 Task: Find connections with filter location Segovia with filter topic #Consultingwith filter profile language German with filter current company Kongsberg Digital with filter school Thakur College Of Engineering and Technology with filter industry Solar Electric Power Generation with filter service category Translation with filter keywords title Mentor
Action: Mouse moved to (335, 242)
Screenshot: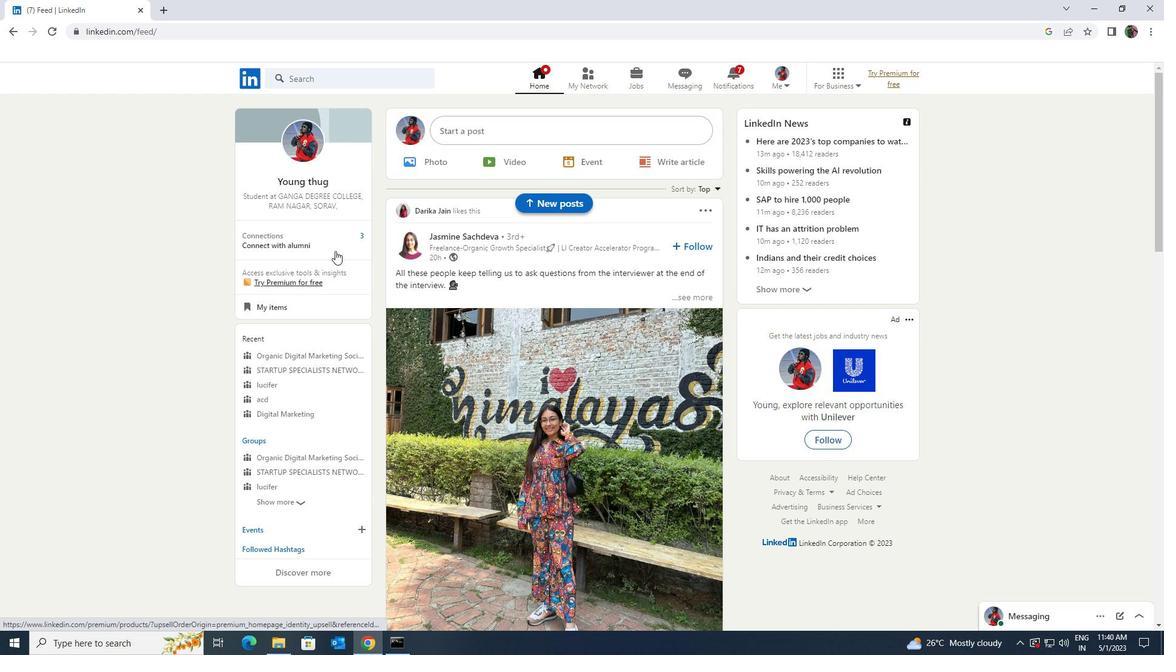 
Action: Mouse pressed left at (335, 242)
Screenshot: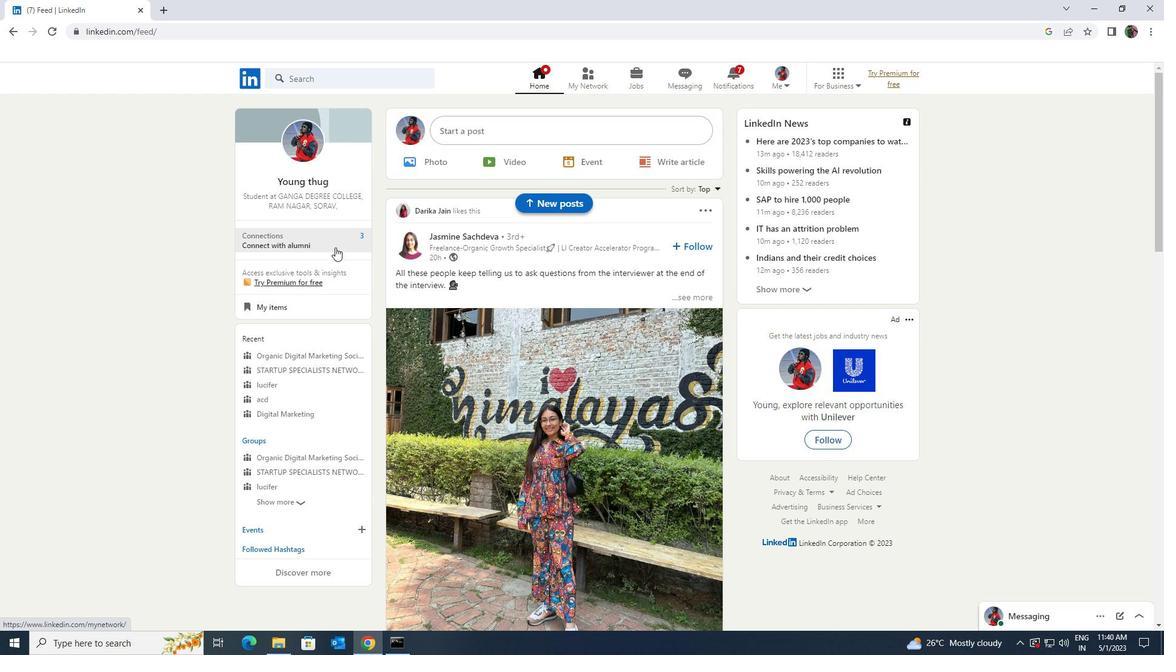
Action: Mouse moved to (355, 136)
Screenshot: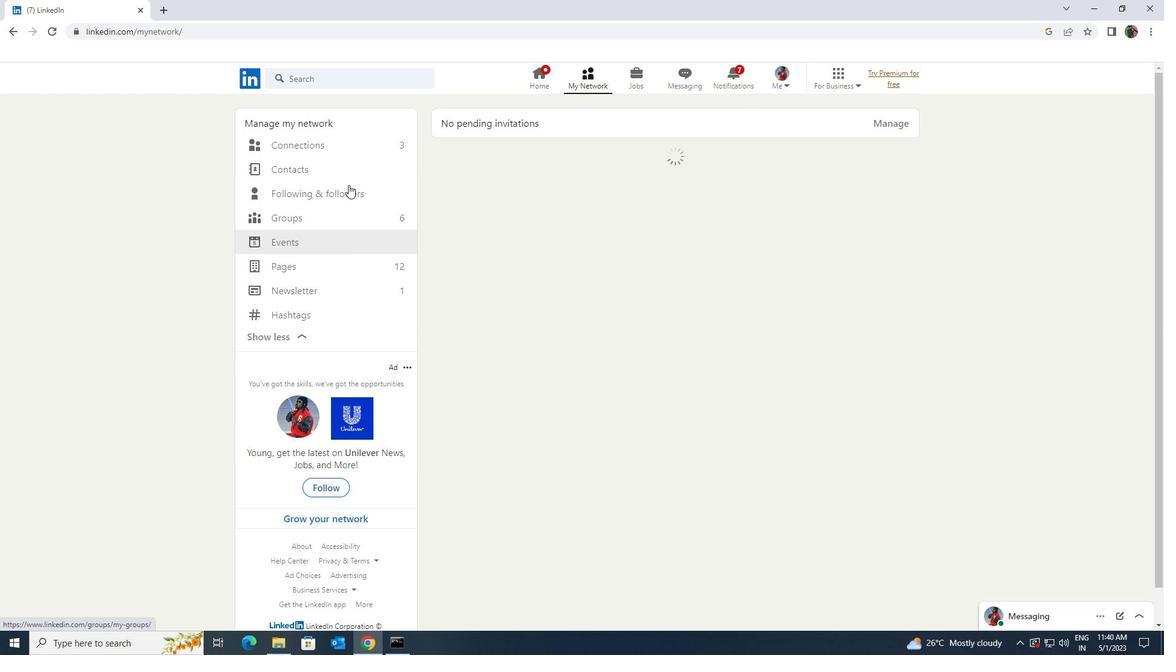 
Action: Mouse pressed left at (355, 136)
Screenshot: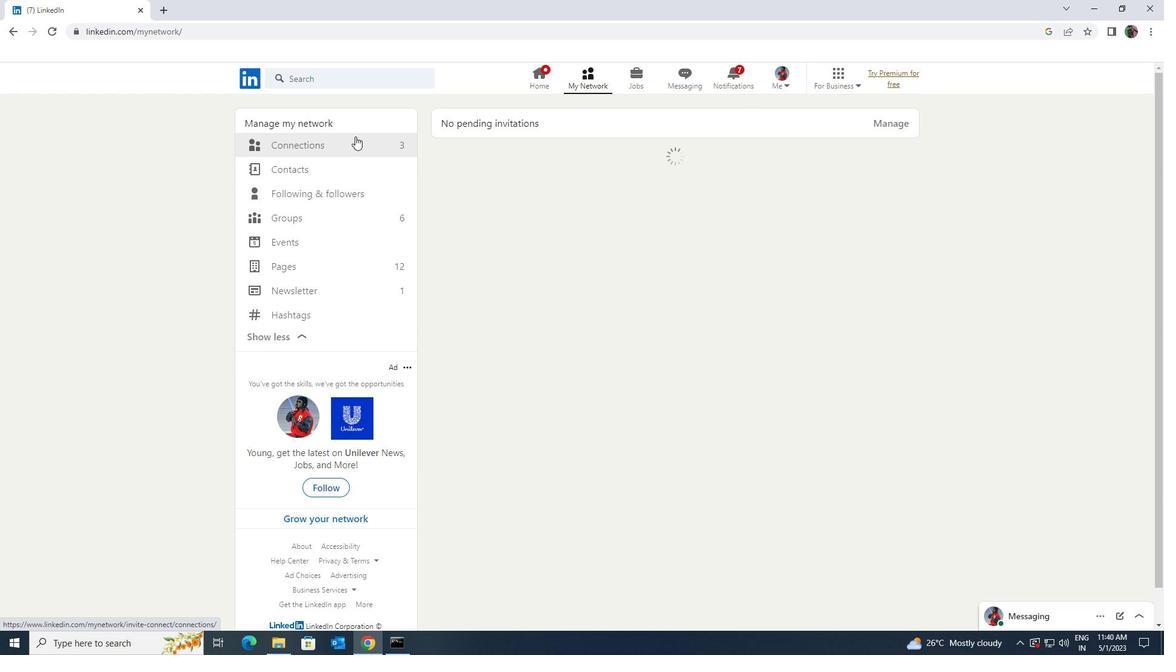 
Action: Mouse moved to (356, 143)
Screenshot: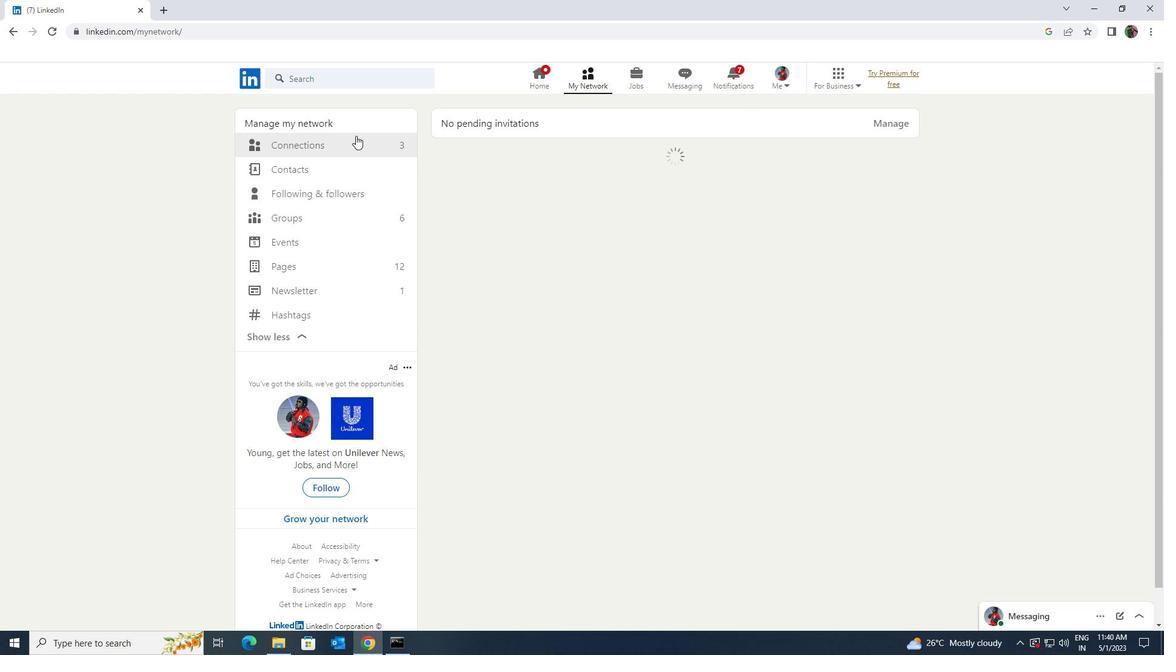 
Action: Mouse pressed left at (356, 143)
Screenshot: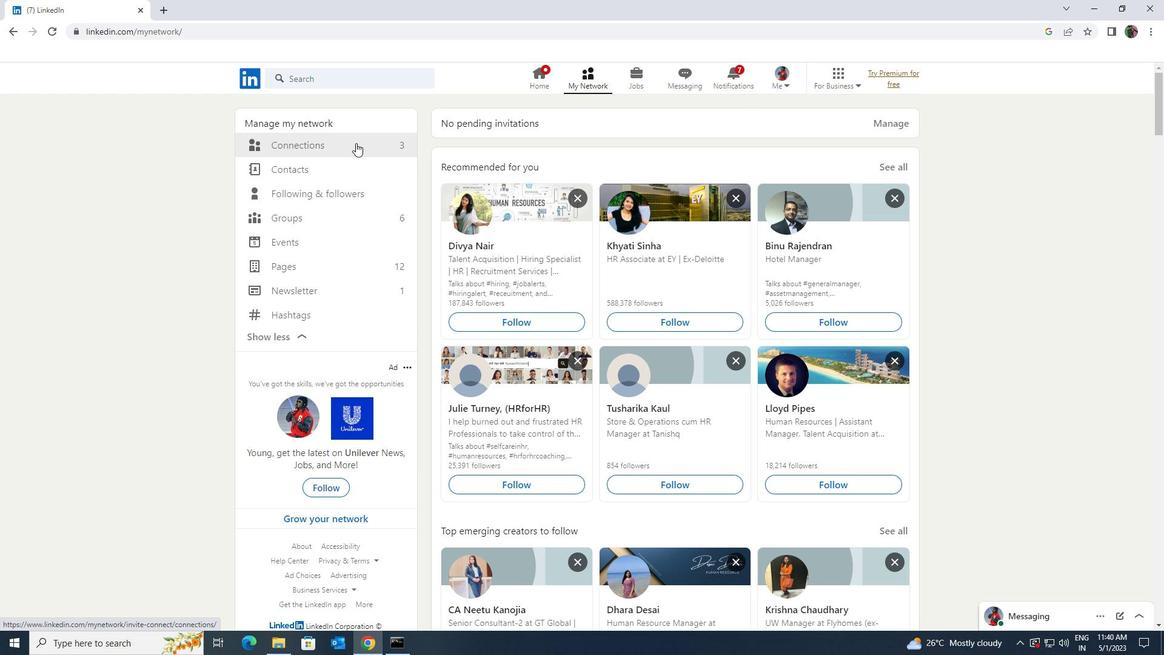 
Action: Mouse moved to (658, 148)
Screenshot: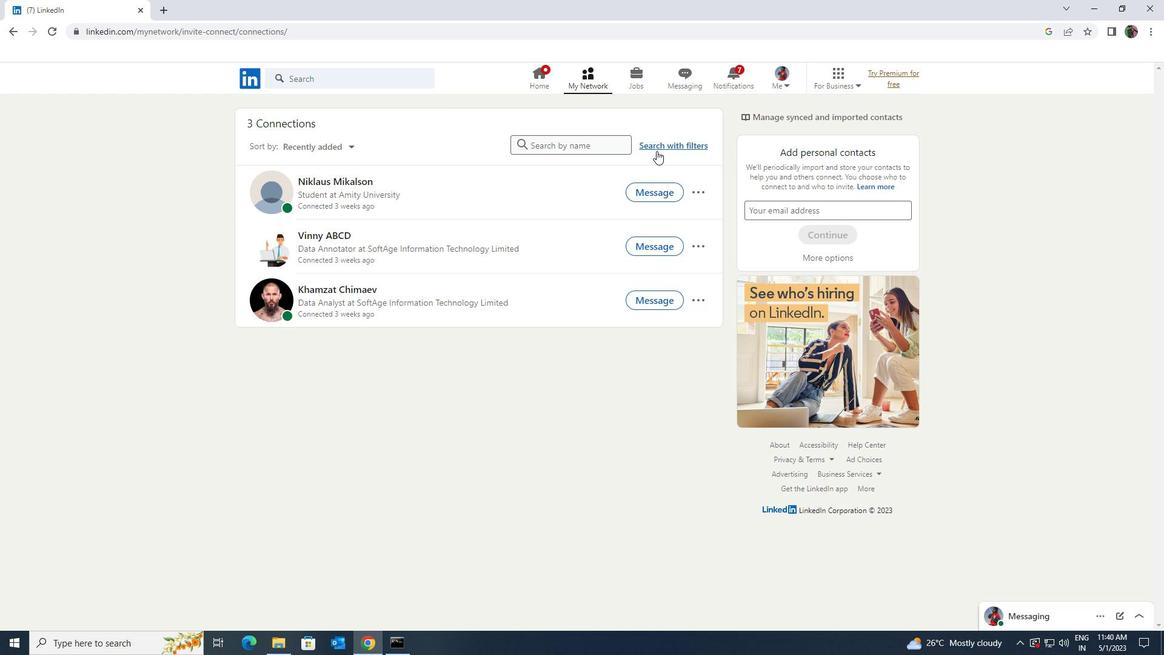 
Action: Mouse pressed left at (658, 148)
Screenshot: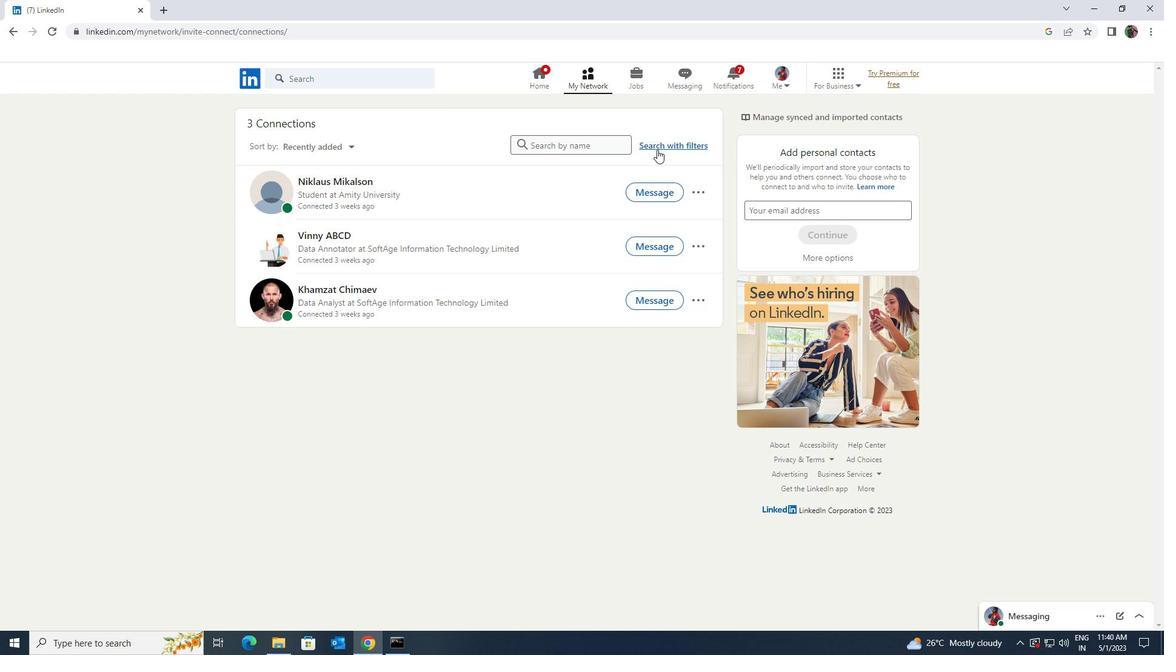 
Action: Mouse moved to (616, 114)
Screenshot: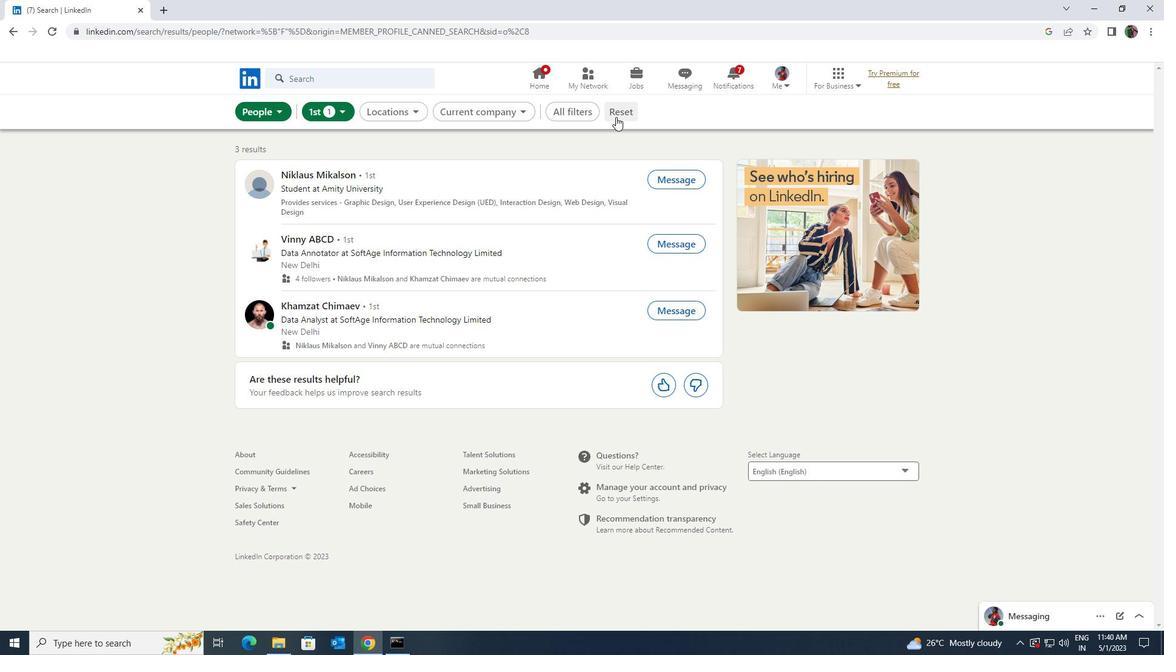 
Action: Mouse pressed left at (616, 114)
Screenshot: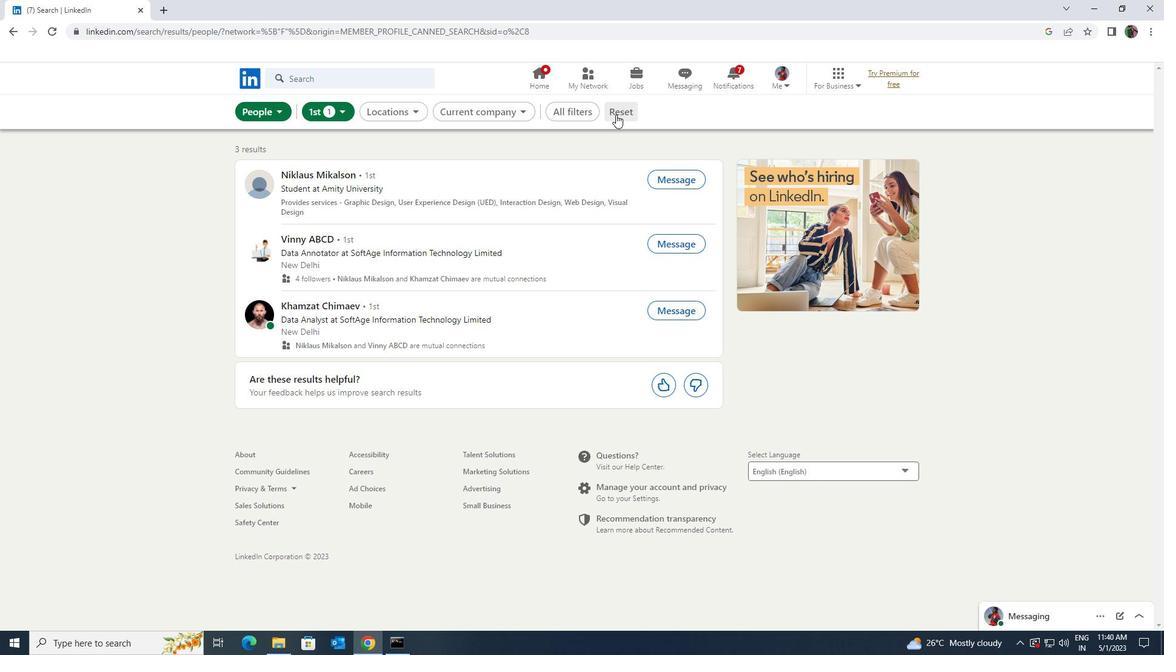 
Action: Mouse moved to (604, 110)
Screenshot: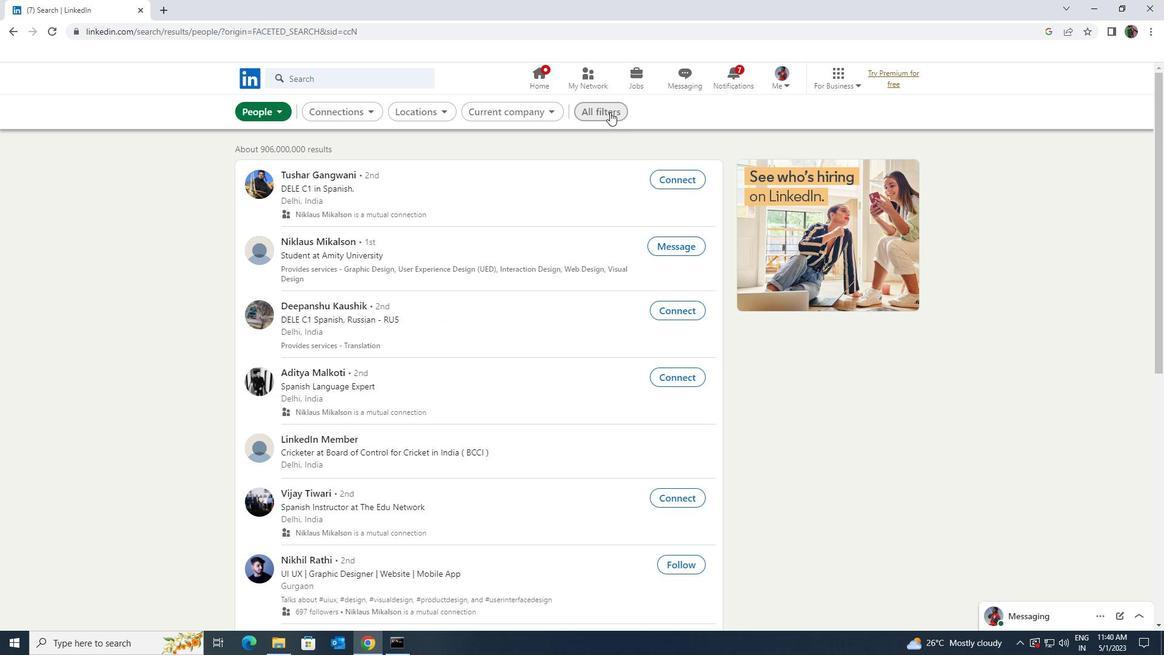 
Action: Mouse pressed left at (604, 110)
Screenshot: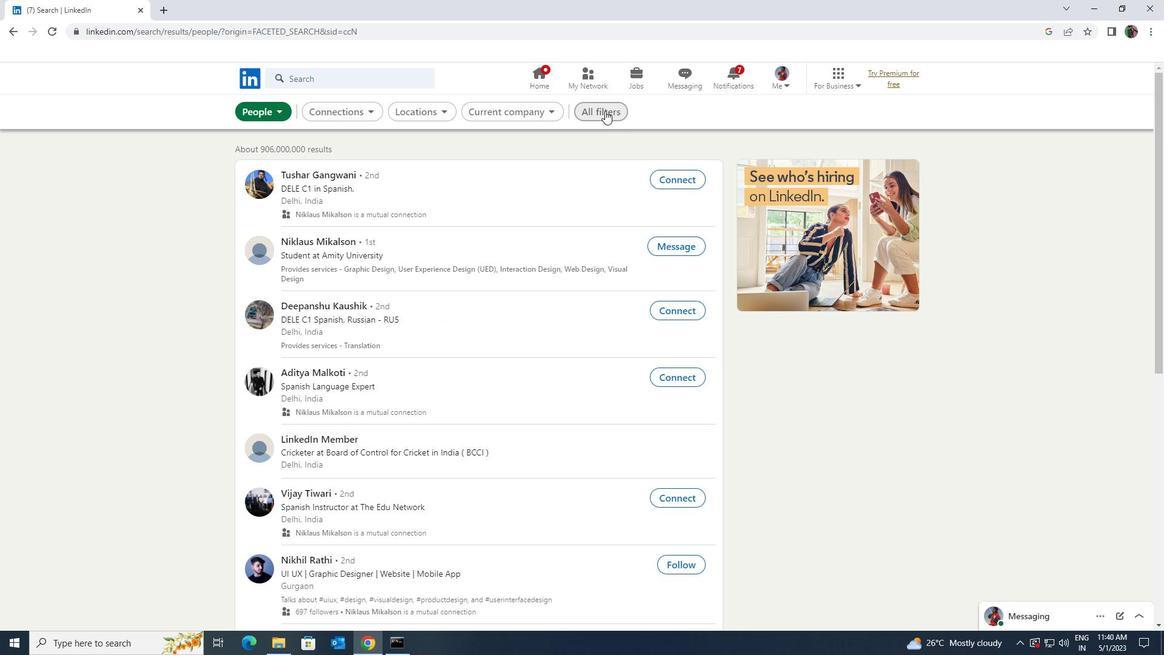 
Action: Mouse moved to (897, 310)
Screenshot: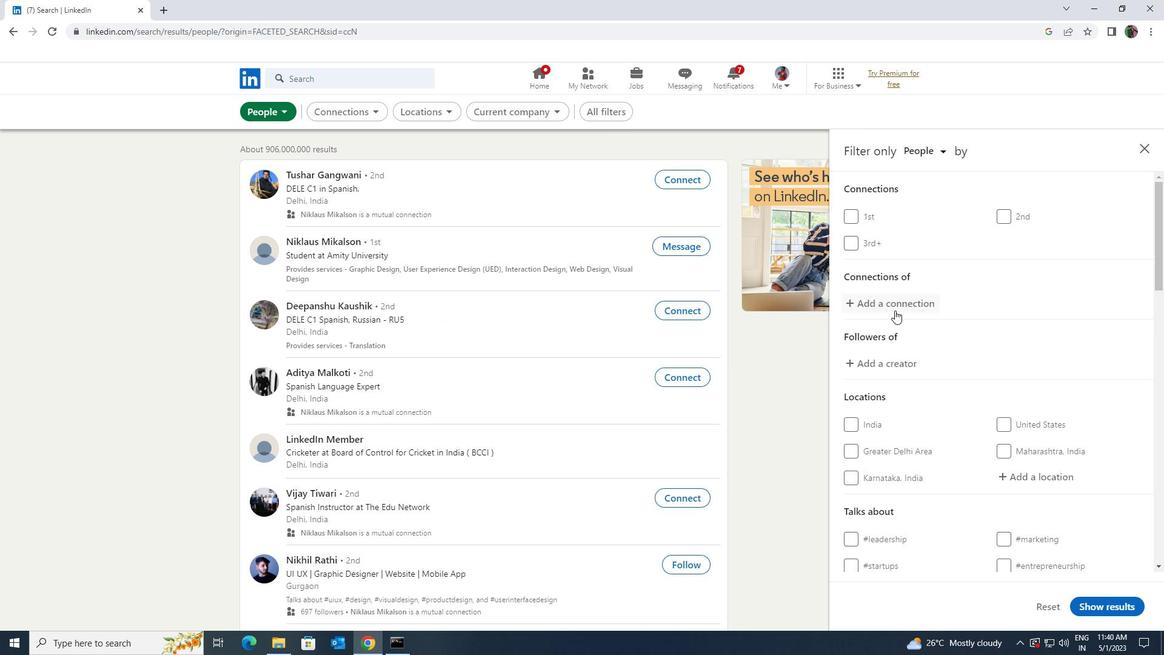 
Action: Mouse scrolled (897, 310) with delta (0, 0)
Screenshot: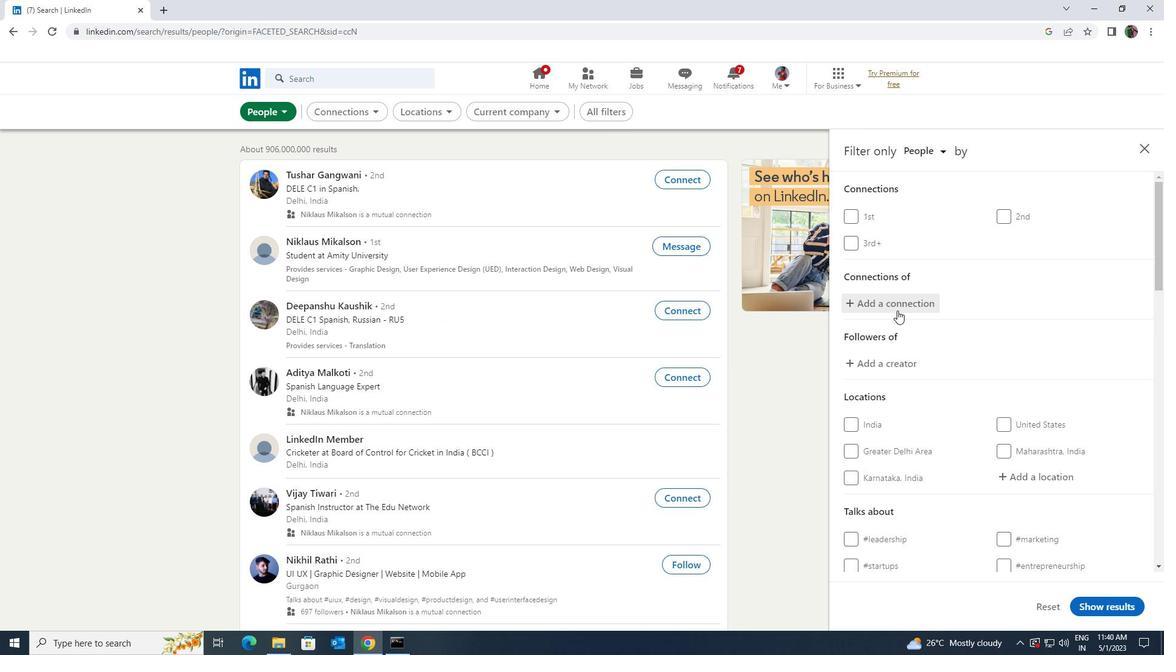 
Action: Mouse scrolled (897, 310) with delta (0, 0)
Screenshot: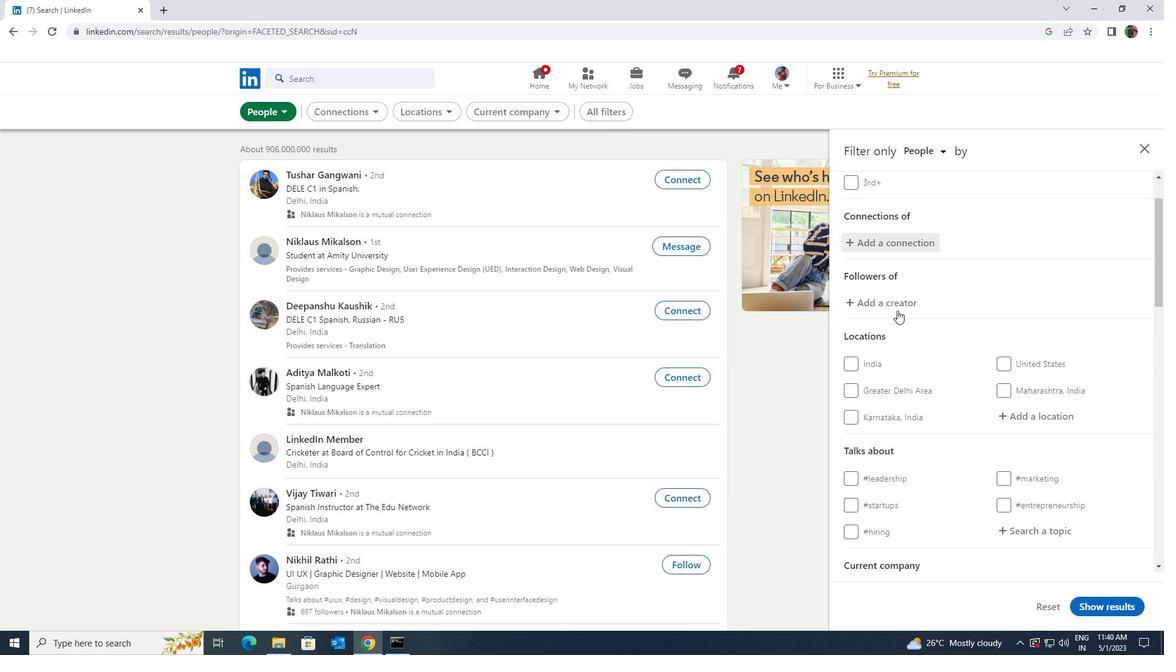 
Action: Mouse scrolled (897, 310) with delta (0, 0)
Screenshot: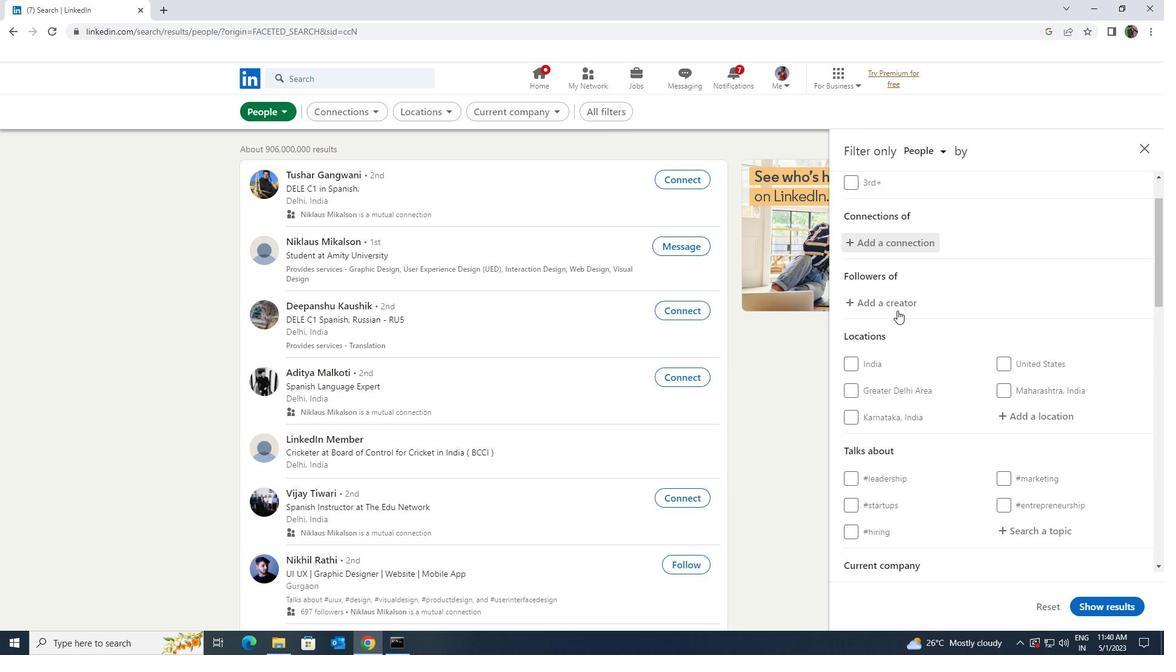 
Action: Mouse moved to (1041, 295)
Screenshot: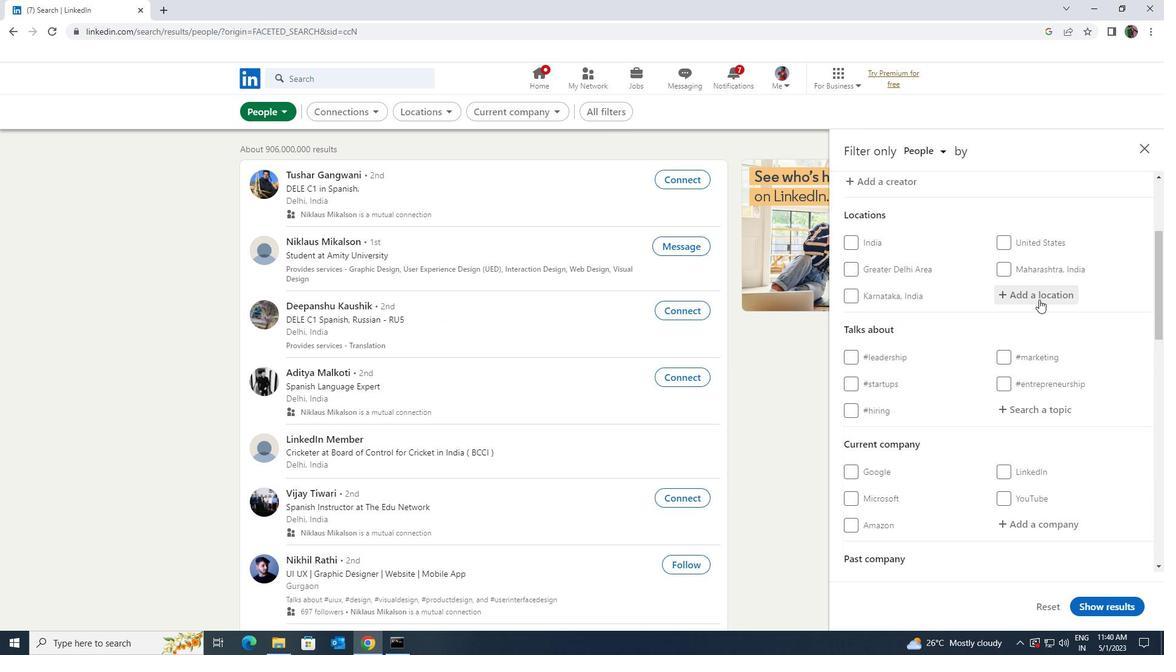 
Action: Mouse pressed left at (1041, 295)
Screenshot: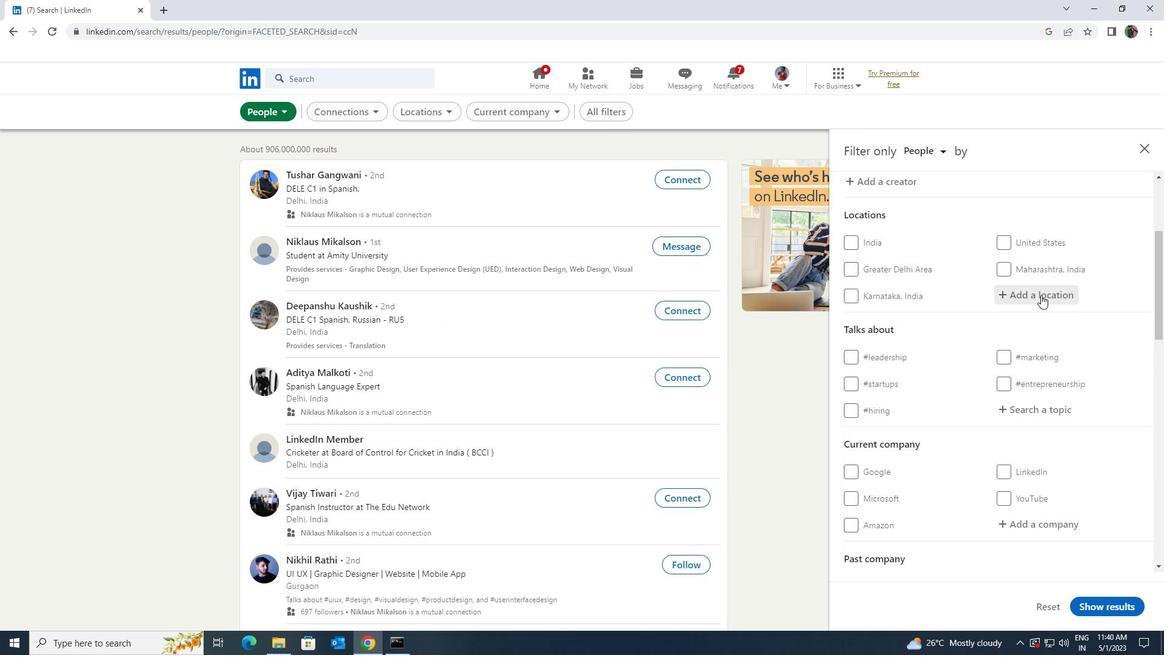 
Action: Key pressed <Key.shift><Key.shift>SEGO
Screenshot: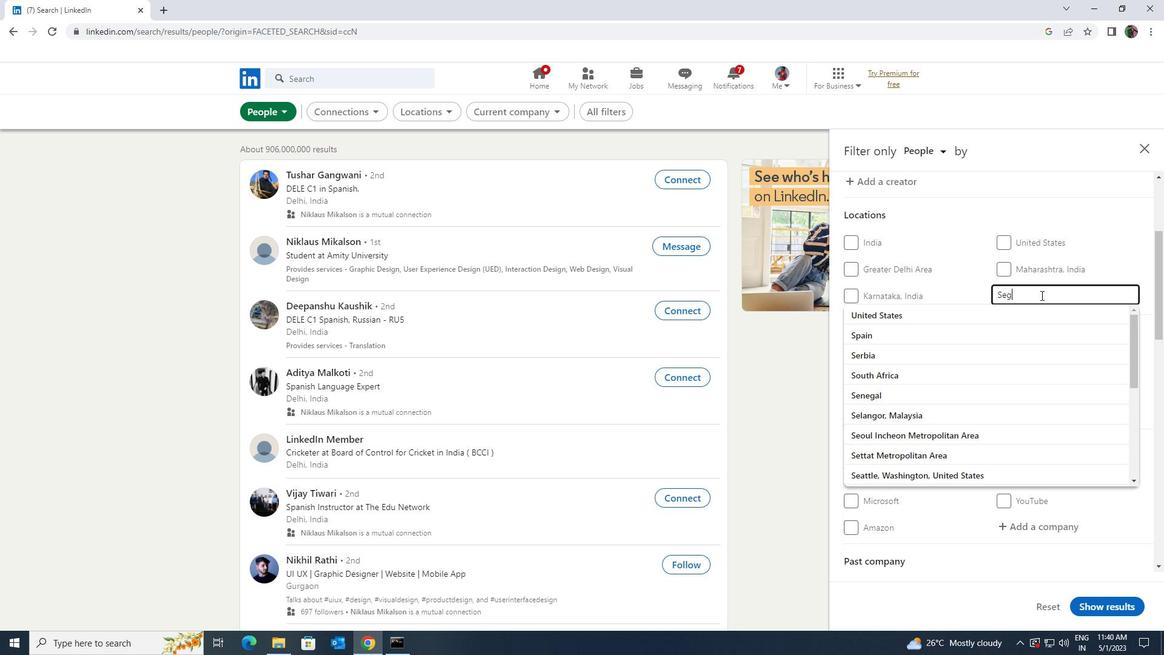 
Action: Mouse moved to (1030, 311)
Screenshot: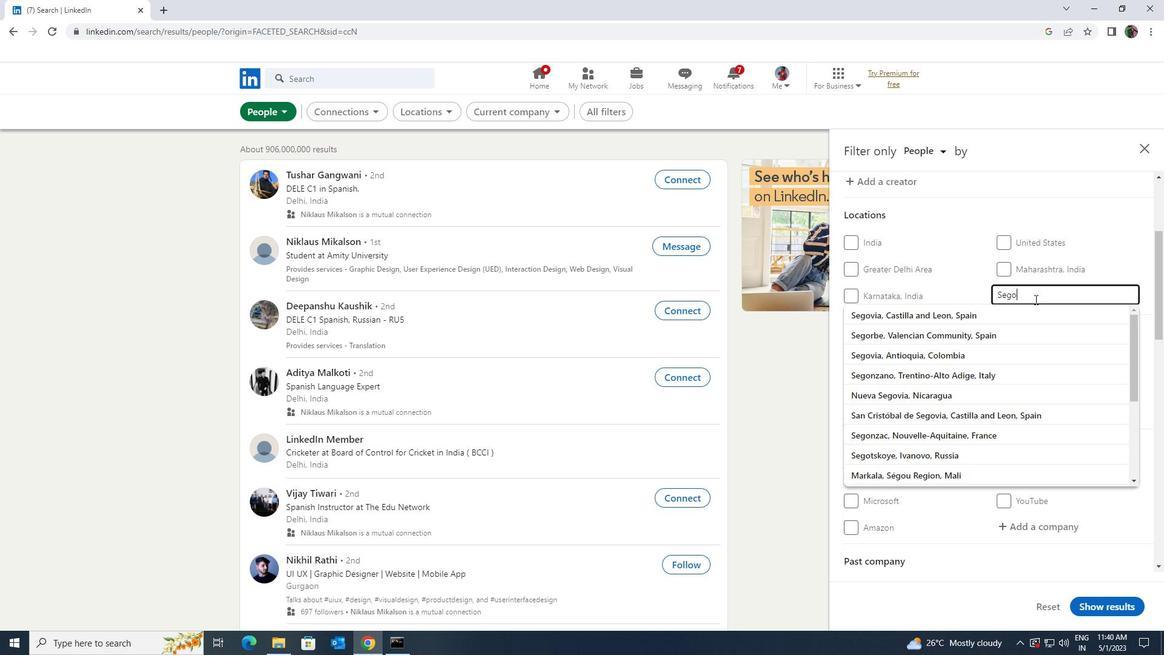 
Action: Mouse pressed left at (1030, 311)
Screenshot: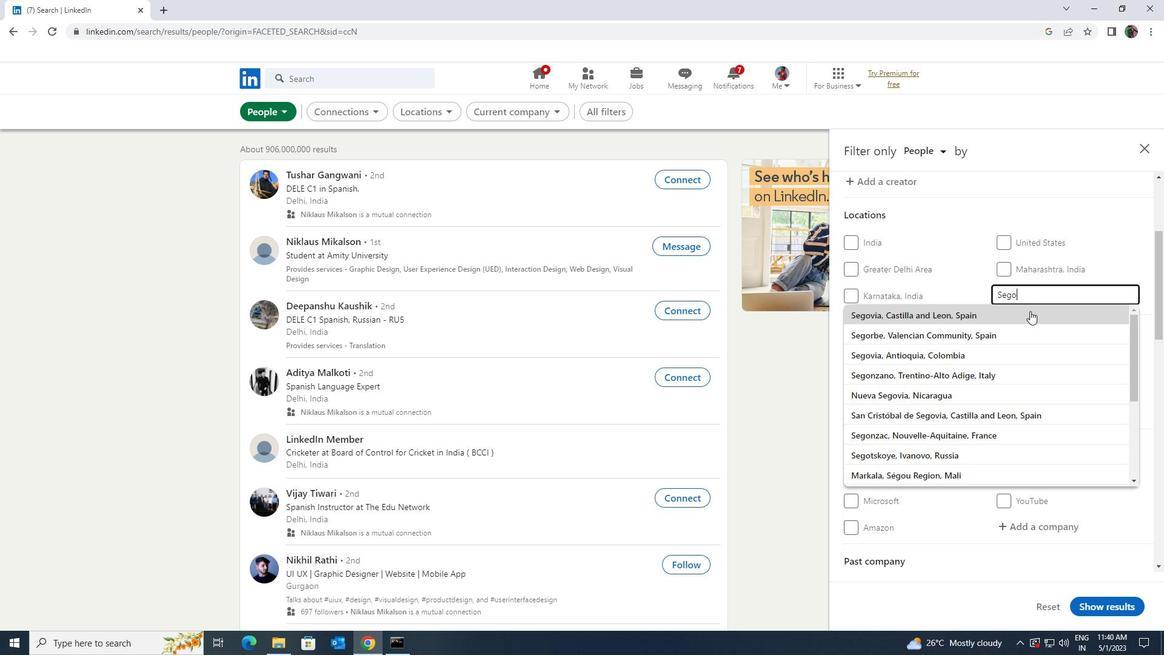 
Action: Mouse moved to (1026, 316)
Screenshot: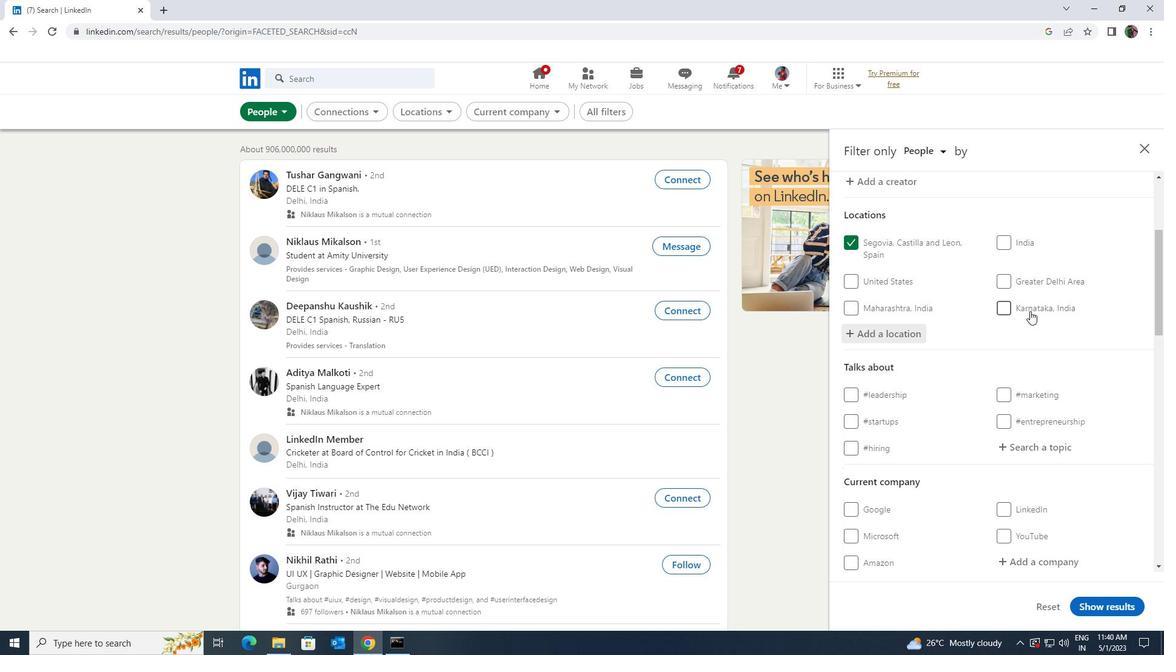 
Action: Mouse scrolled (1026, 315) with delta (0, 0)
Screenshot: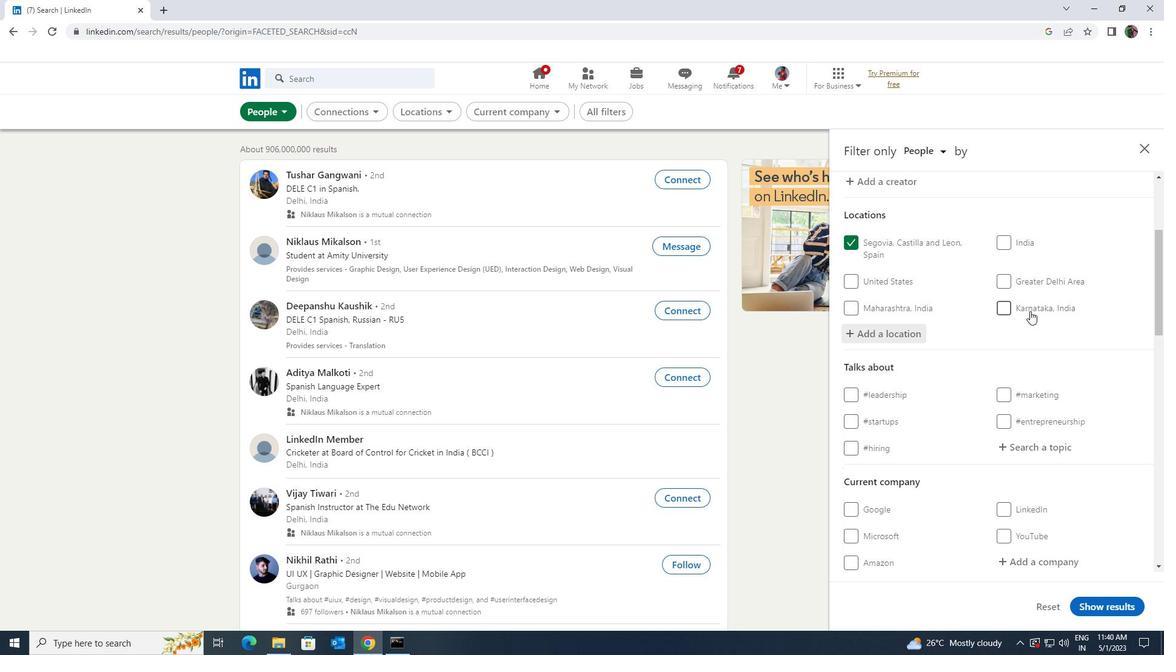 
Action: Mouse moved to (1025, 317)
Screenshot: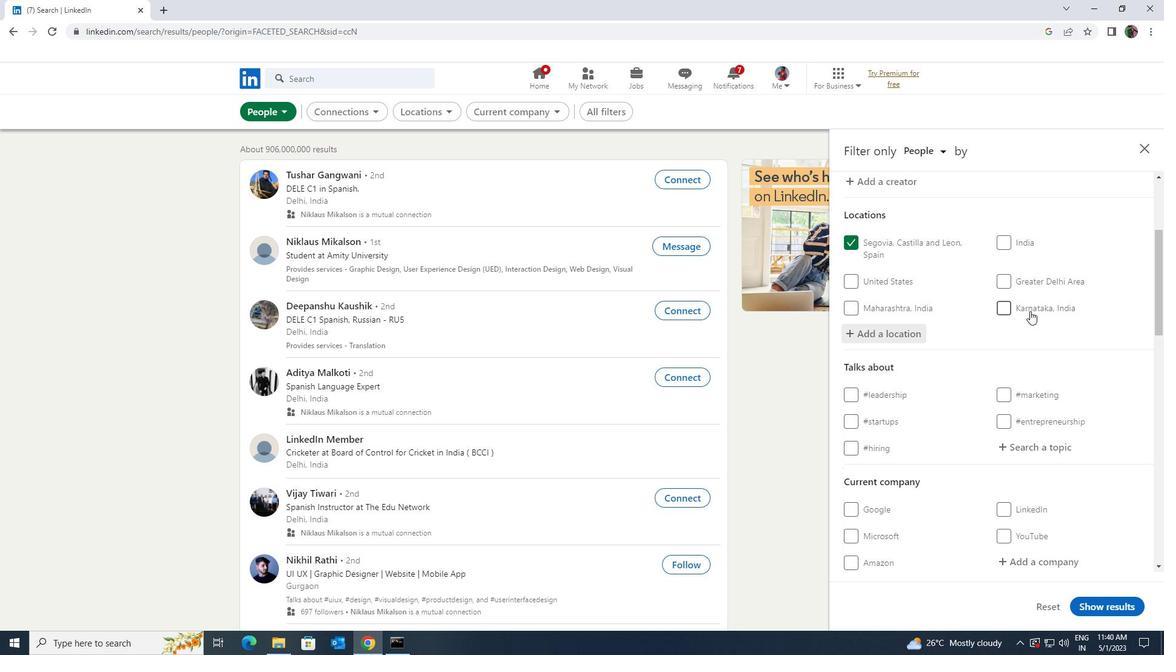 
Action: Mouse scrolled (1025, 316) with delta (0, 0)
Screenshot: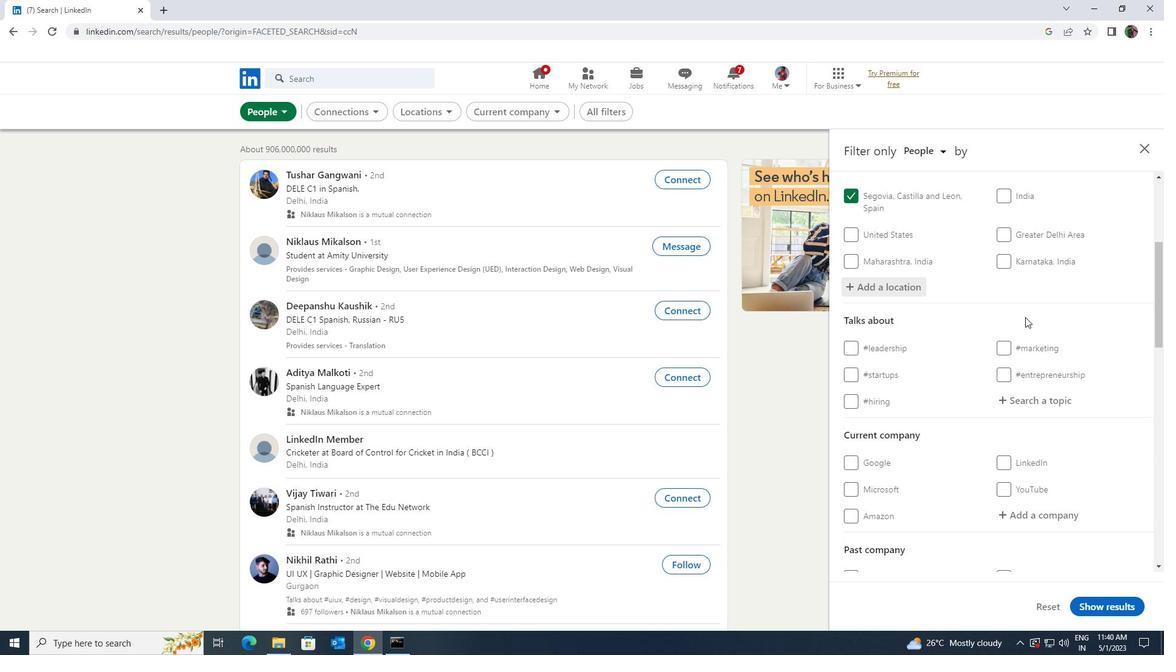 
Action: Mouse moved to (1025, 322)
Screenshot: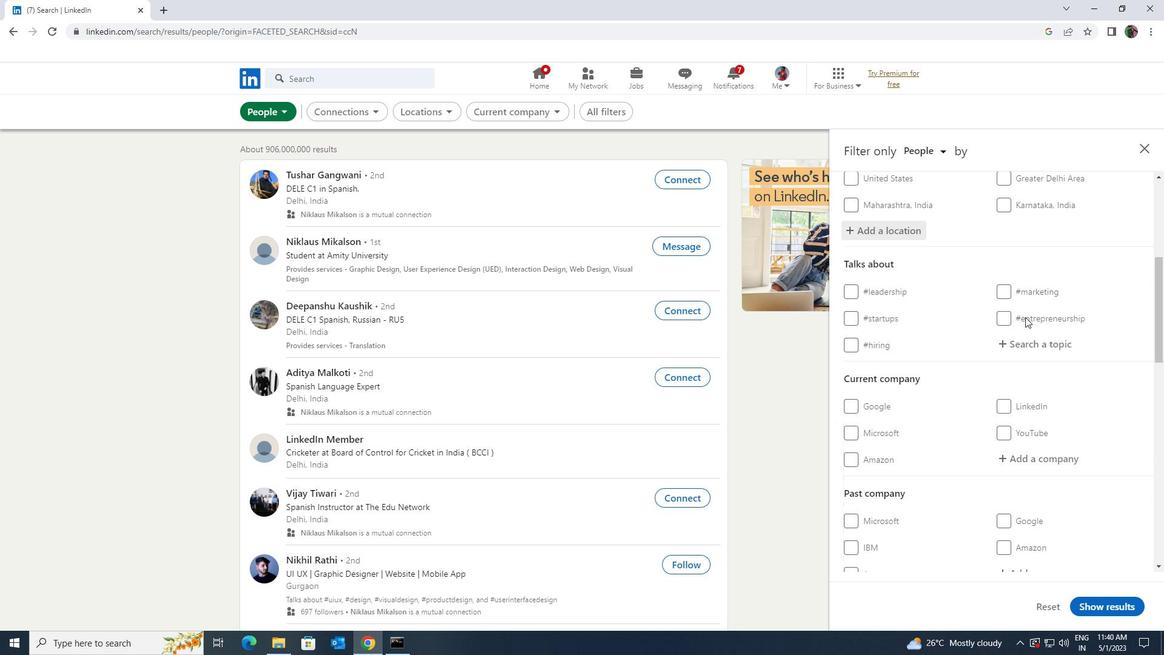 
Action: Mouse pressed left at (1025, 322)
Screenshot: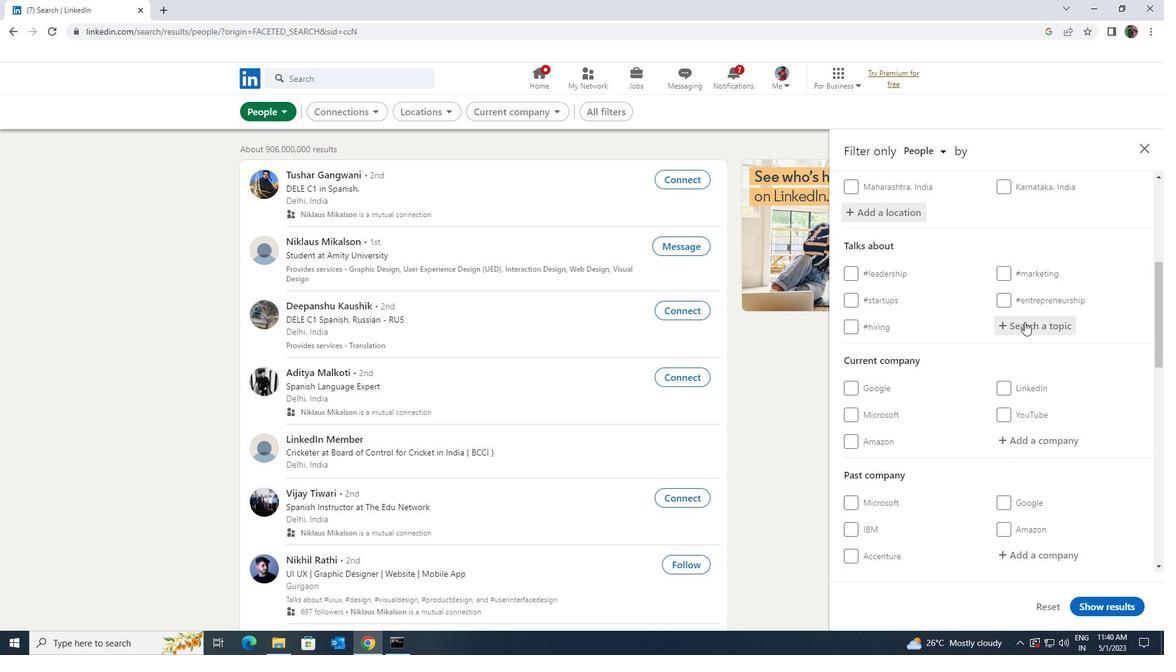 
Action: Mouse moved to (1025, 323)
Screenshot: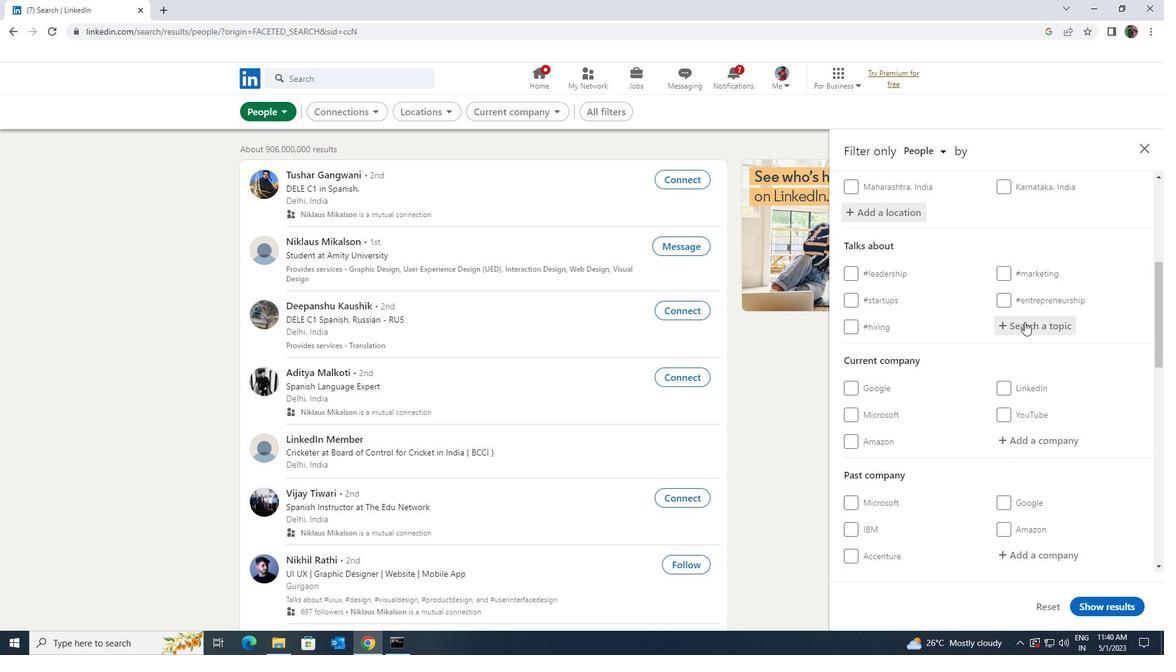 
Action: Key pressed <Key.shift>CONSU
Screenshot: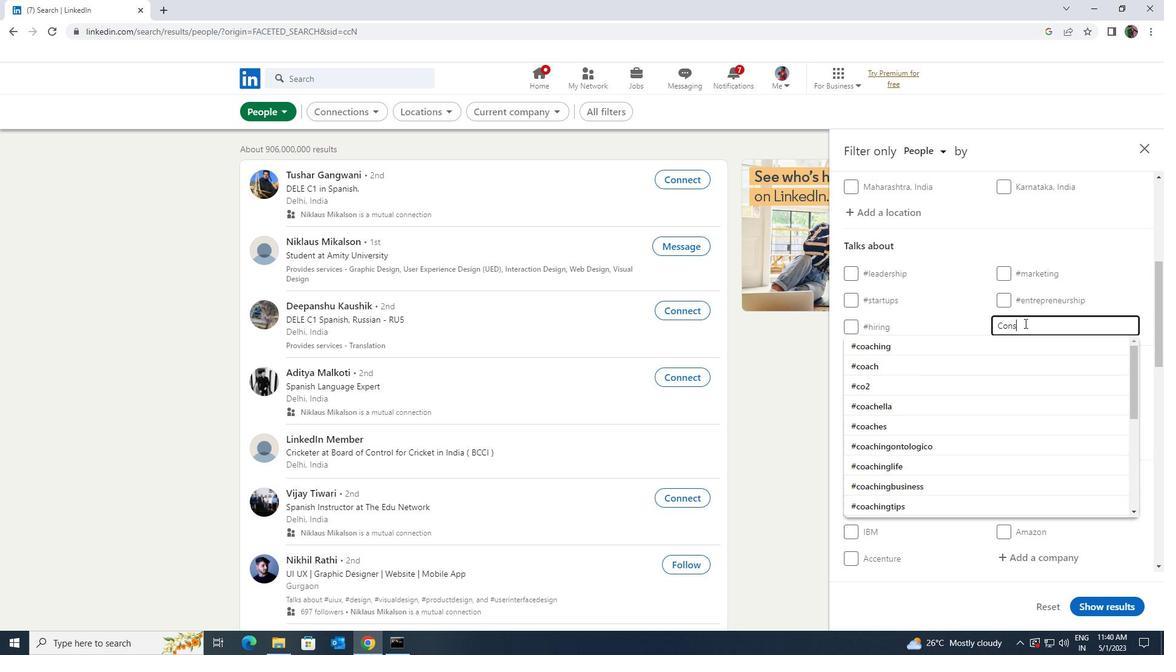 
Action: Mouse moved to (1018, 338)
Screenshot: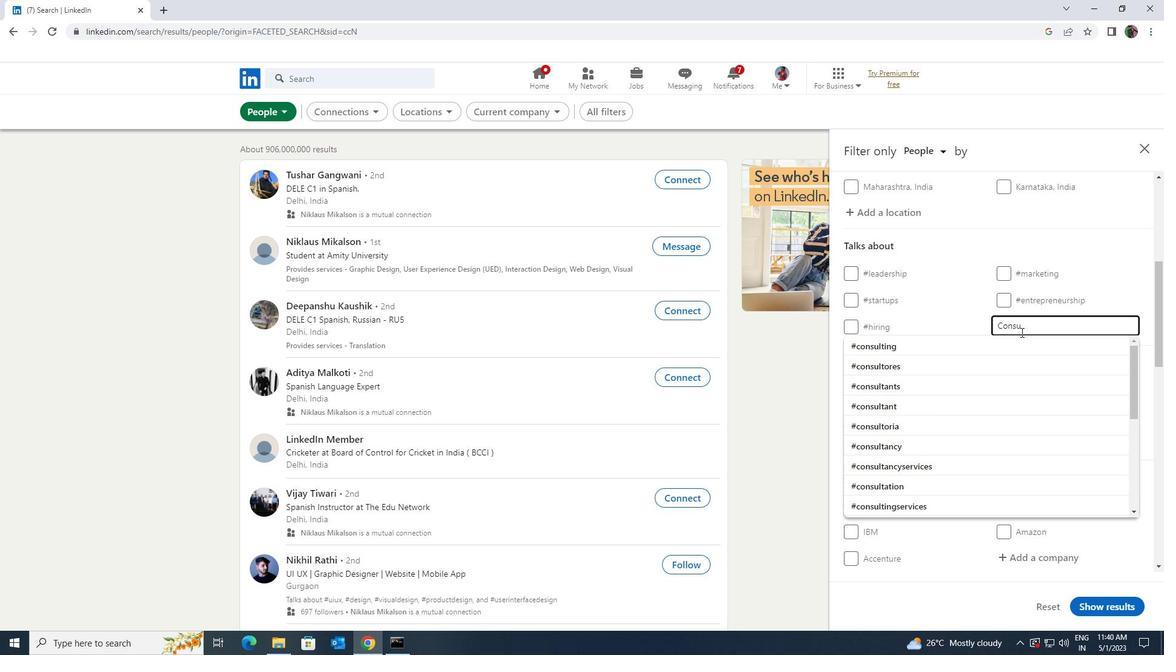 
Action: Mouse pressed left at (1018, 338)
Screenshot: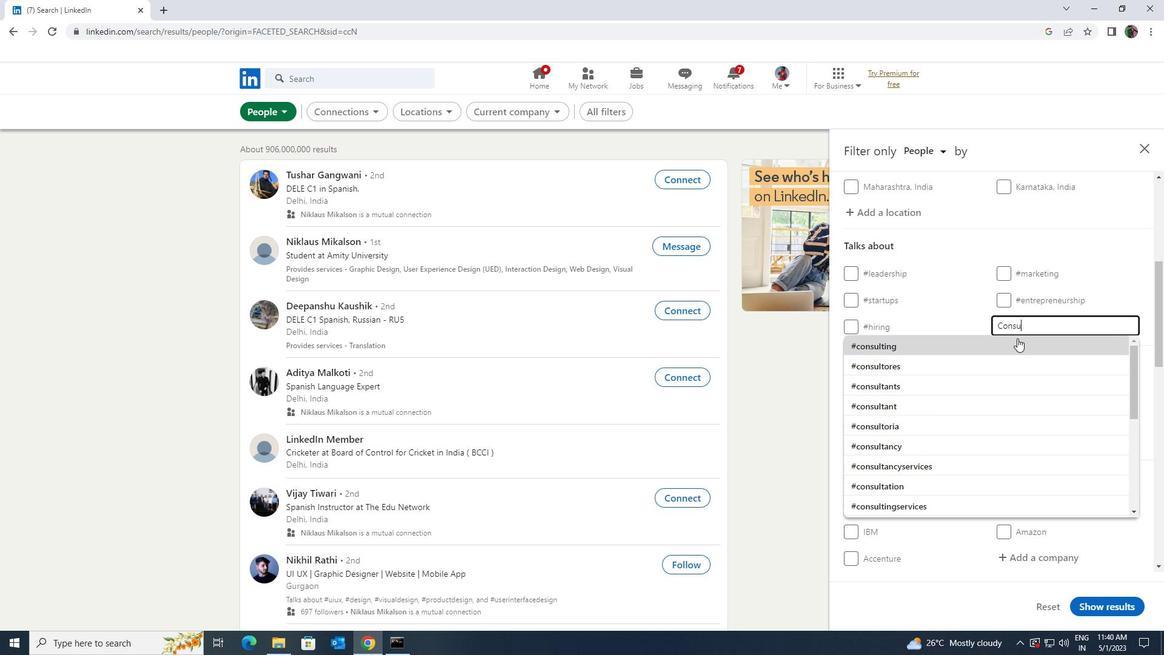 
Action: Mouse moved to (1024, 337)
Screenshot: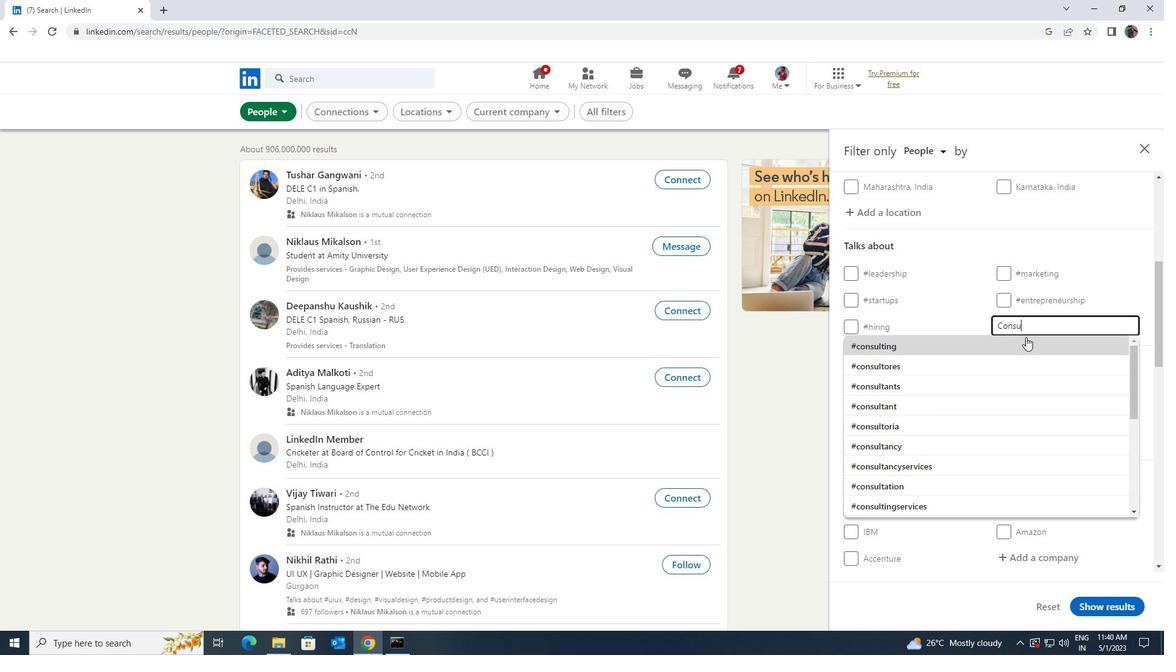 
Action: Mouse scrolled (1024, 337) with delta (0, 0)
Screenshot: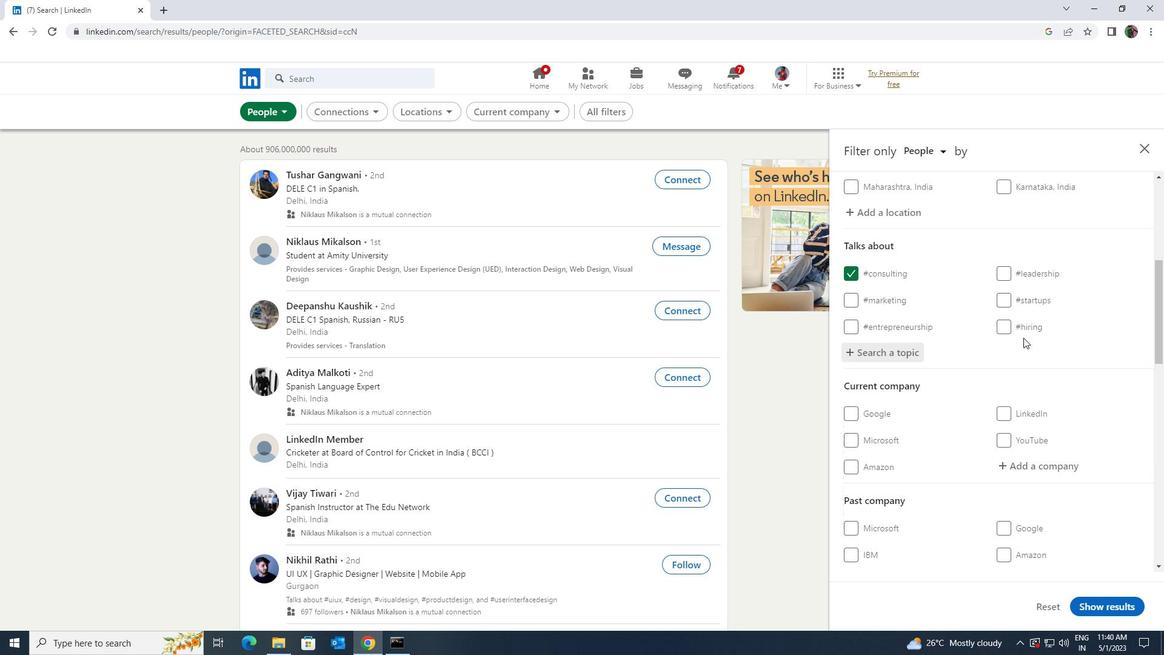 
Action: Mouse scrolled (1024, 337) with delta (0, 0)
Screenshot: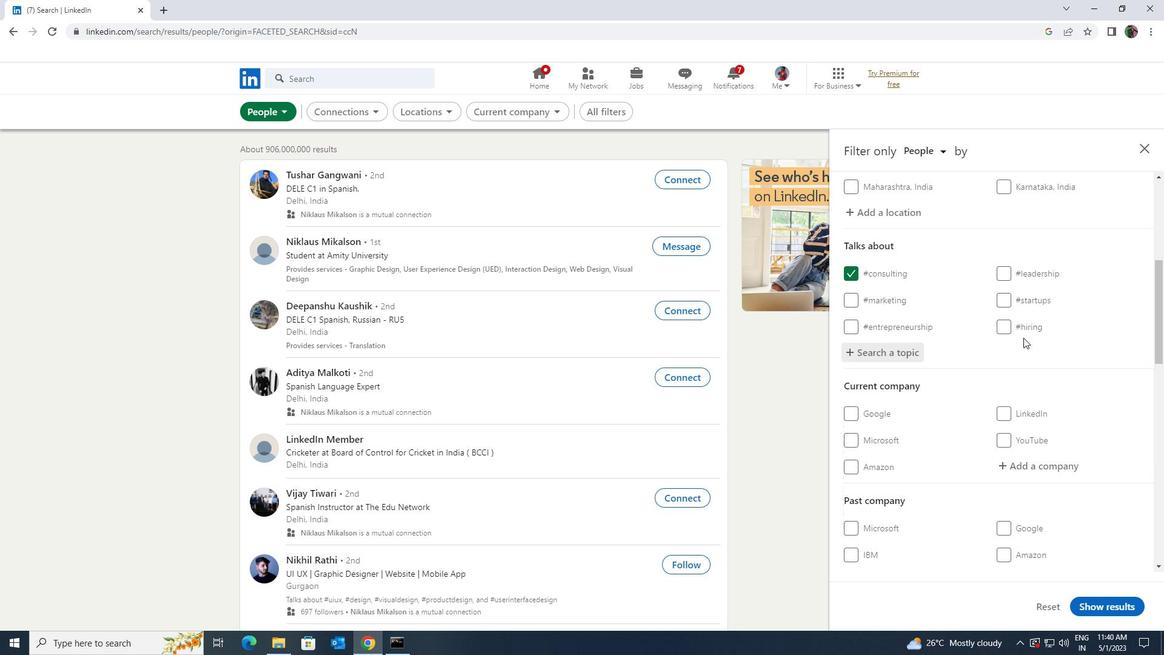 
Action: Mouse moved to (1024, 340)
Screenshot: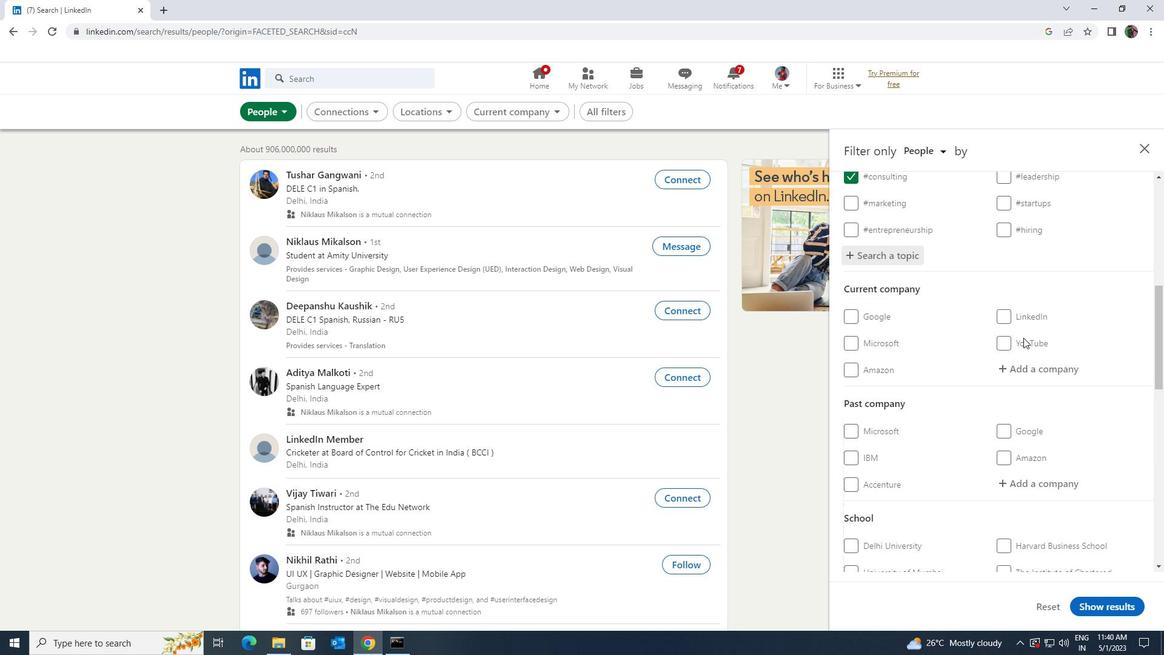 
Action: Mouse scrolled (1024, 340) with delta (0, 0)
Screenshot: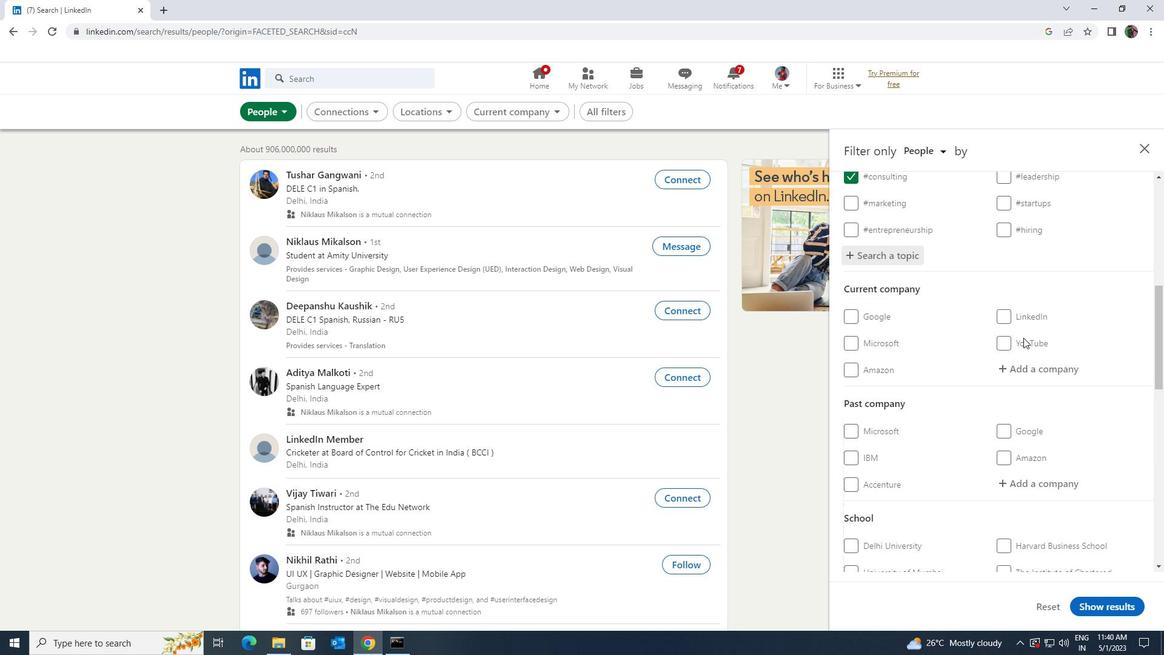 
Action: Mouse scrolled (1024, 340) with delta (0, 0)
Screenshot: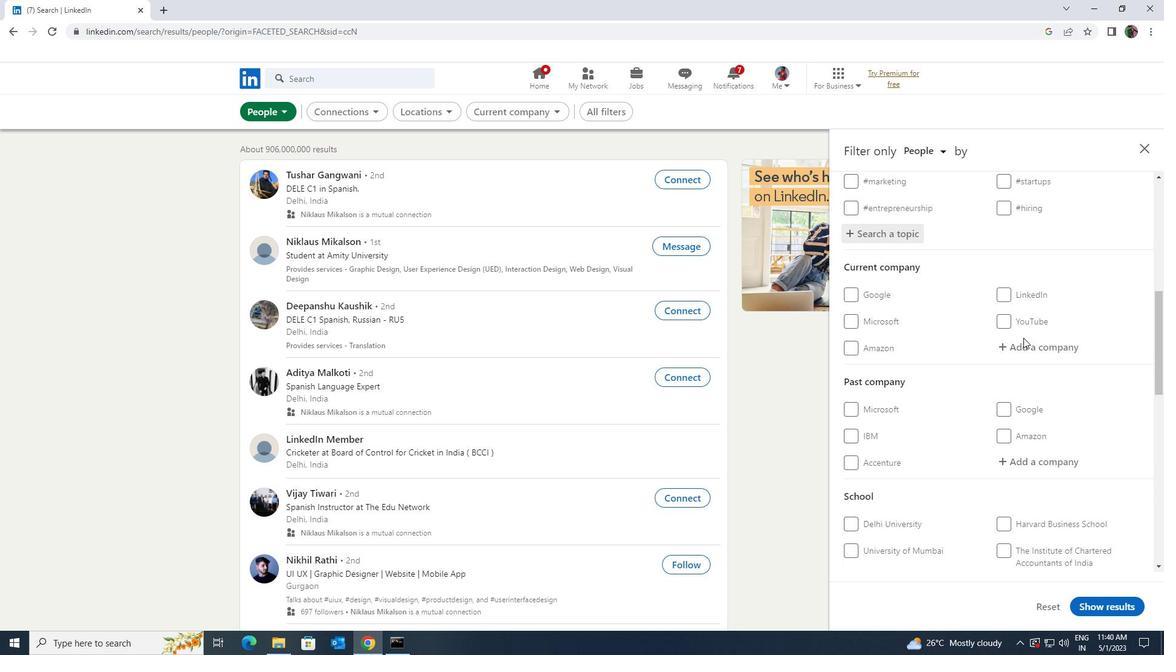 
Action: Mouse moved to (1024, 341)
Screenshot: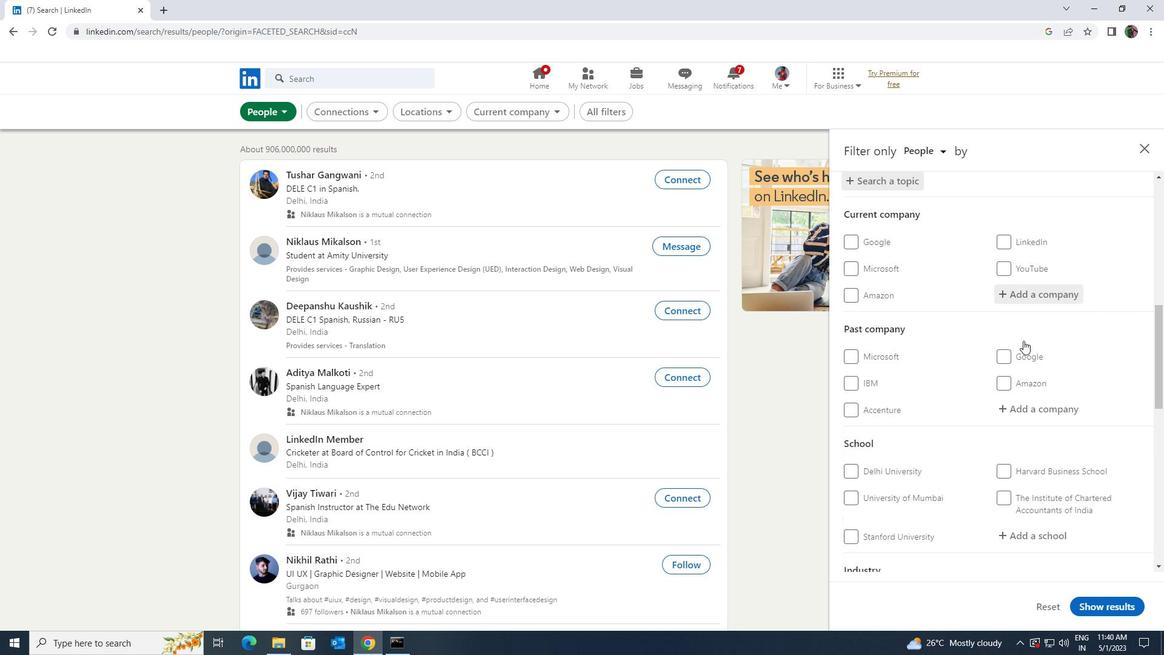 
Action: Mouse scrolled (1024, 340) with delta (0, 0)
Screenshot: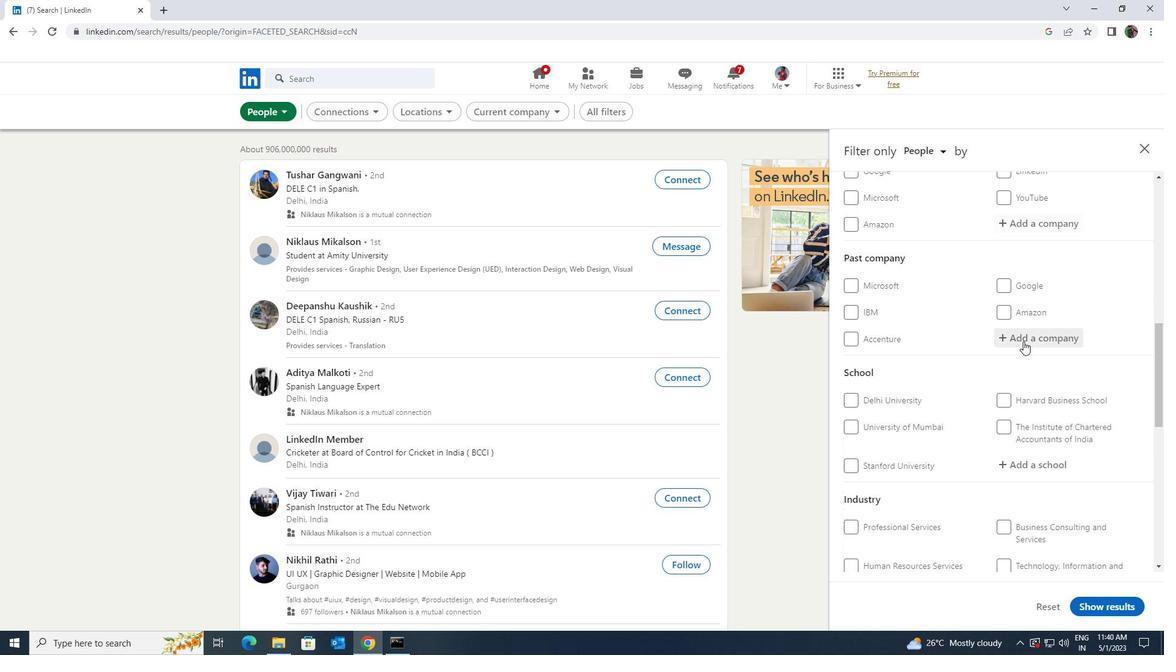 
Action: Mouse scrolled (1024, 340) with delta (0, 0)
Screenshot: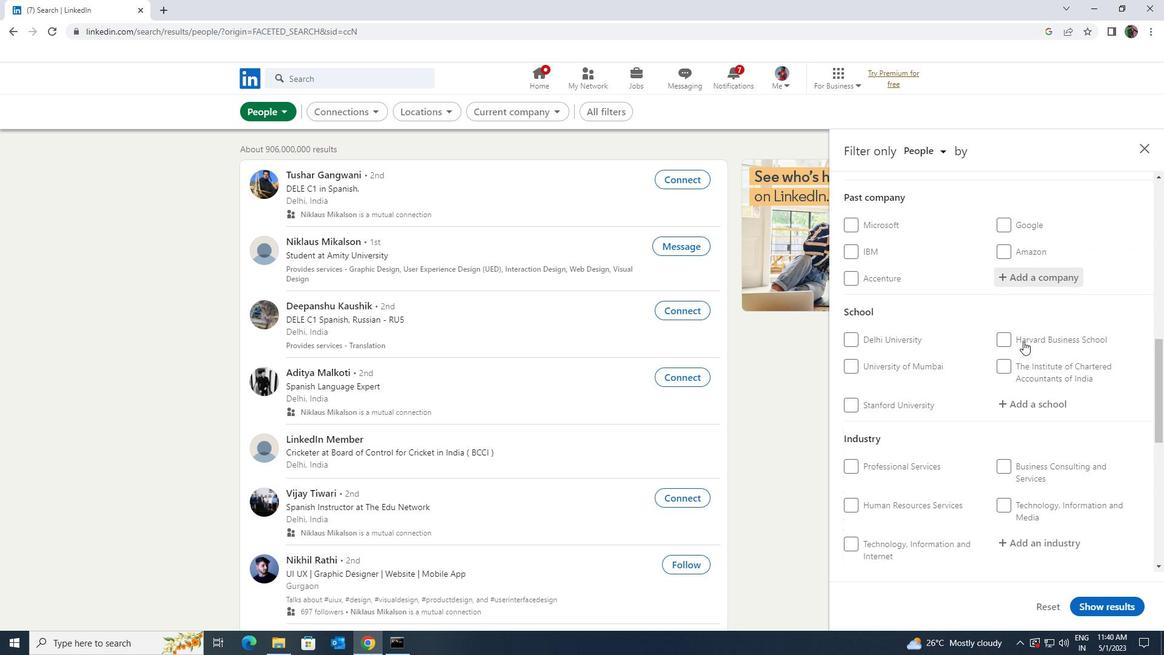 
Action: Mouse scrolled (1024, 340) with delta (0, 0)
Screenshot: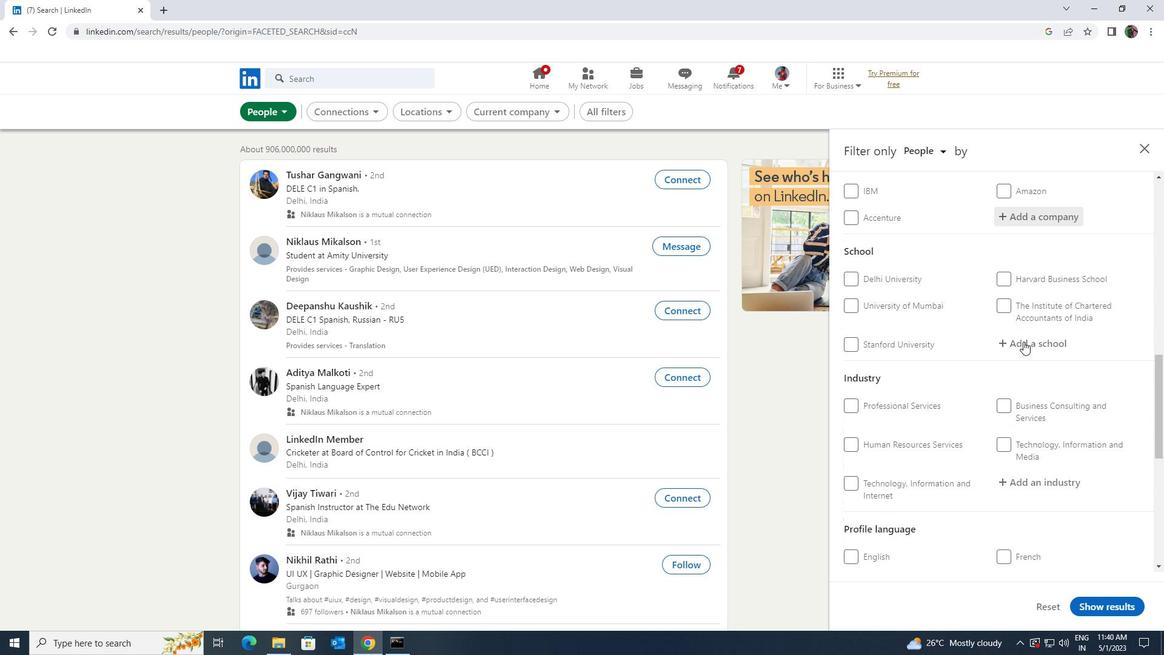 
Action: Mouse scrolled (1024, 340) with delta (0, 0)
Screenshot: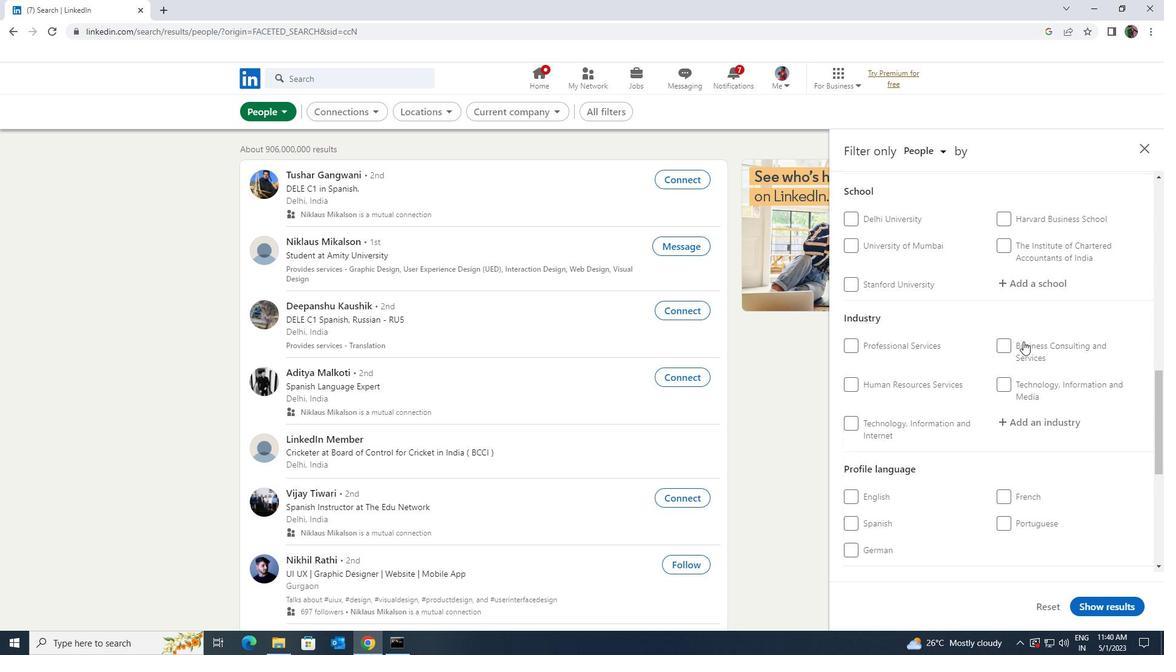 
Action: Mouse scrolled (1024, 340) with delta (0, 0)
Screenshot: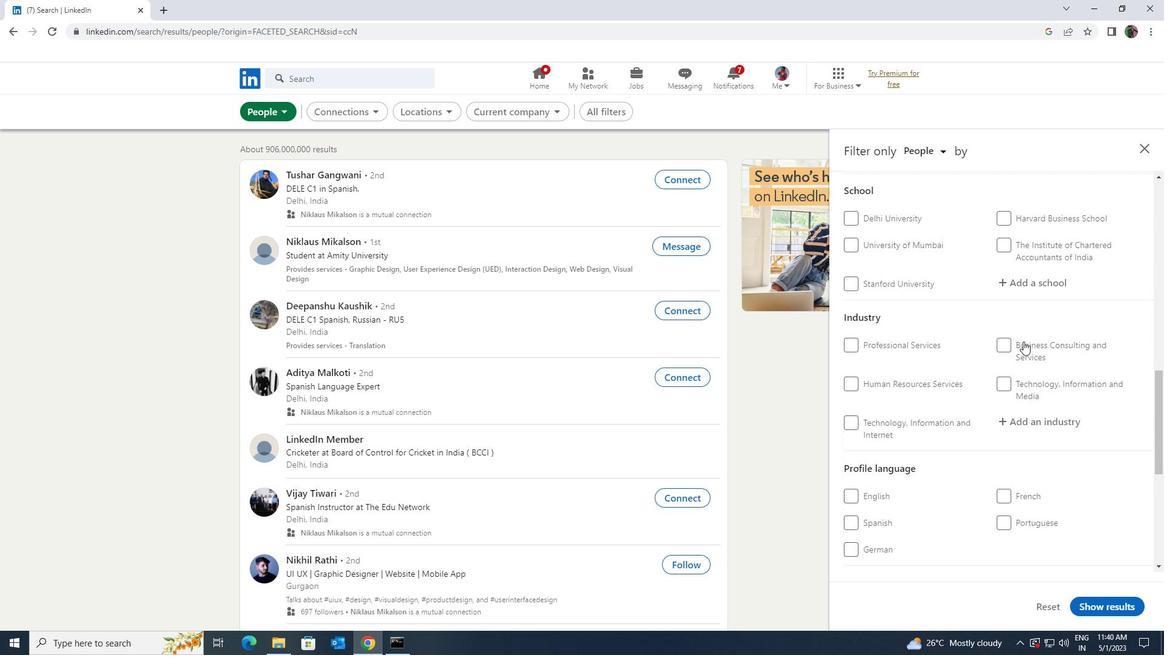 
Action: Mouse moved to (856, 425)
Screenshot: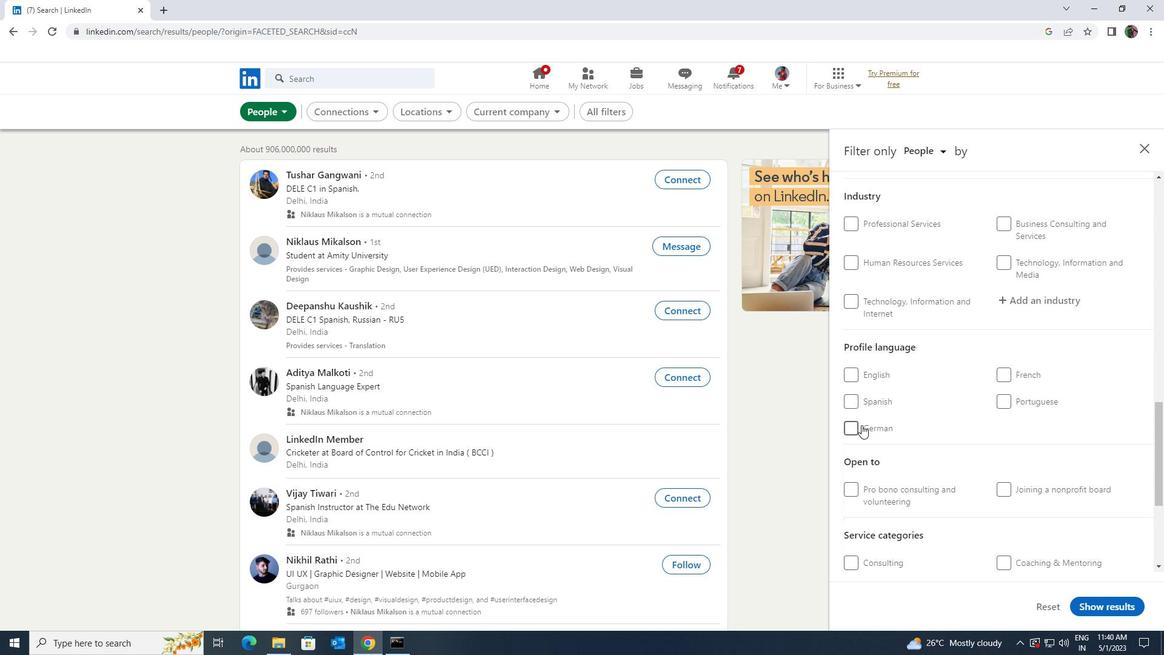 
Action: Mouse pressed left at (856, 425)
Screenshot: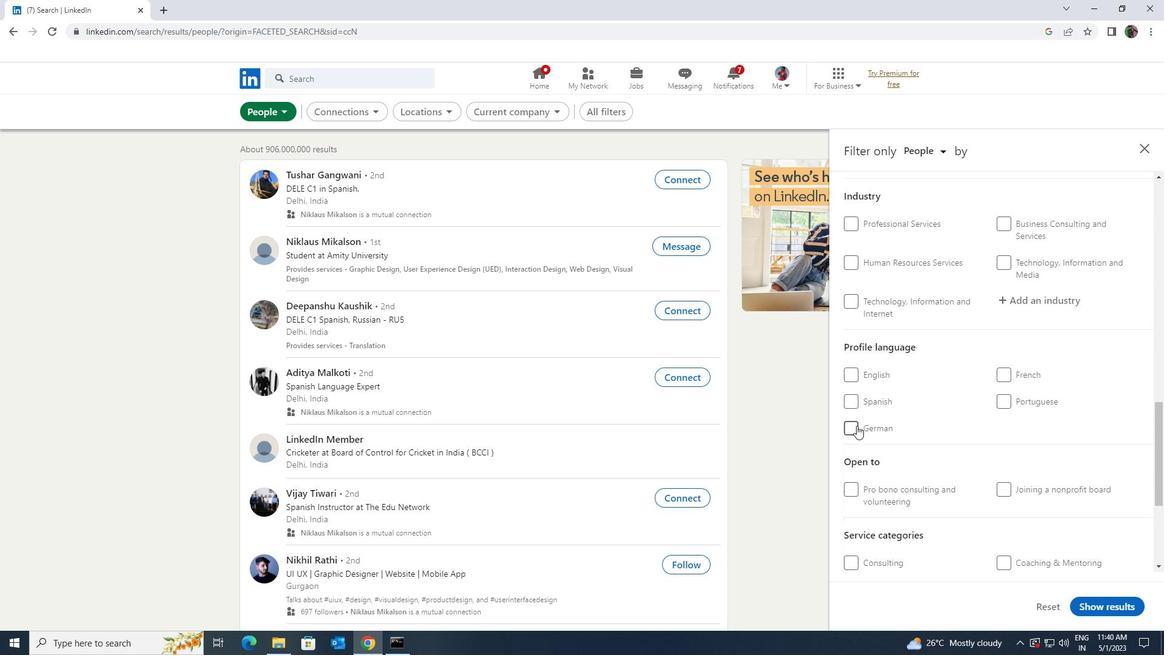 
Action: Mouse moved to (990, 414)
Screenshot: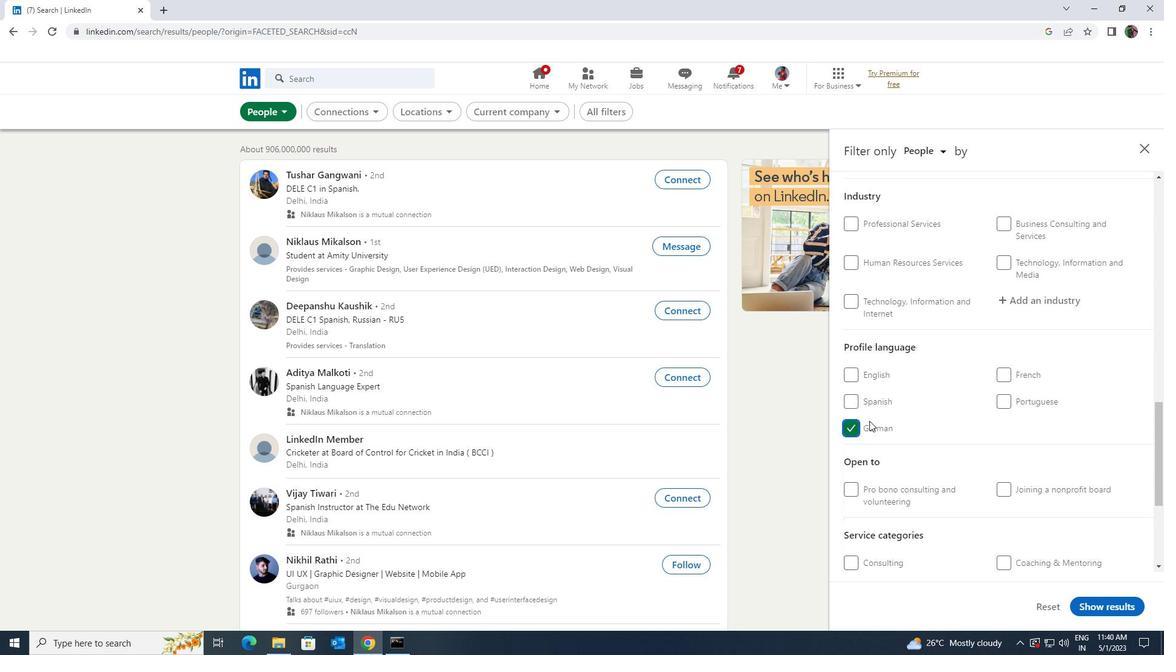 
Action: Mouse scrolled (990, 414) with delta (0, 0)
Screenshot: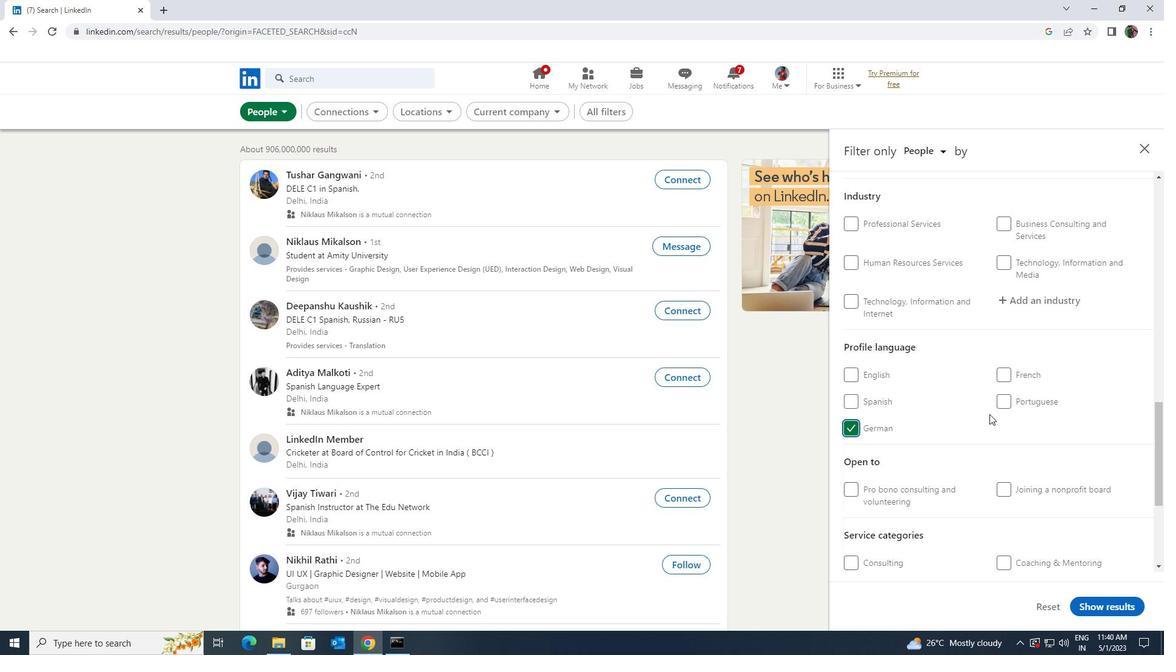 
Action: Mouse scrolled (990, 414) with delta (0, 0)
Screenshot: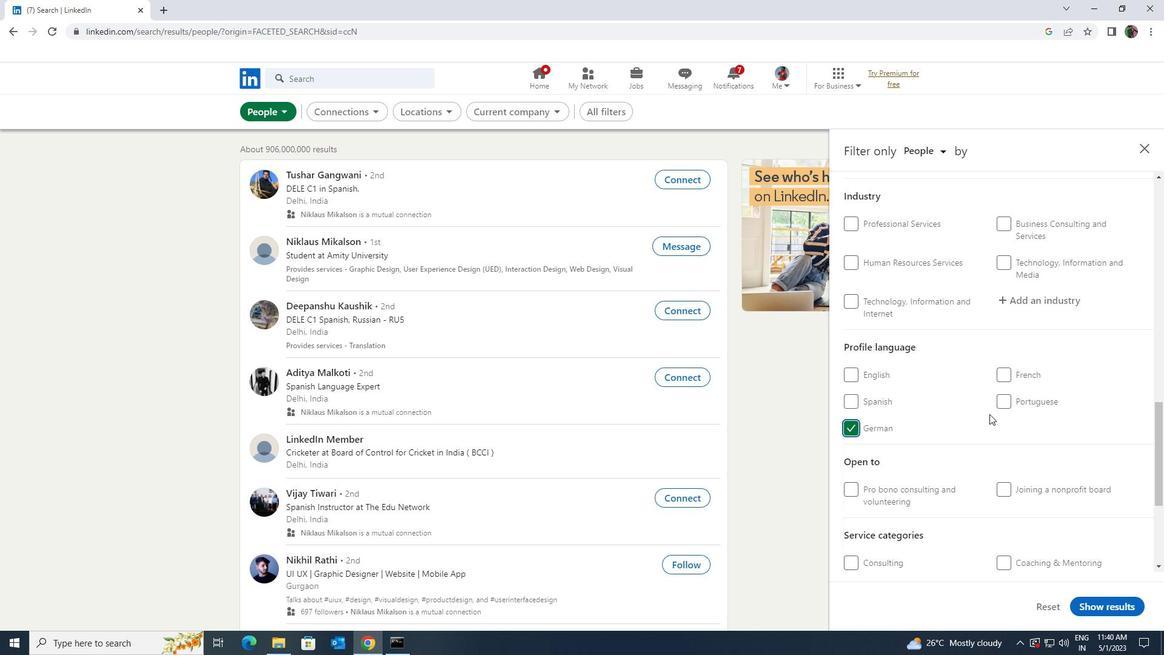 
Action: Mouse scrolled (990, 414) with delta (0, 0)
Screenshot: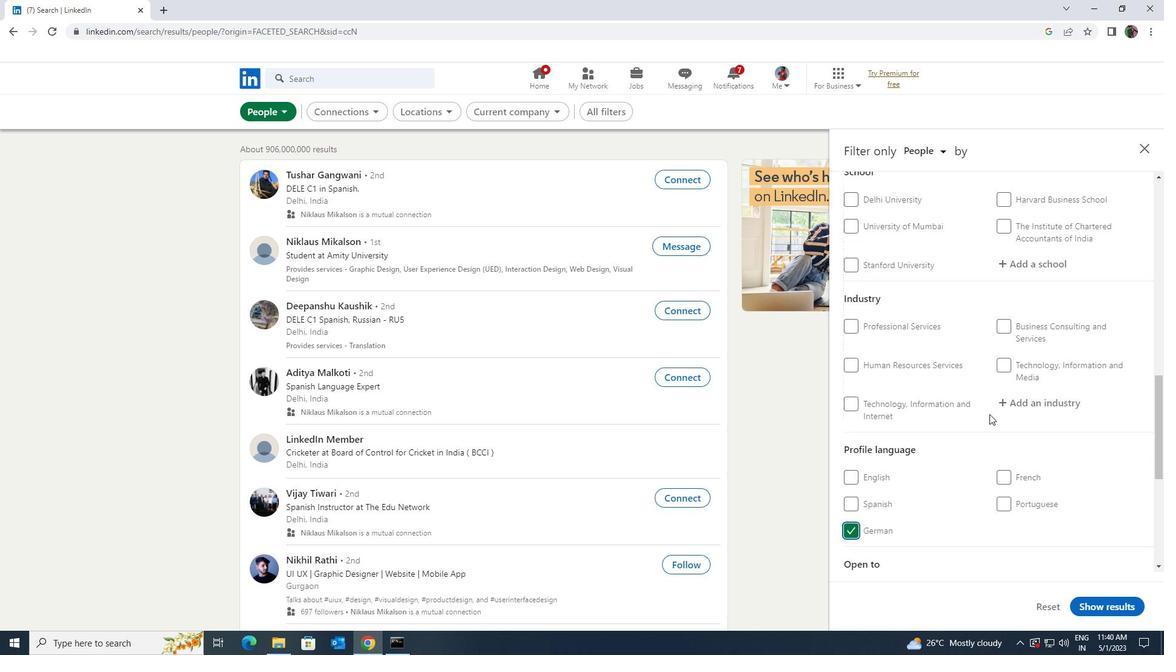 
Action: Mouse scrolled (990, 414) with delta (0, 0)
Screenshot: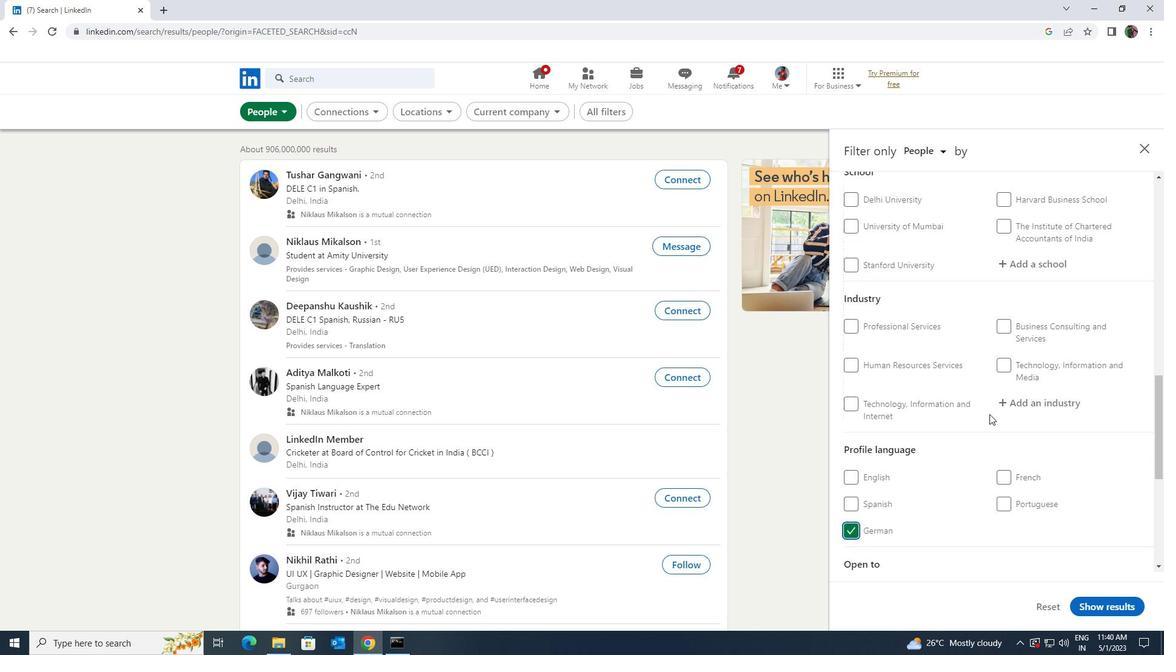 
Action: Mouse scrolled (990, 414) with delta (0, 0)
Screenshot: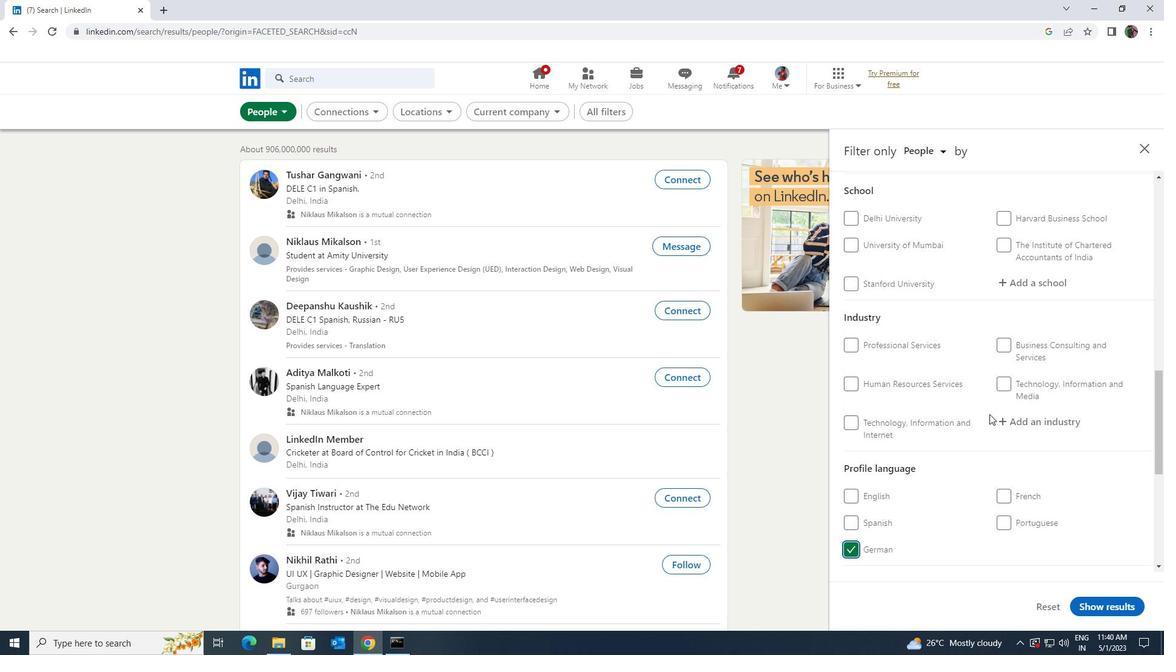 
Action: Mouse scrolled (990, 414) with delta (0, 0)
Screenshot: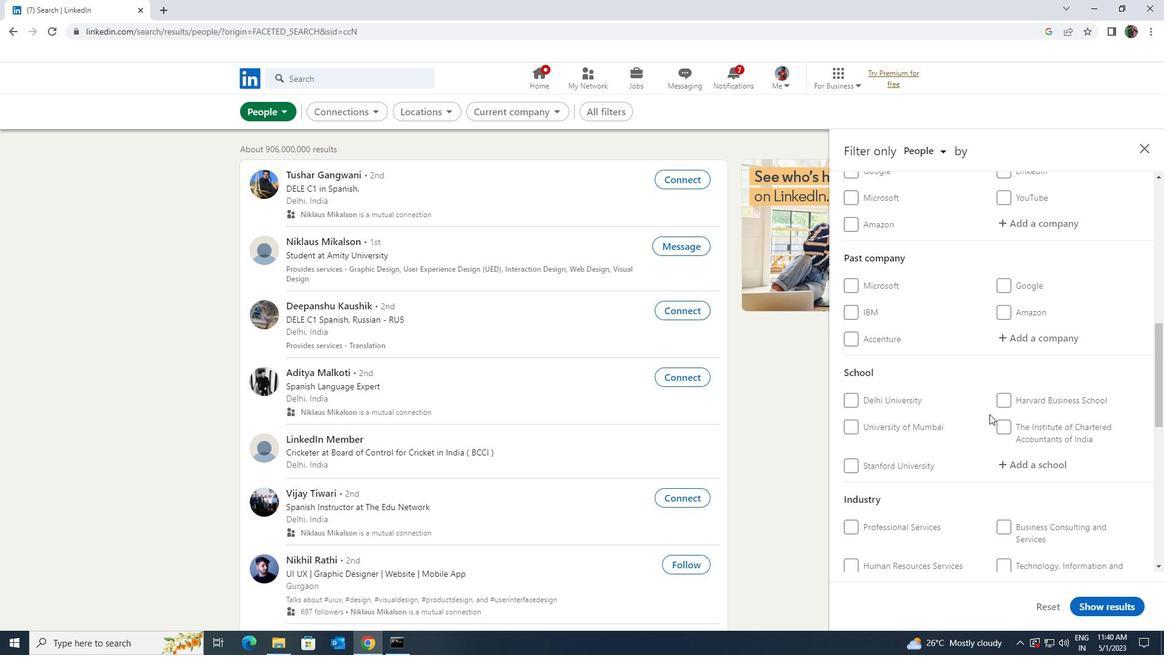 
Action: Mouse scrolled (990, 414) with delta (0, 0)
Screenshot: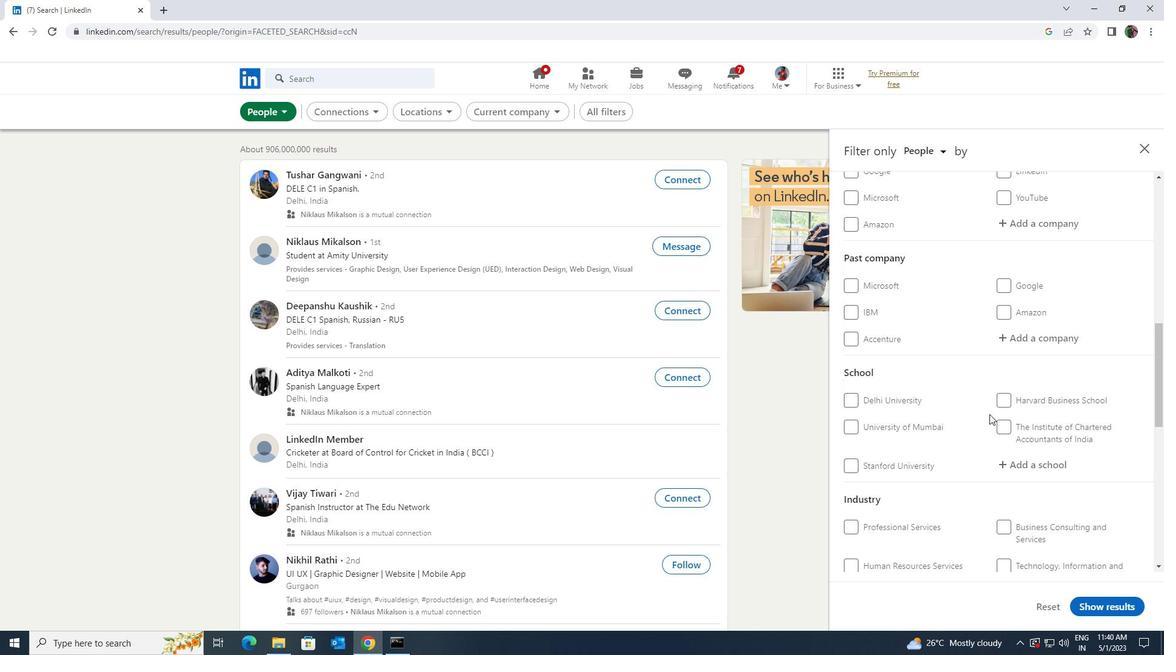 
Action: Mouse moved to (1013, 339)
Screenshot: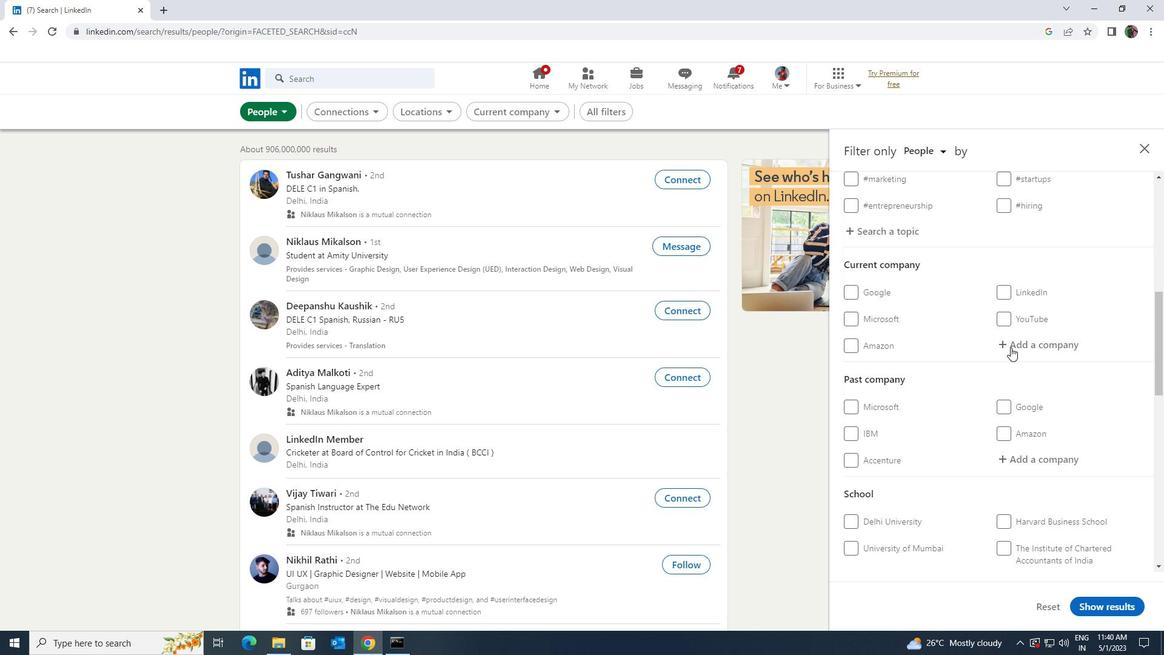 
Action: Mouse pressed left at (1013, 339)
Screenshot: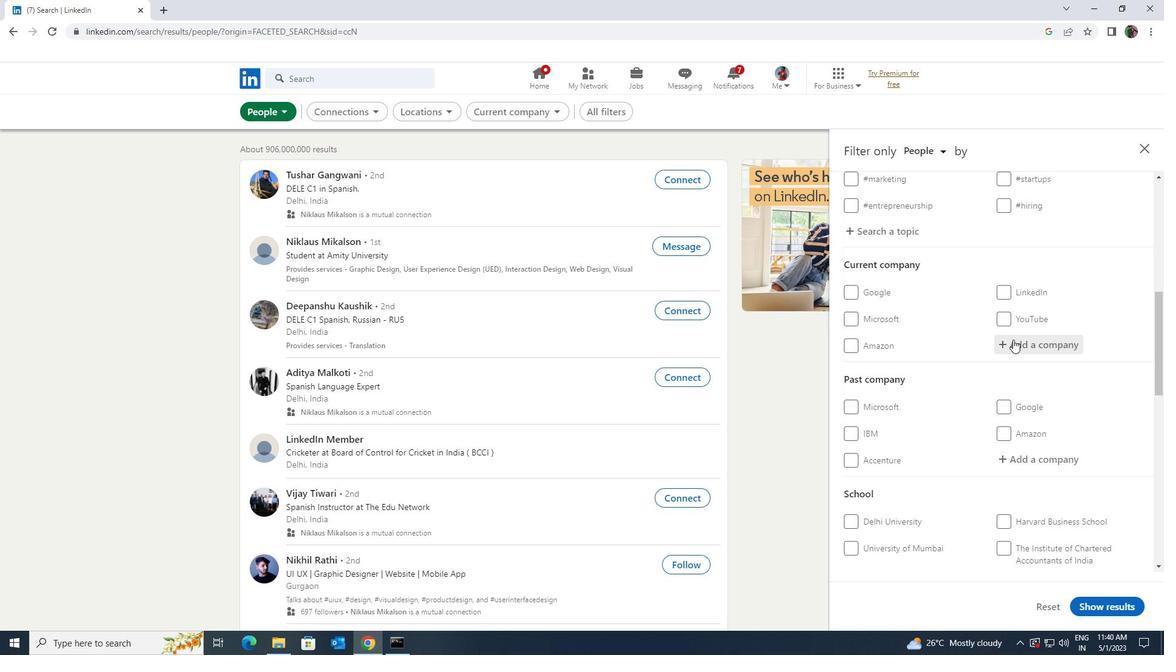 
Action: Key pressed <Key.shift>KONGSBERG<Key.space>DIGI
Screenshot: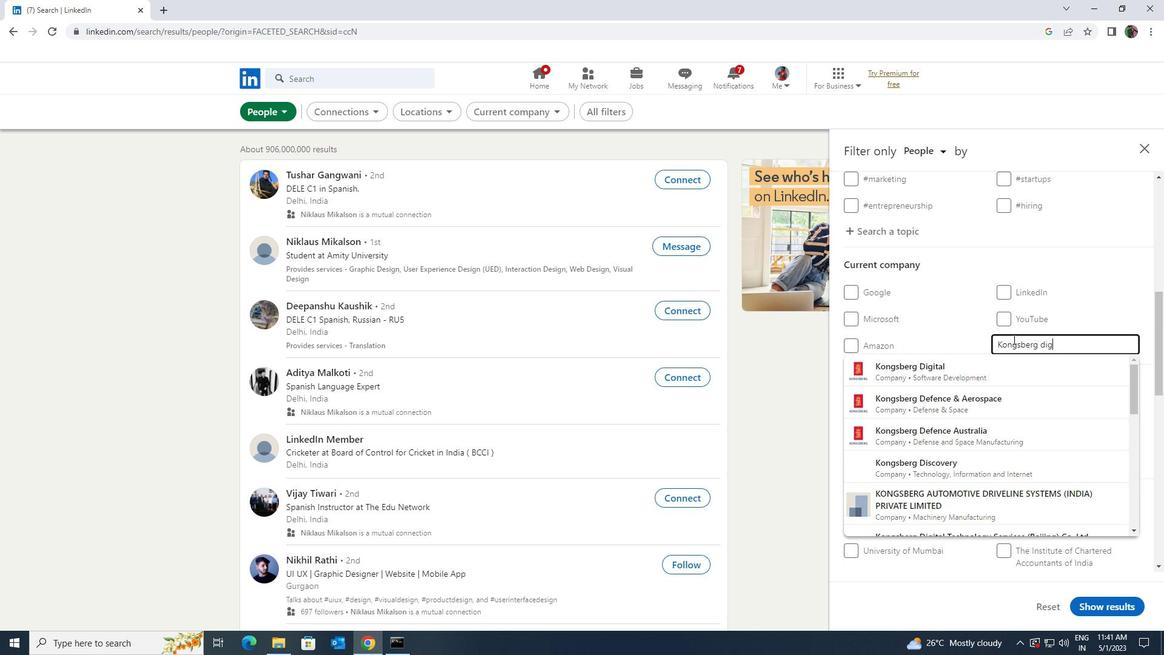 
Action: Mouse moved to (1008, 358)
Screenshot: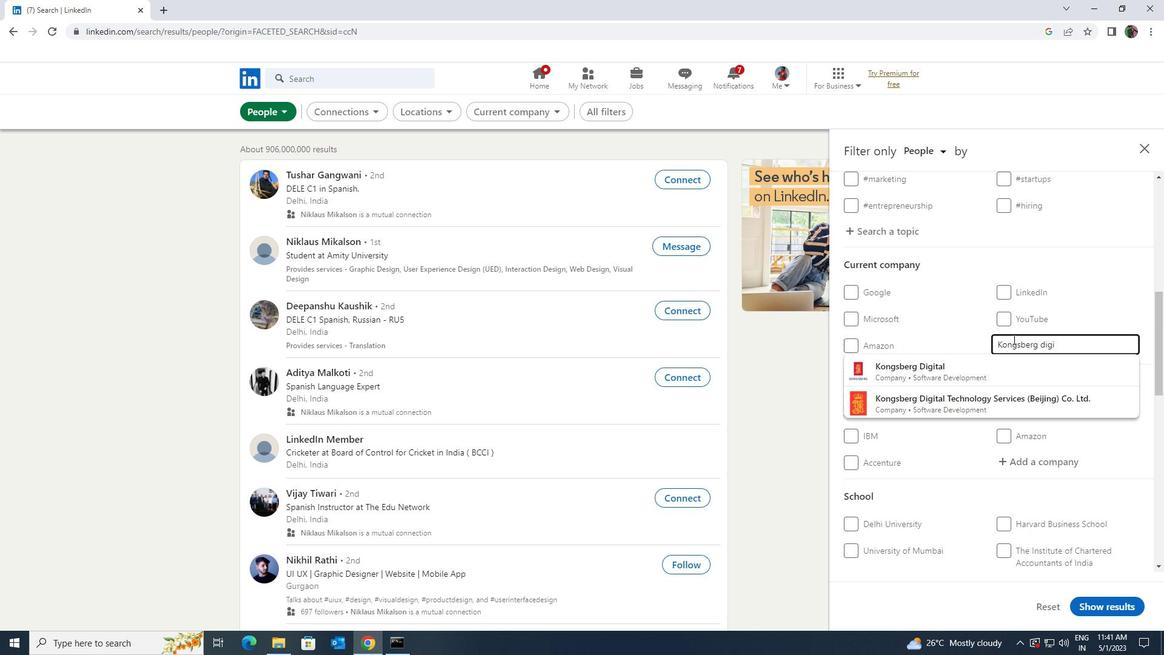 
Action: Mouse pressed left at (1008, 358)
Screenshot: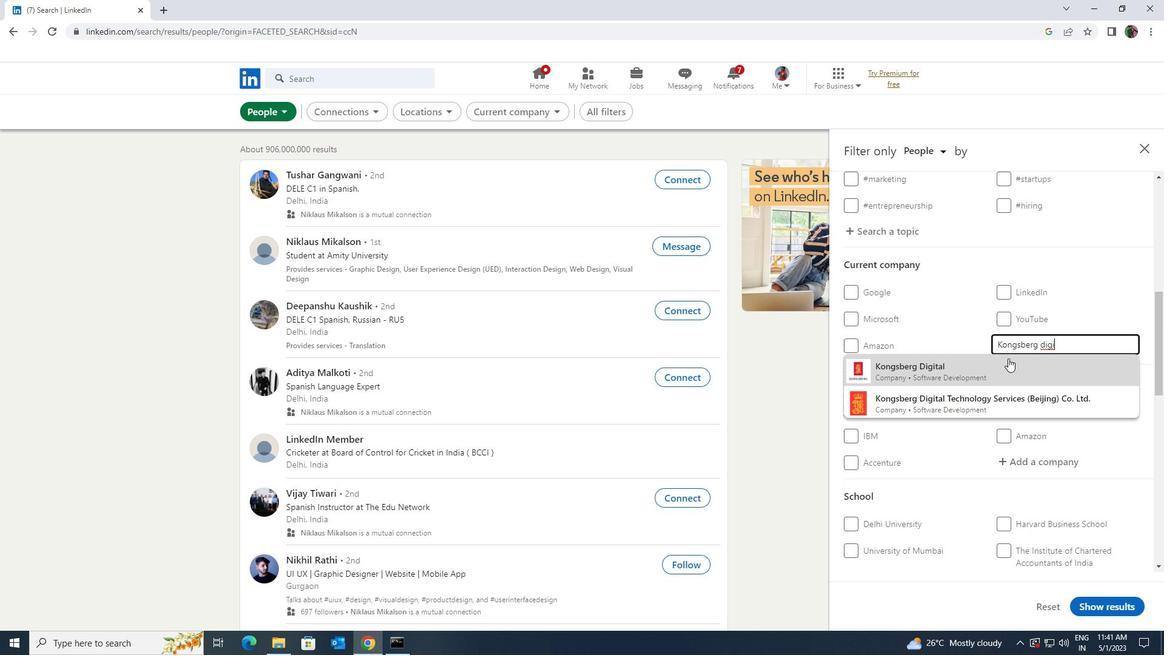 
Action: Mouse moved to (1007, 362)
Screenshot: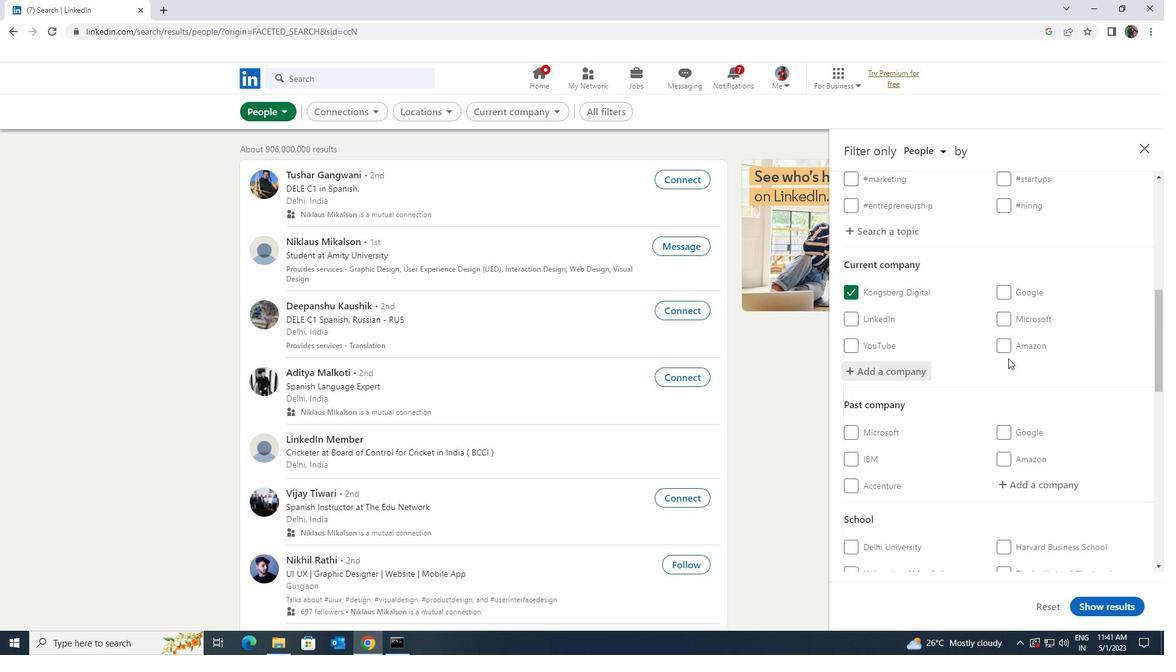 
Action: Mouse scrolled (1007, 361) with delta (0, 0)
Screenshot: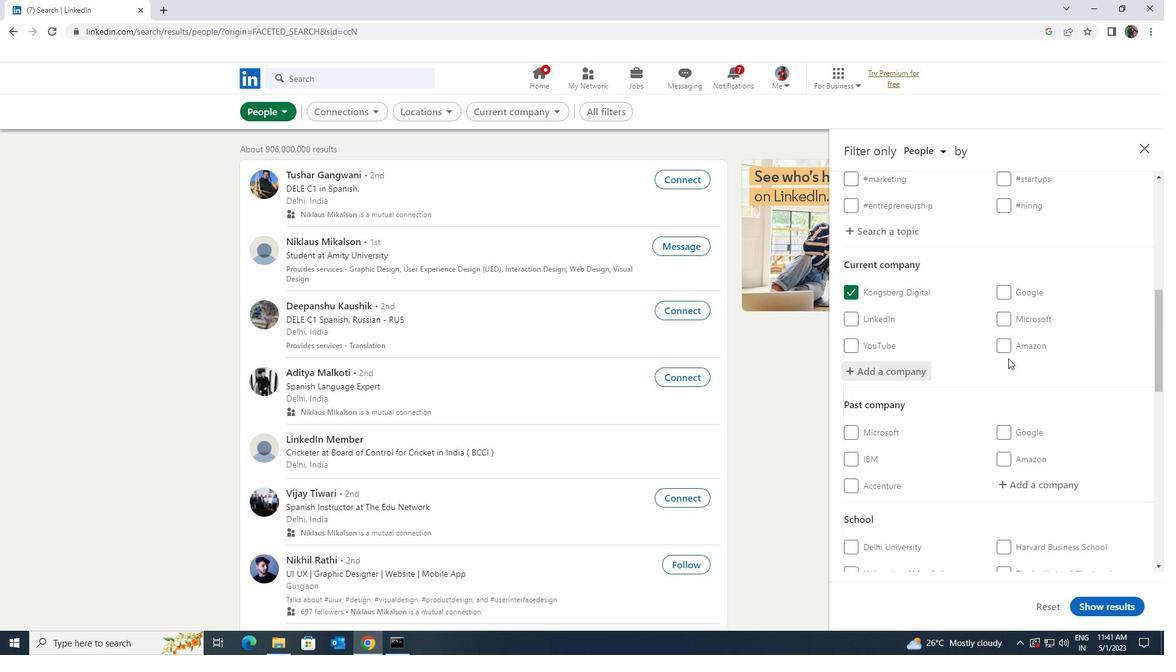 
Action: Mouse scrolled (1007, 361) with delta (0, 0)
Screenshot: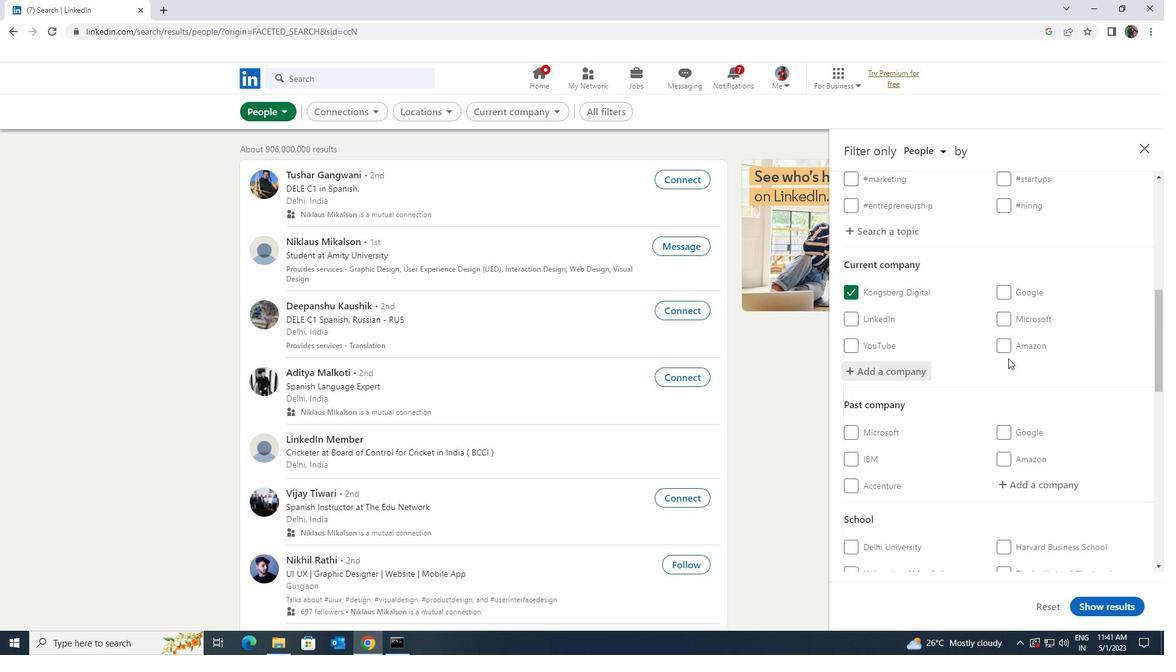 
Action: Mouse moved to (1005, 364)
Screenshot: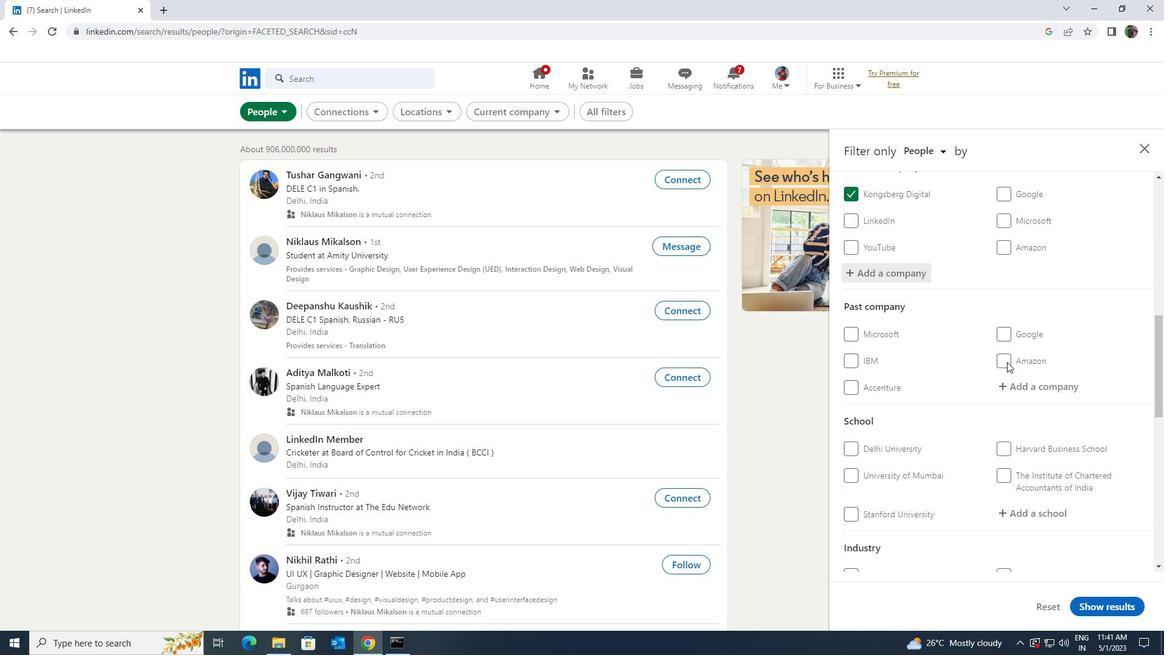 
Action: Mouse scrolled (1005, 363) with delta (0, 0)
Screenshot: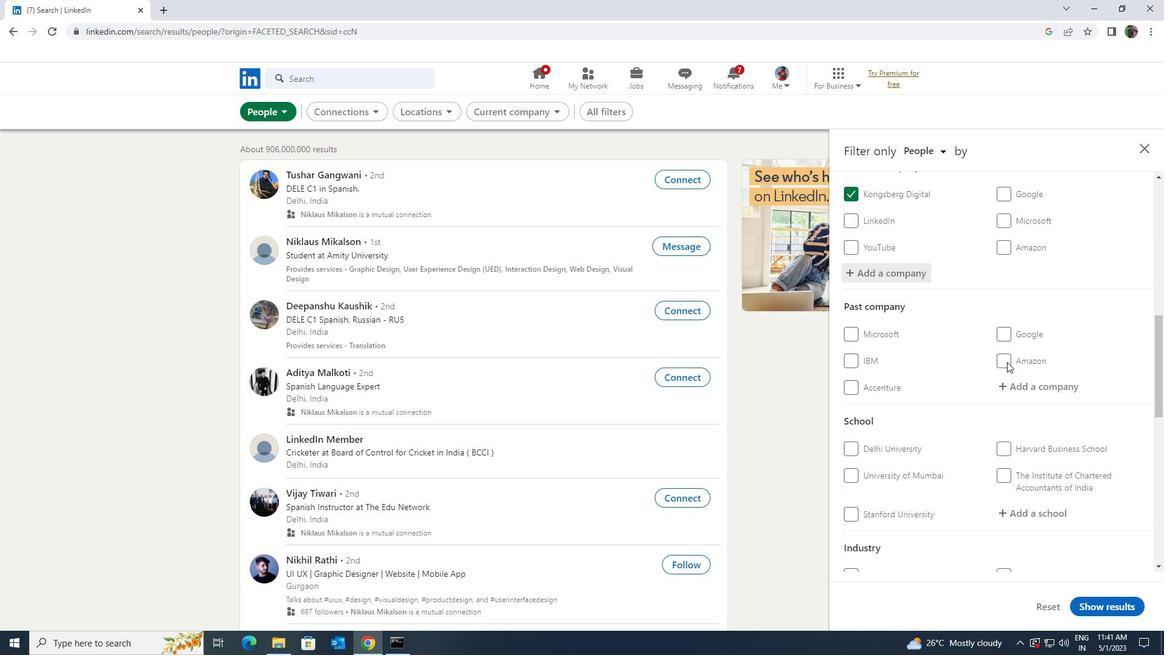 
Action: Mouse scrolled (1005, 363) with delta (0, 0)
Screenshot: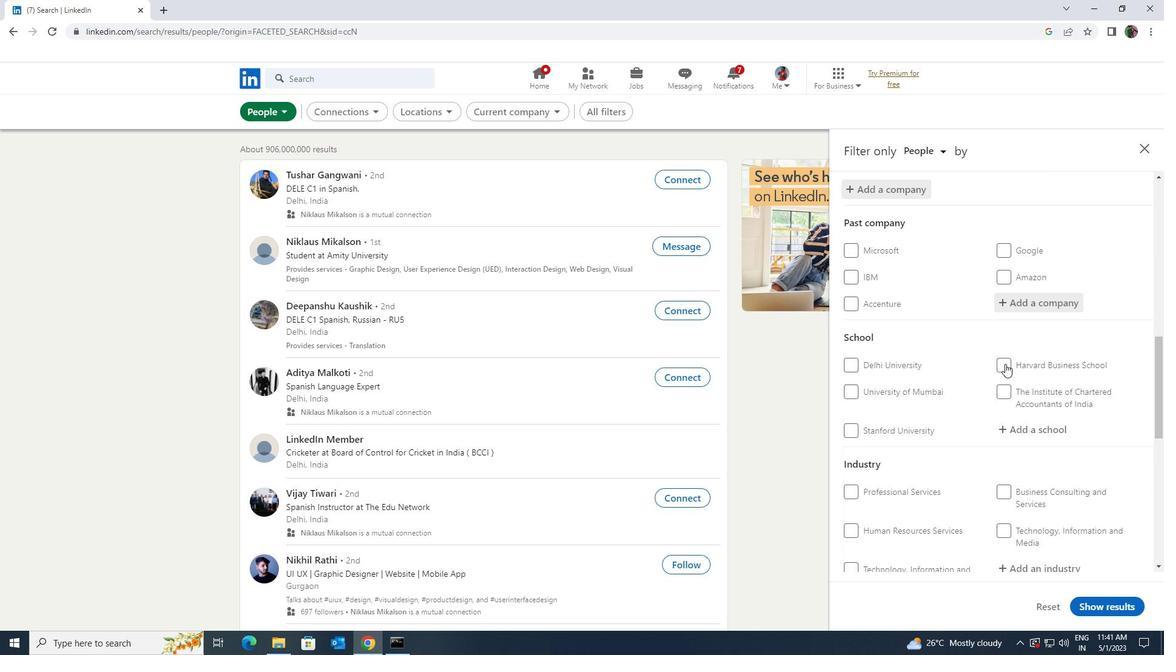 
Action: Mouse moved to (1010, 364)
Screenshot: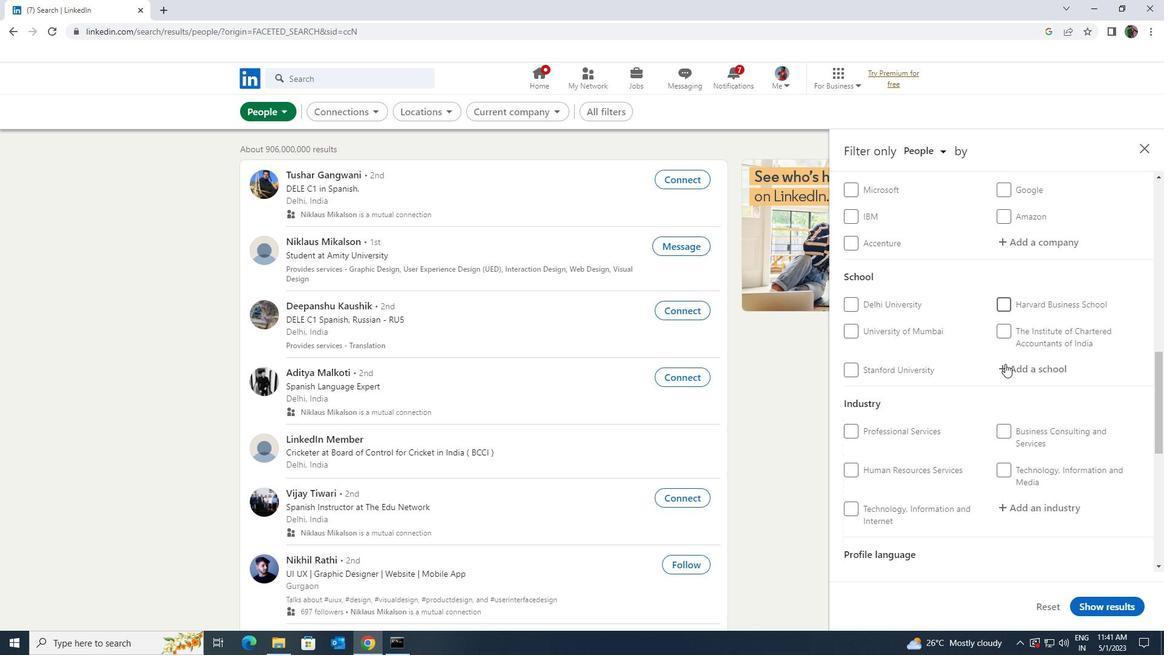 
Action: Mouse pressed left at (1010, 364)
Screenshot: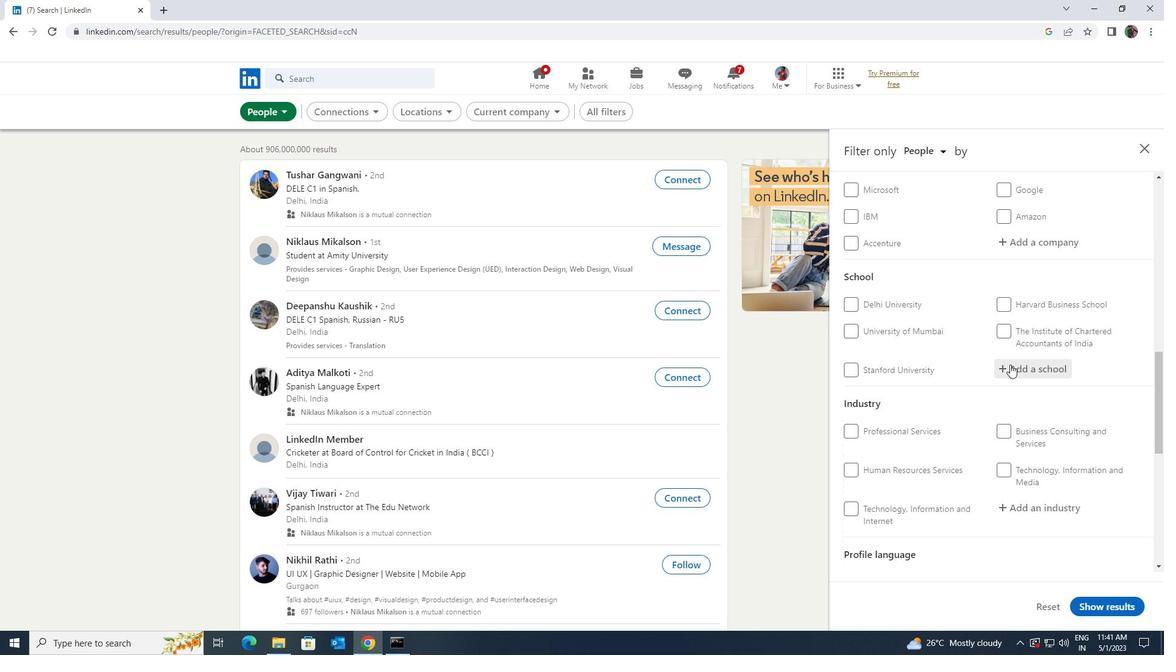 
Action: Key pressed <Key.shift><Key.shift>THAKUR<Key.space>COLLEGE<Key.space>OF<Key.space>ENGI
Screenshot: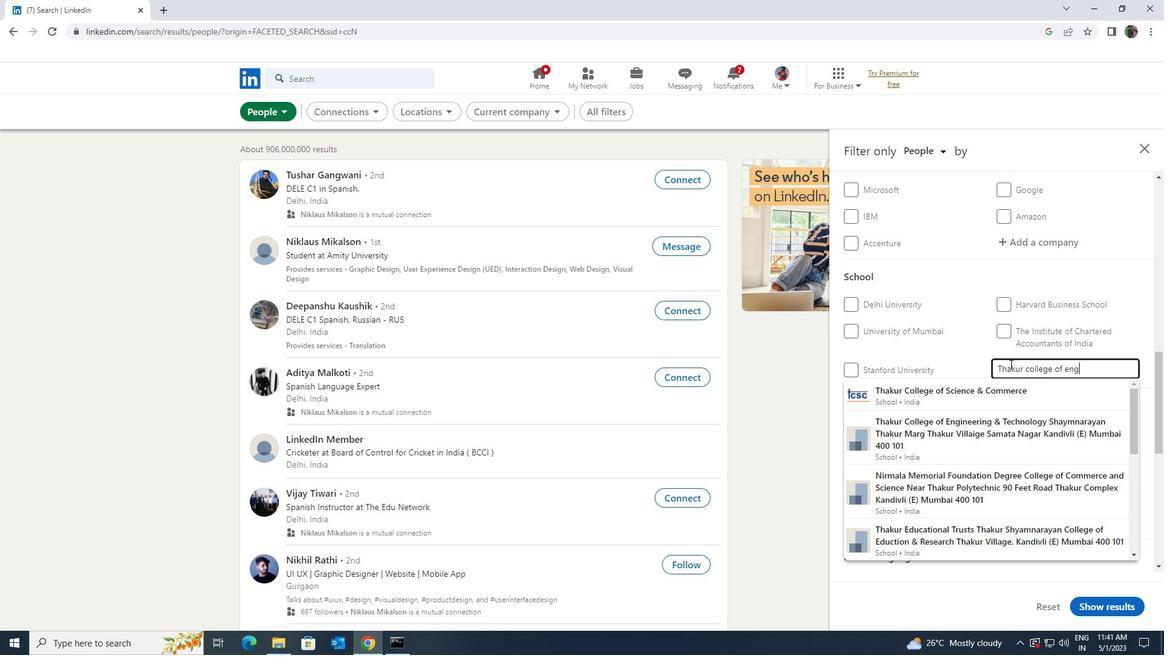 
Action: Mouse moved to (1013, 384)
Screenshot: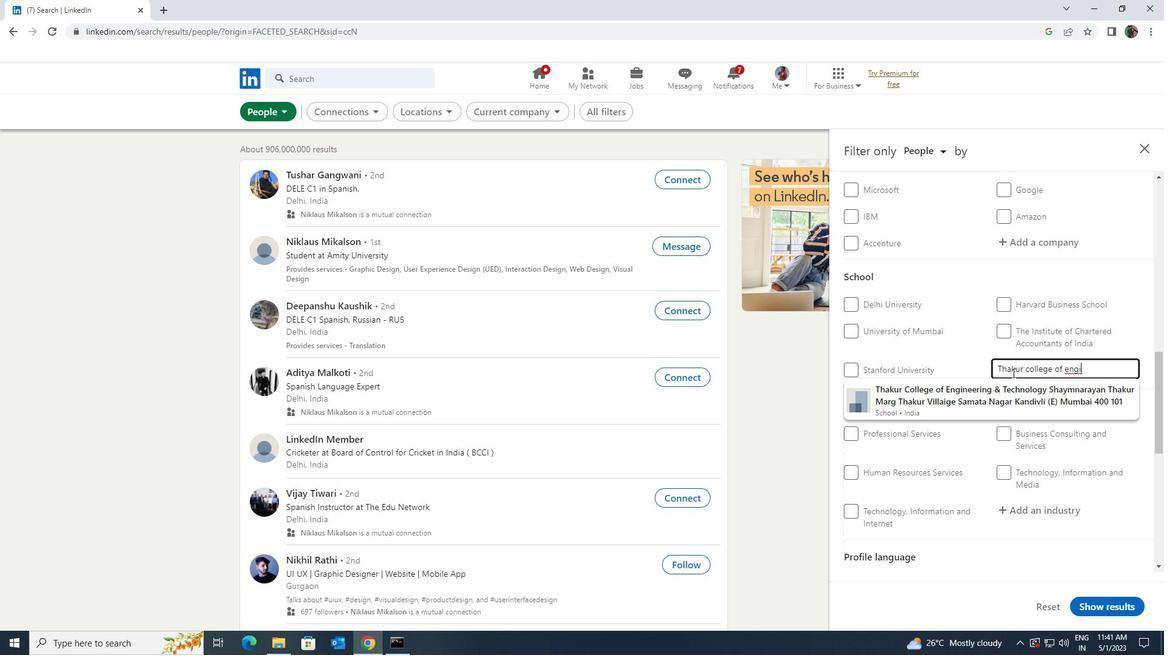 
Action: Mouse pressed left at (1013, 384)
Screenshot: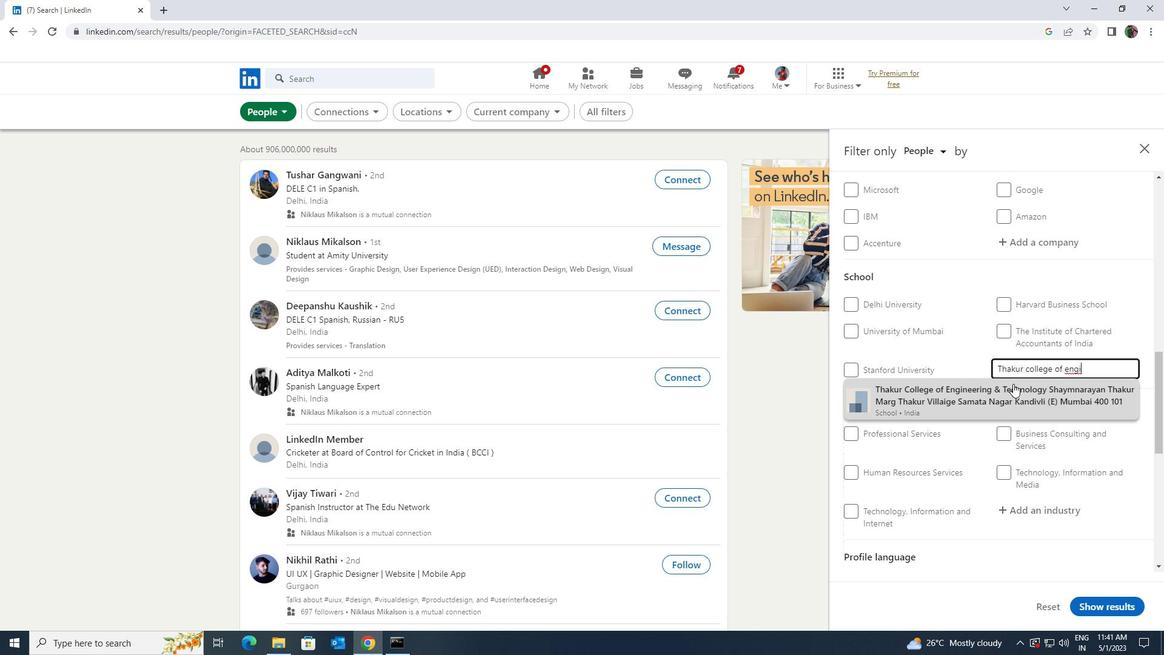 
Action: Mouse scrolled (1013, 383) with delta (0, 0)
Screenshot: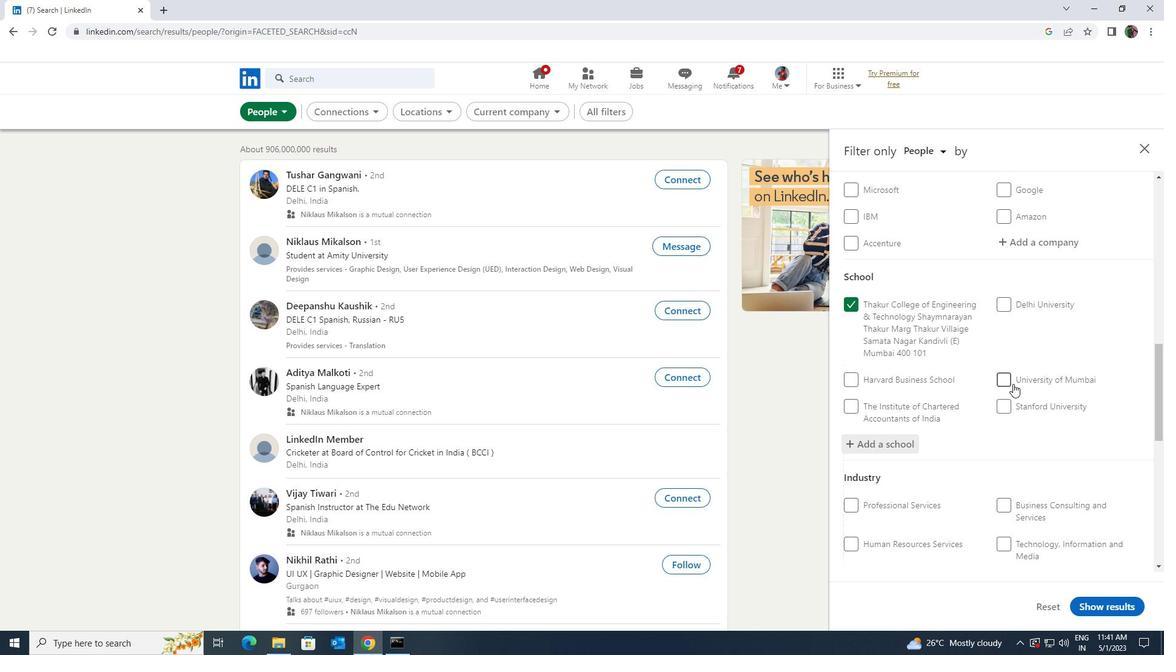 
Action: Mouse scrolled (1013, 383) with delta (0, 0)
Screenshot: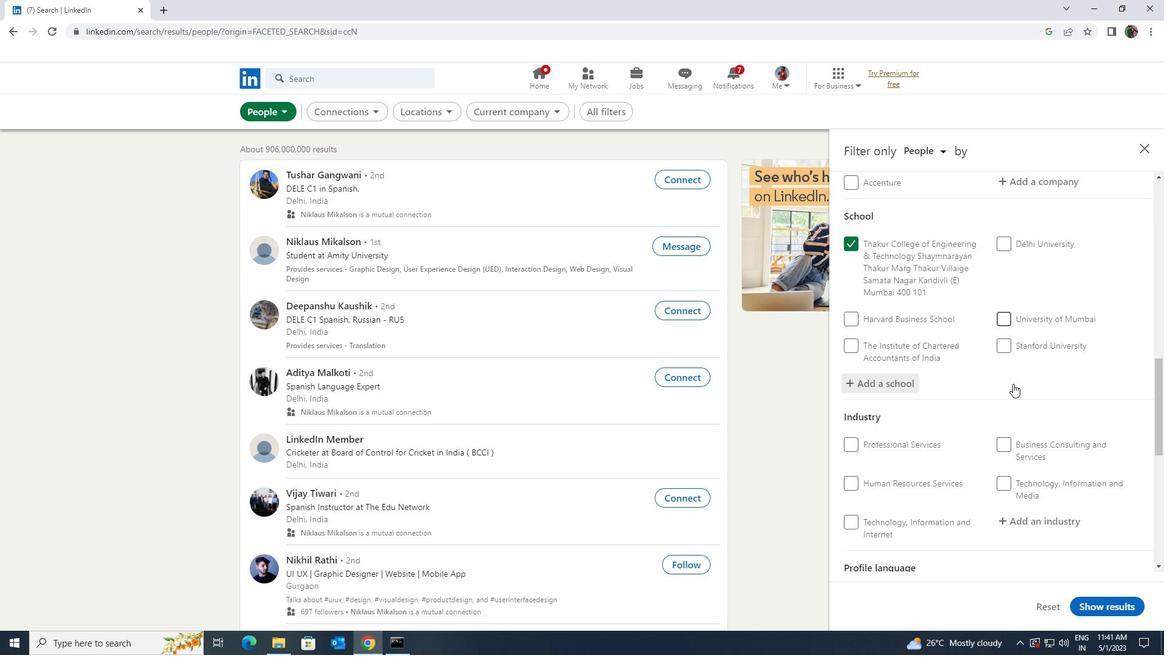 
Action: Mouse scrolled (1013, 383) with delta (0, 0)
Screenshot: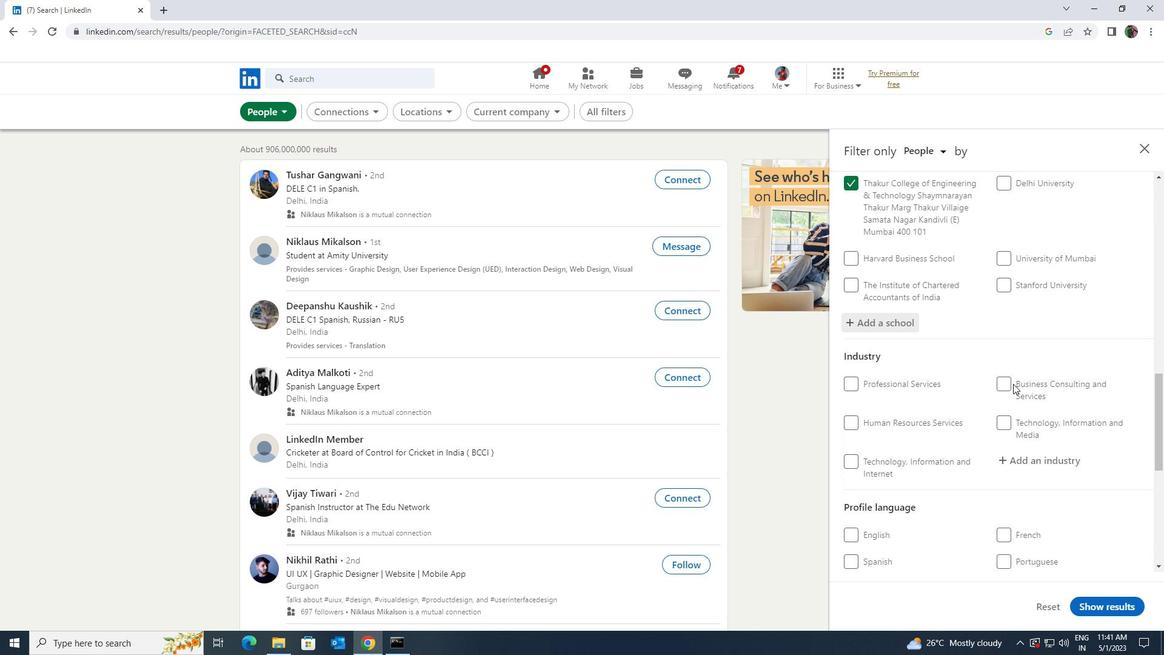 
Action: Mouse moved to (1014, 390)
Screenshot: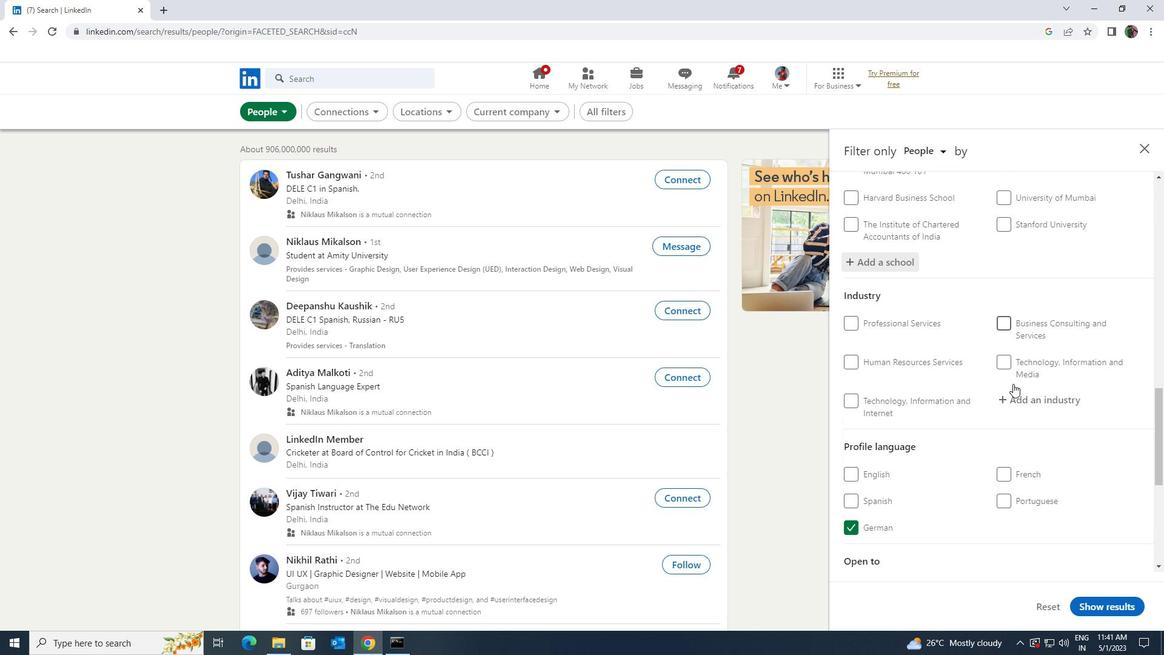 
Action: Mouse pressed left at (1014, 390)
Screenshot: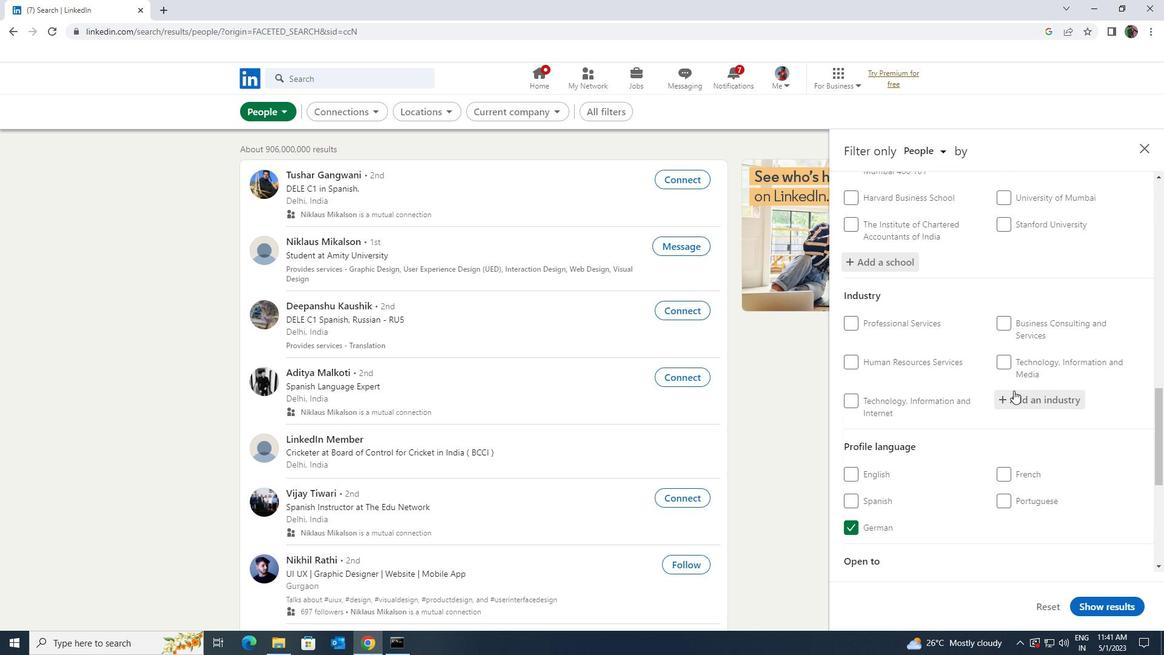
Action: Key pressed <Key.shift>SOLAR<Key.space>ELECT
Screenshot: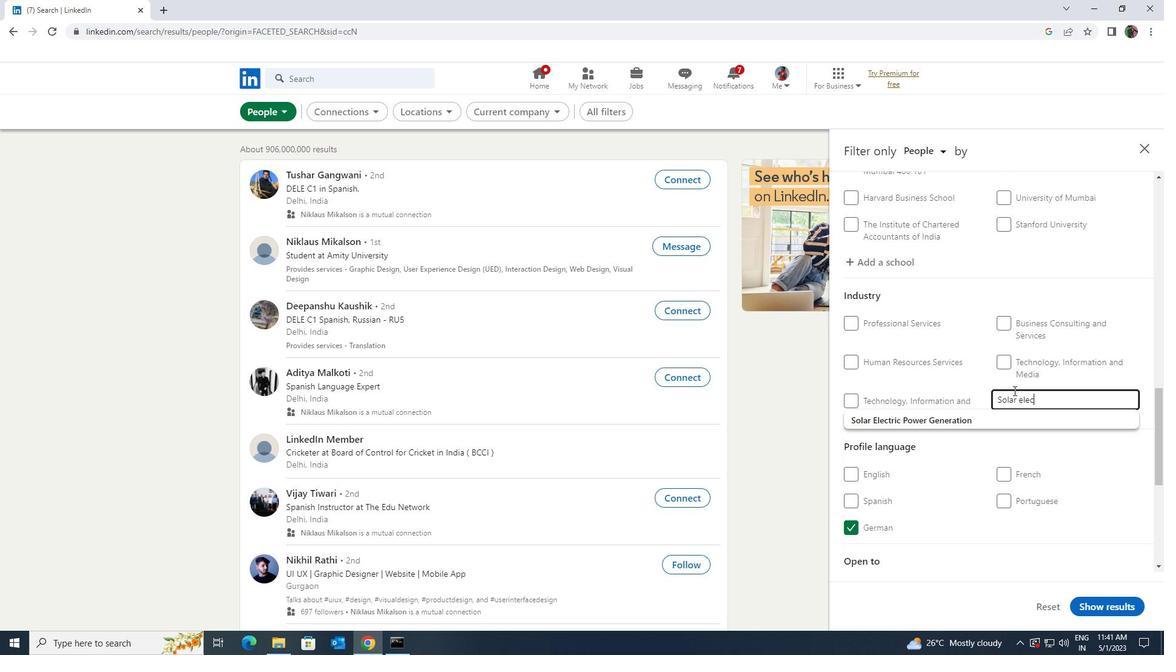 
Action: Mouse moved to (1011, 413)
Screenshot: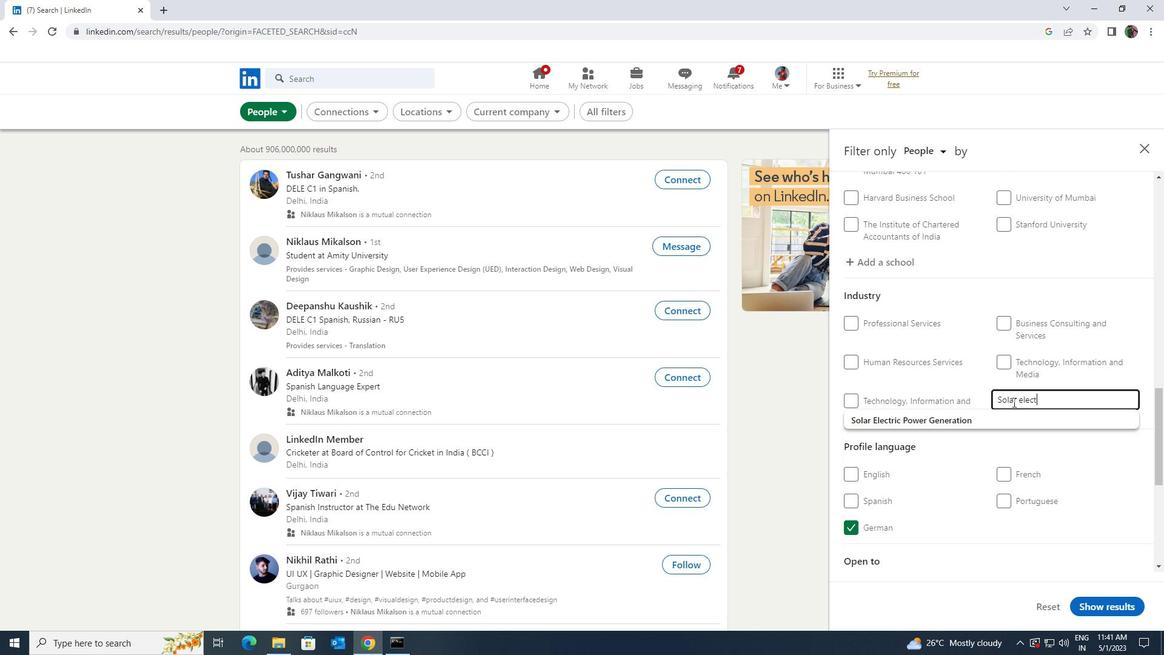 
Action: Mouse pressed left at (1011, 413)
Screenshot: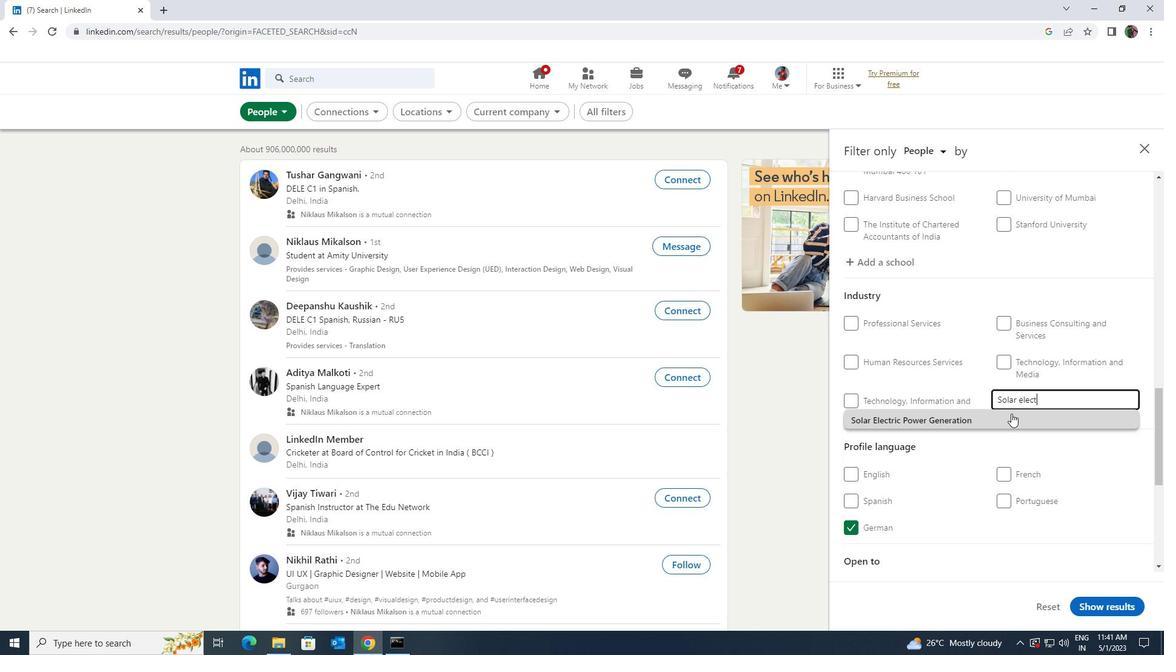 
Action: Mouse scrolled (1011, 413) with delta (0, 0)
Screenshot: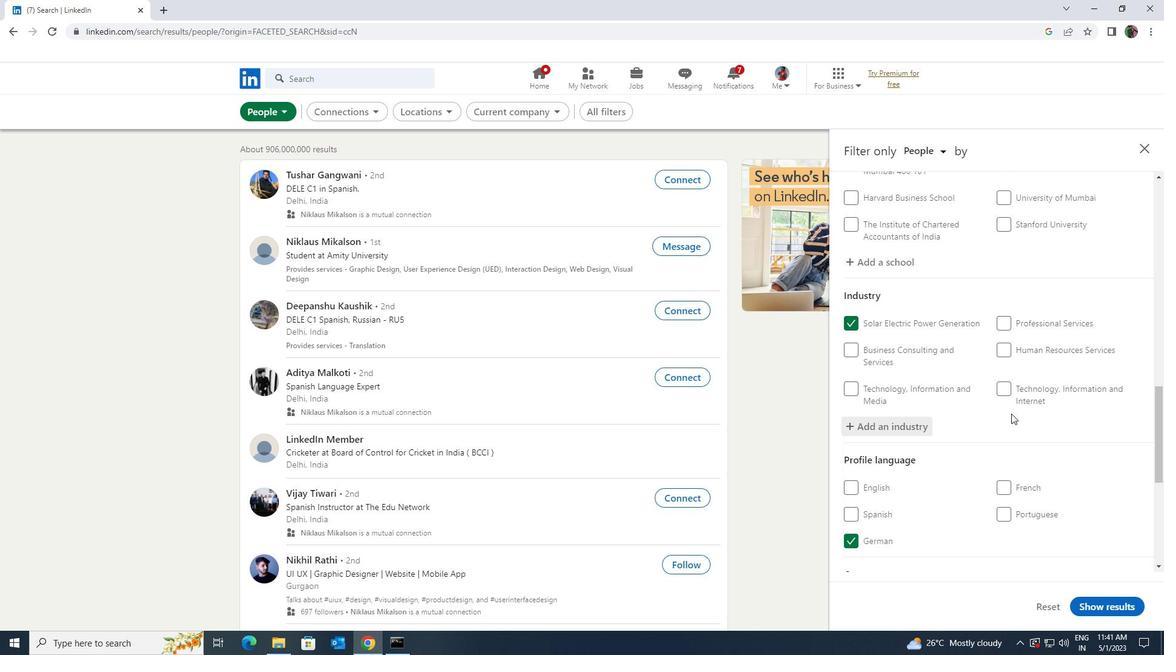 
Action: Mouse scrolled (1011, 413) with delta (0, 0)
Screenshot: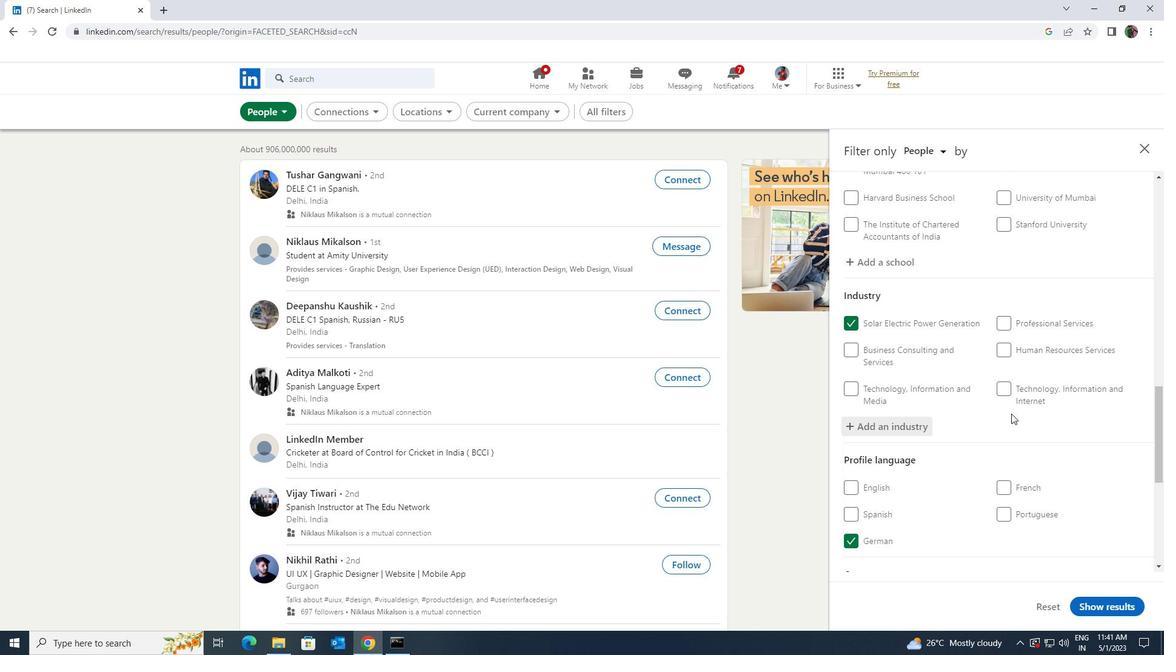 
Action: Mouse scrolled (1011, 413) with delta (0, 0)
Screenshot: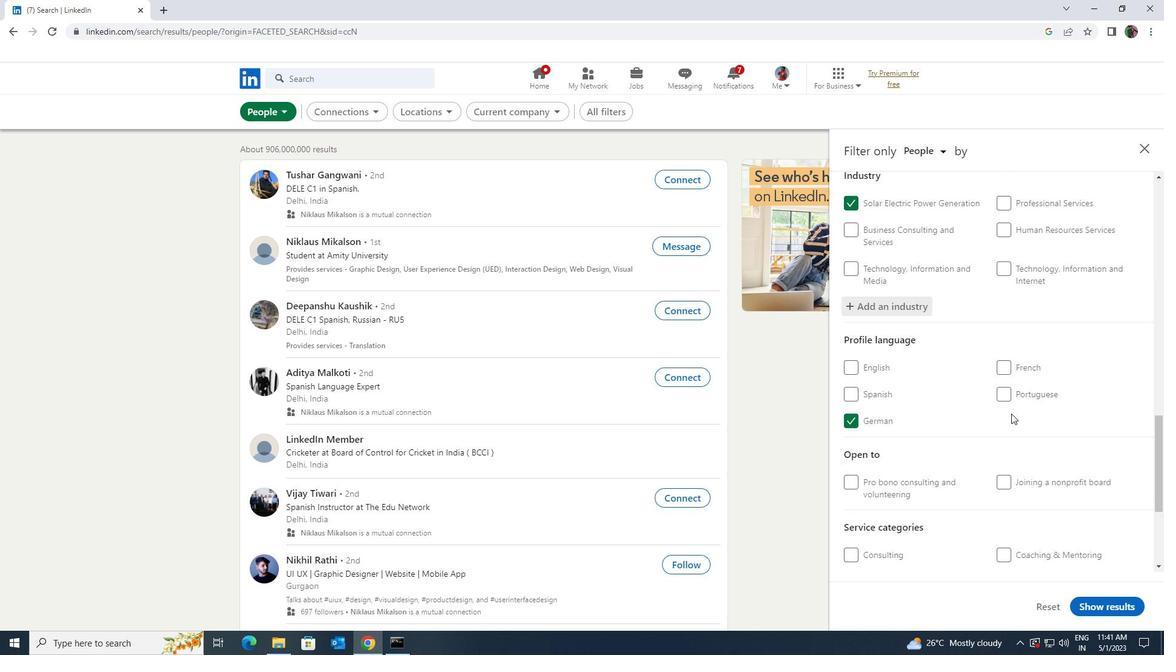 
Action: Mouse scrolled (1011, 413) with delta (0, 0)
Screenshot: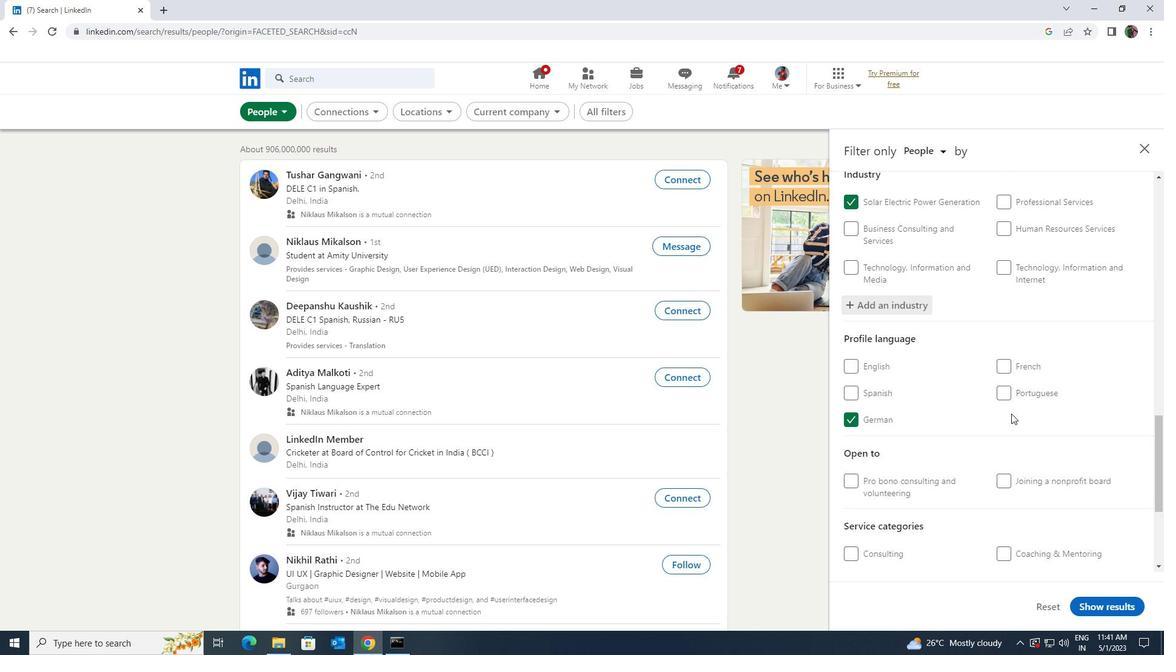 
Action: Mouse scrolled (1011, 413) with delta (0, 0)
Screenshot: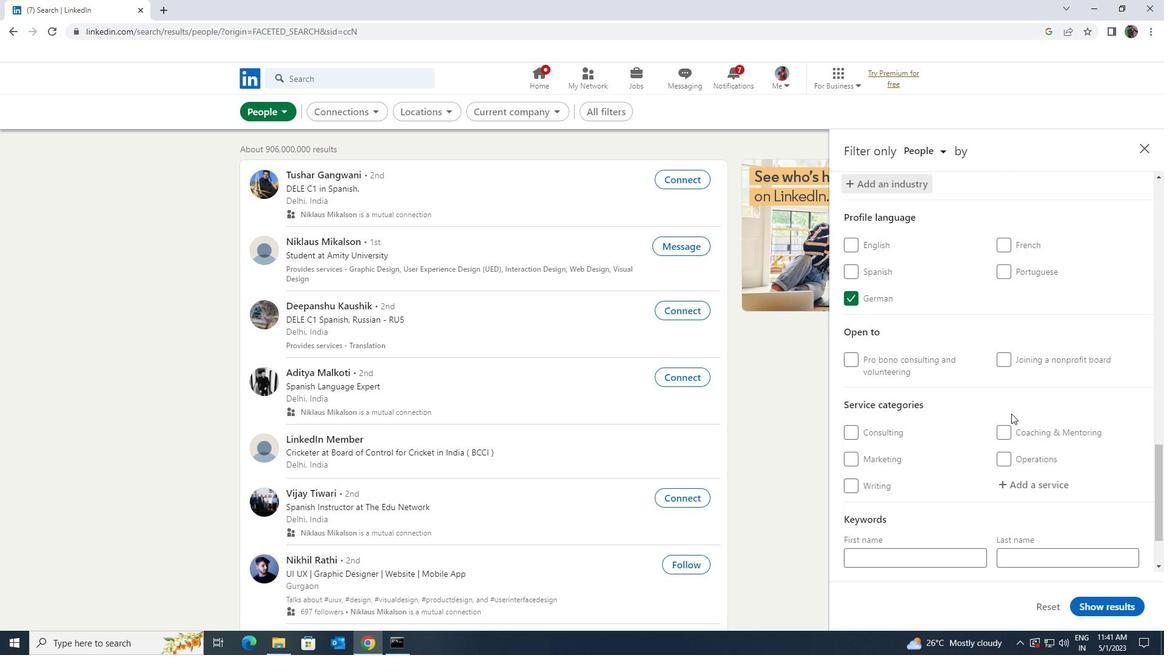 
Action: Mouse scrolled (1011, 413) with delta (0, 0)
Screenshot: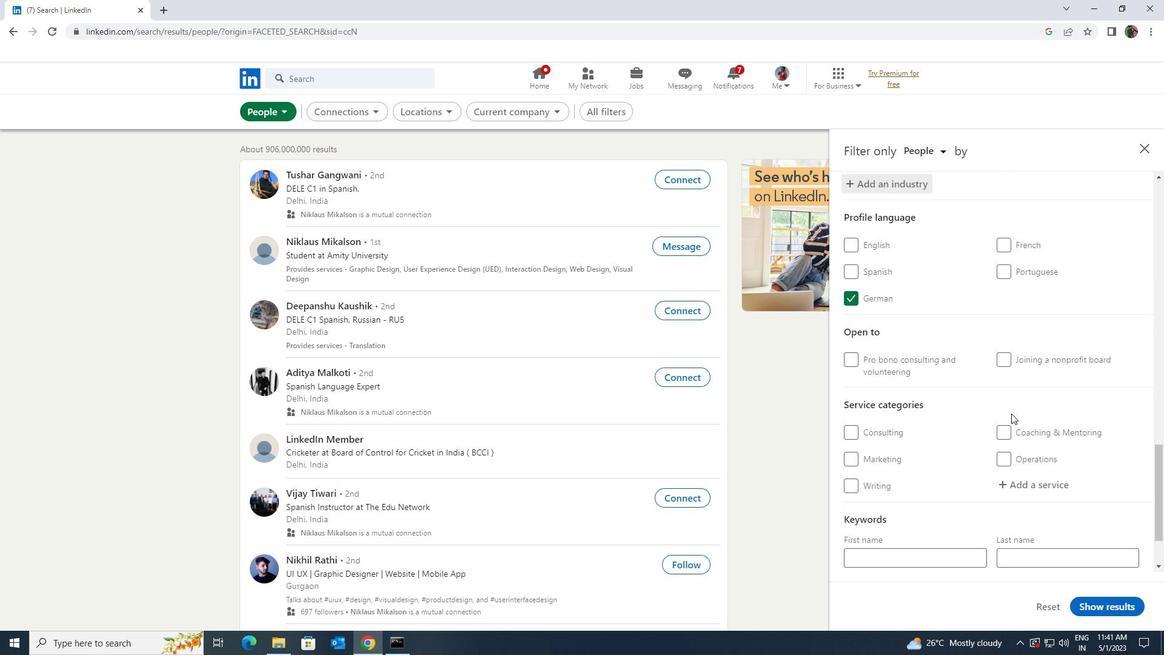 
Action: Mouse moved to (1016, 405)
Screenshot: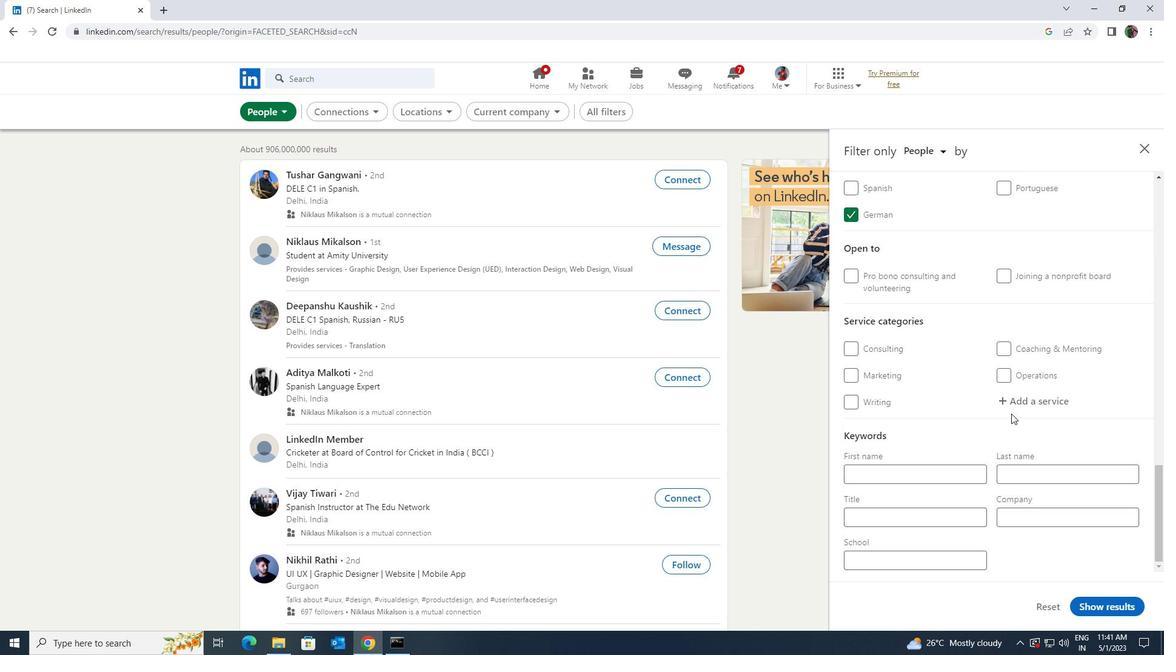 
Action: Mouse pressed left at (1016, 405)
Screenshot: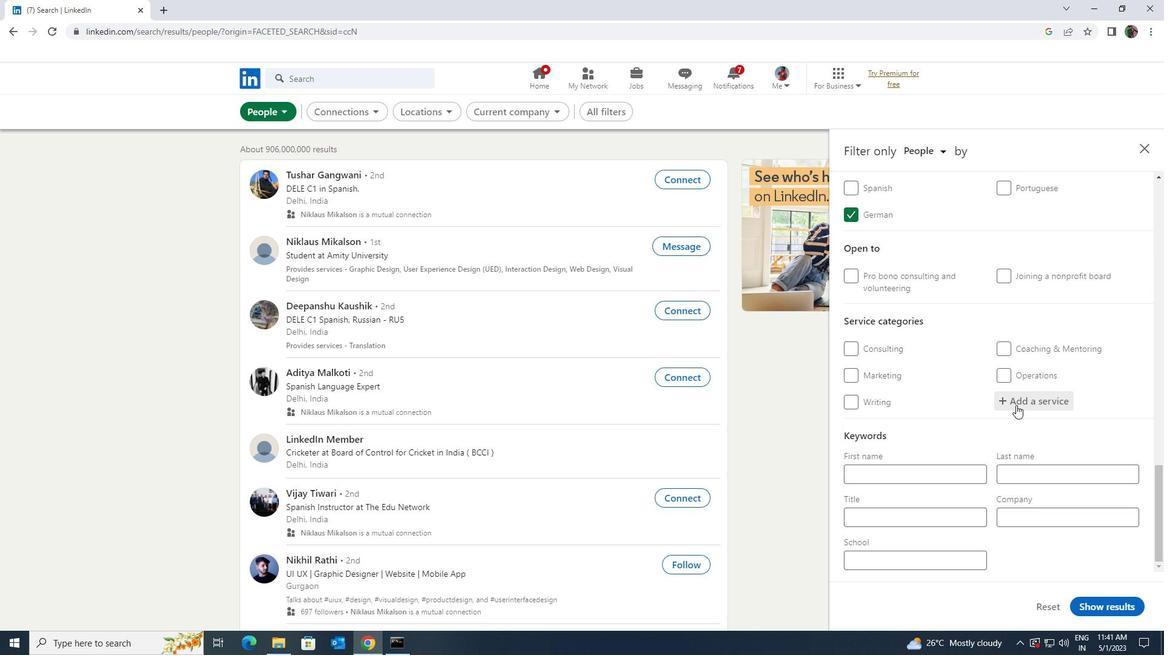 
Action: Key pressed <Key.shift>TRANS
Screenshot: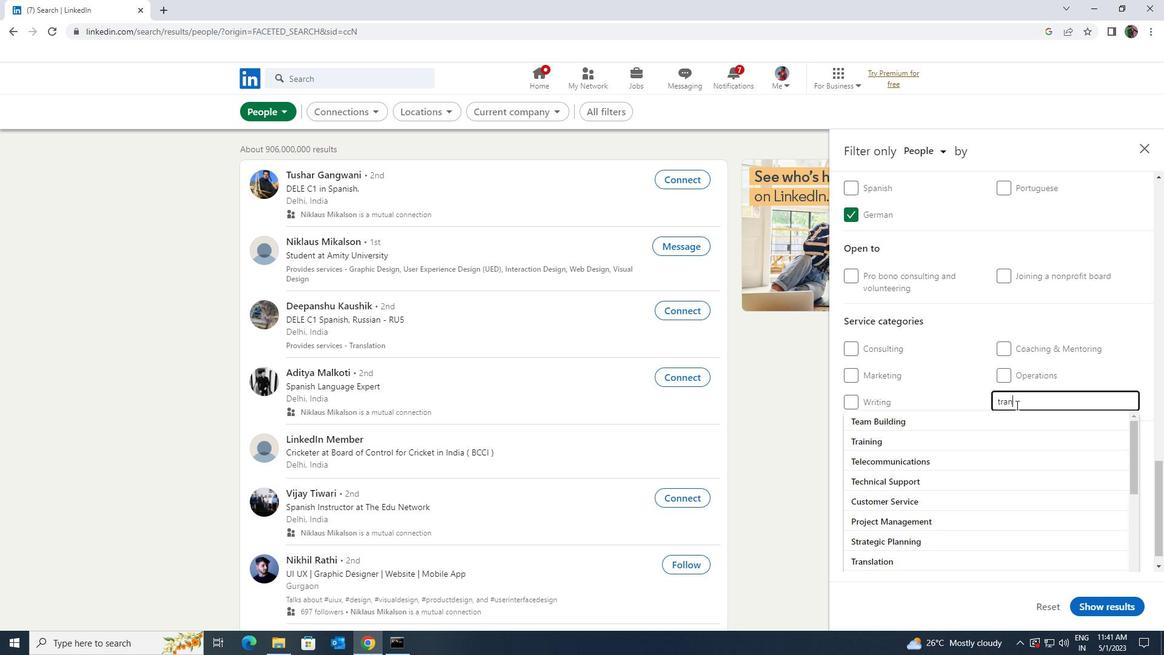
Action: Mouse moved to (1013, 416)
Screenshot: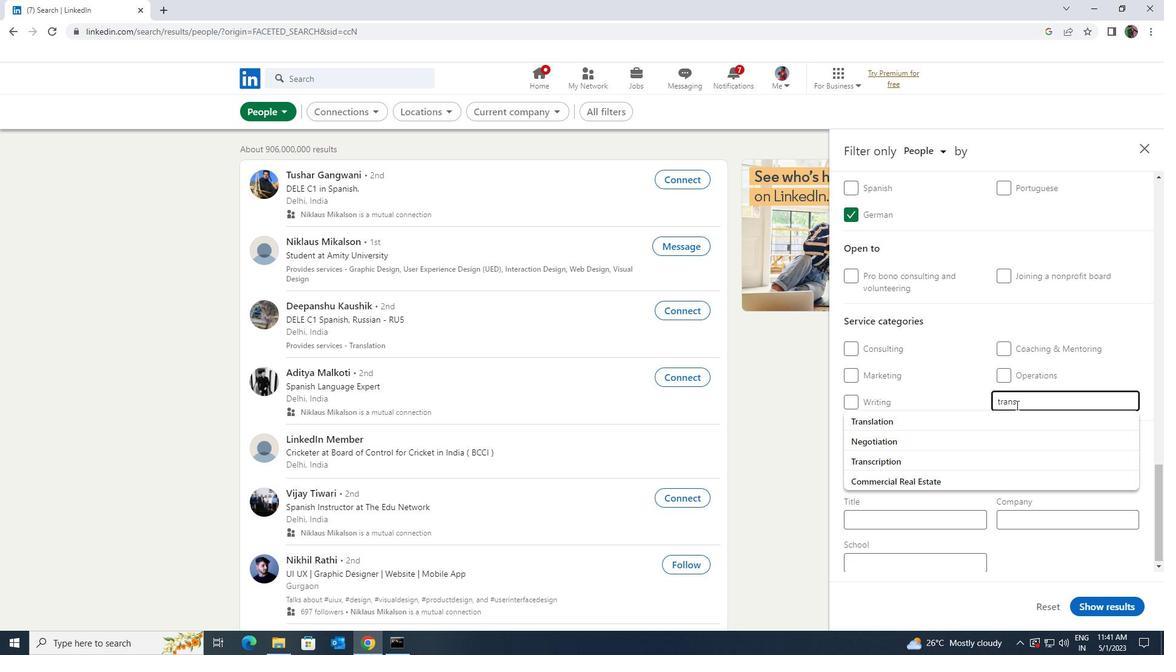 
Action: Mouse pressed left at (1013, 416)
Screenshot: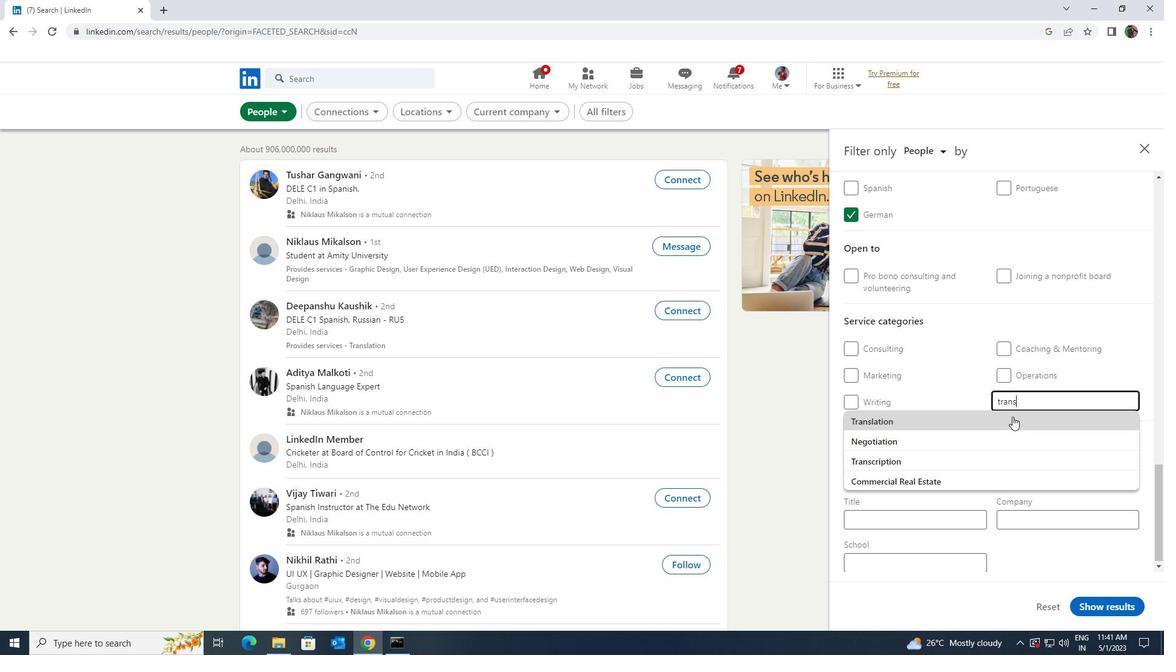 
Action: Mouse moved to (1015, 416)
Screenshot: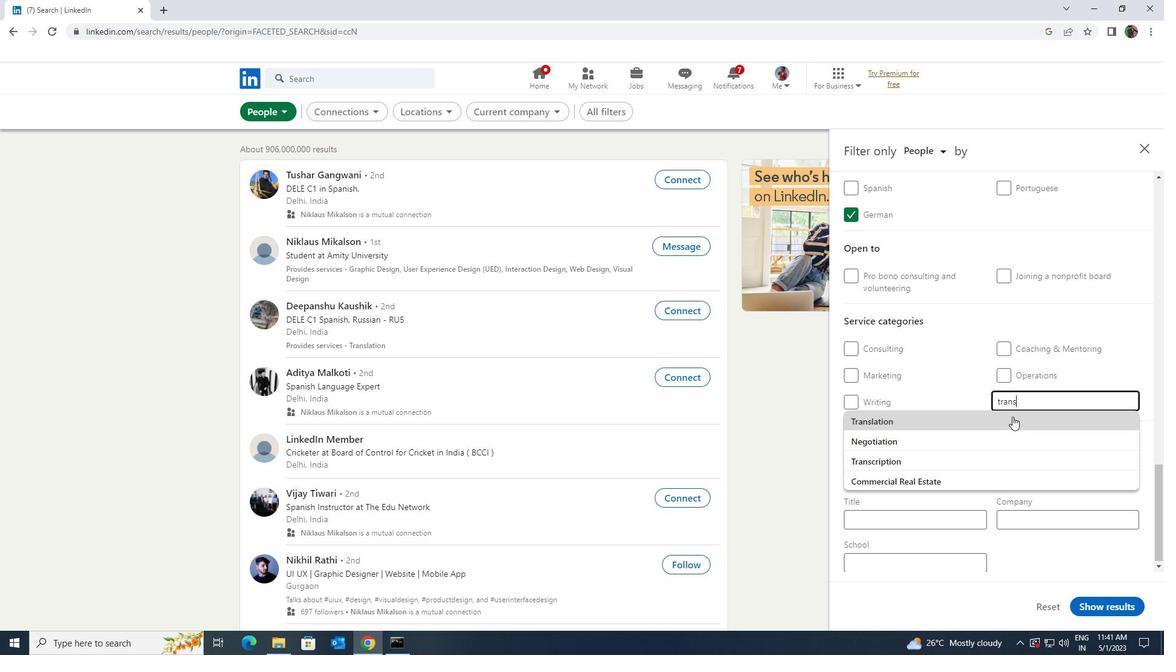 
Action: Mouse scrolled (1015, 415) with delta (0, 0)
Screenshot: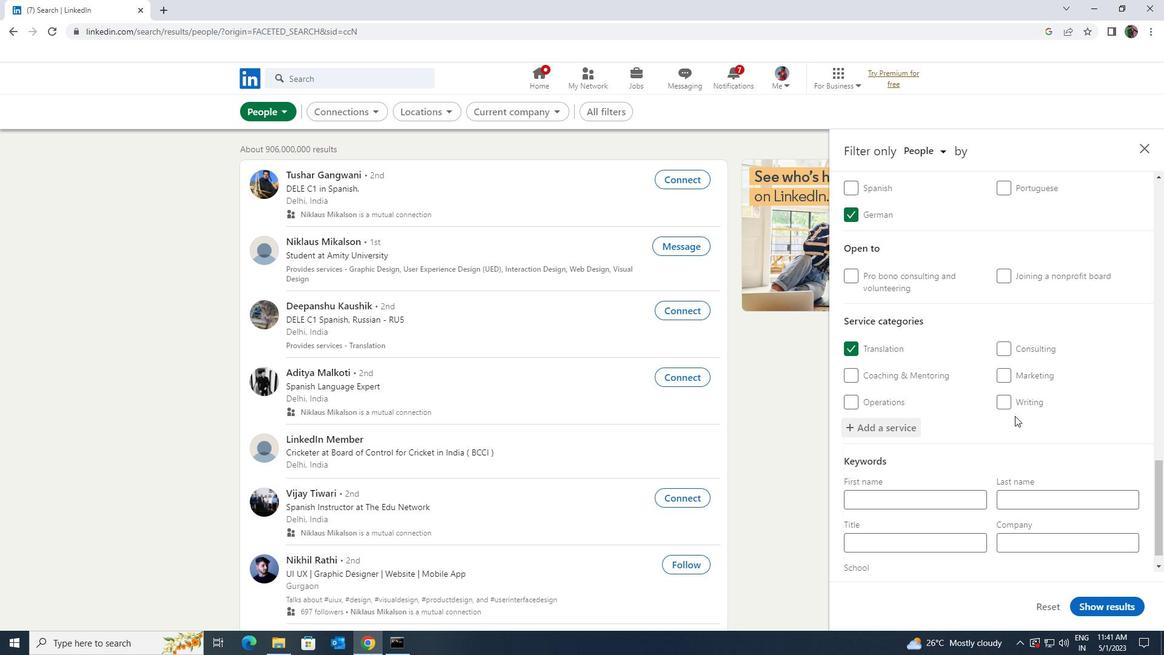 
Action: Mouse scrolled (1015, 415) with delta (0, 0)
Screenshot: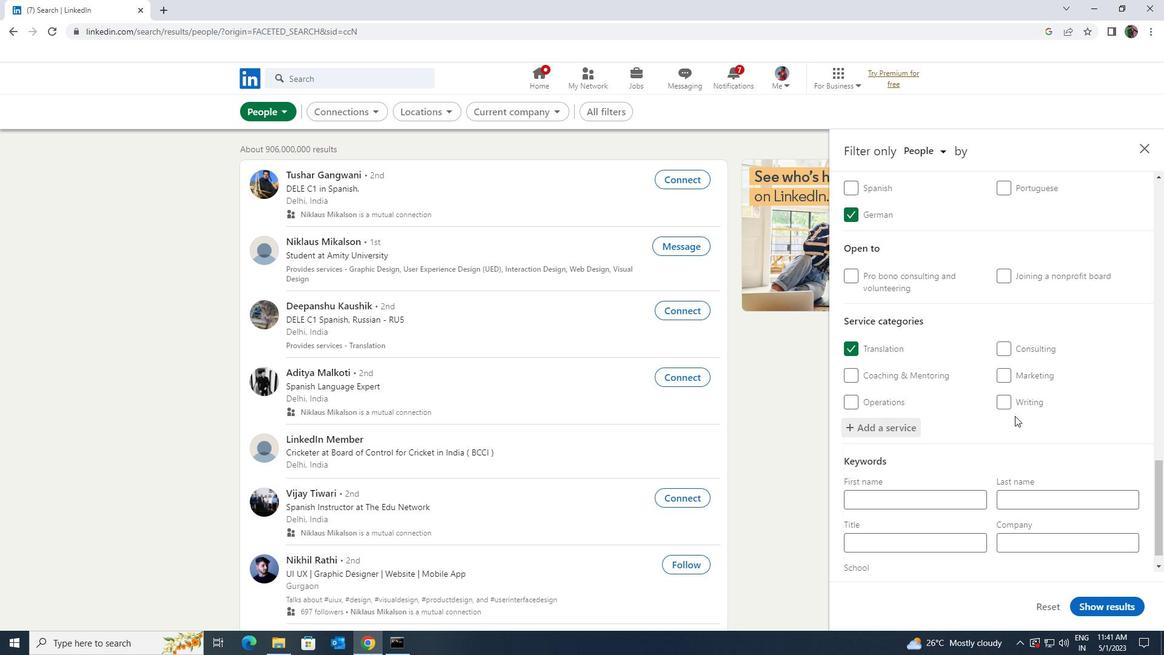
Action: Mouse moved to (971, 516)
Screenshot: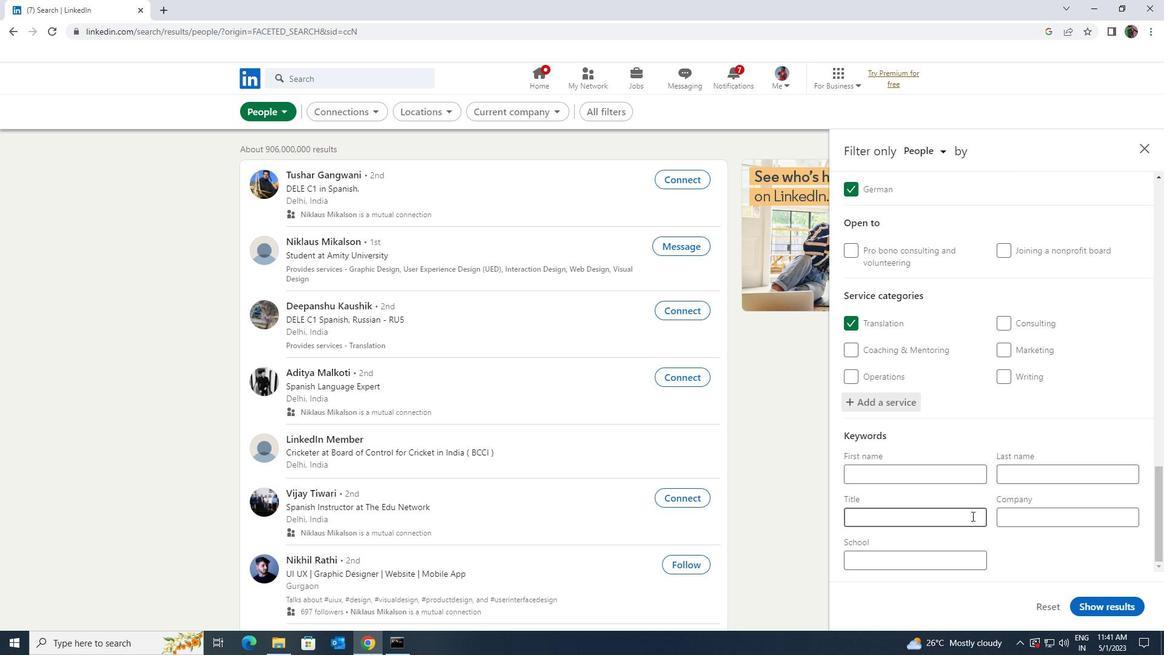 
Action: Mouse pressed left at (971, 516)
Screenshot: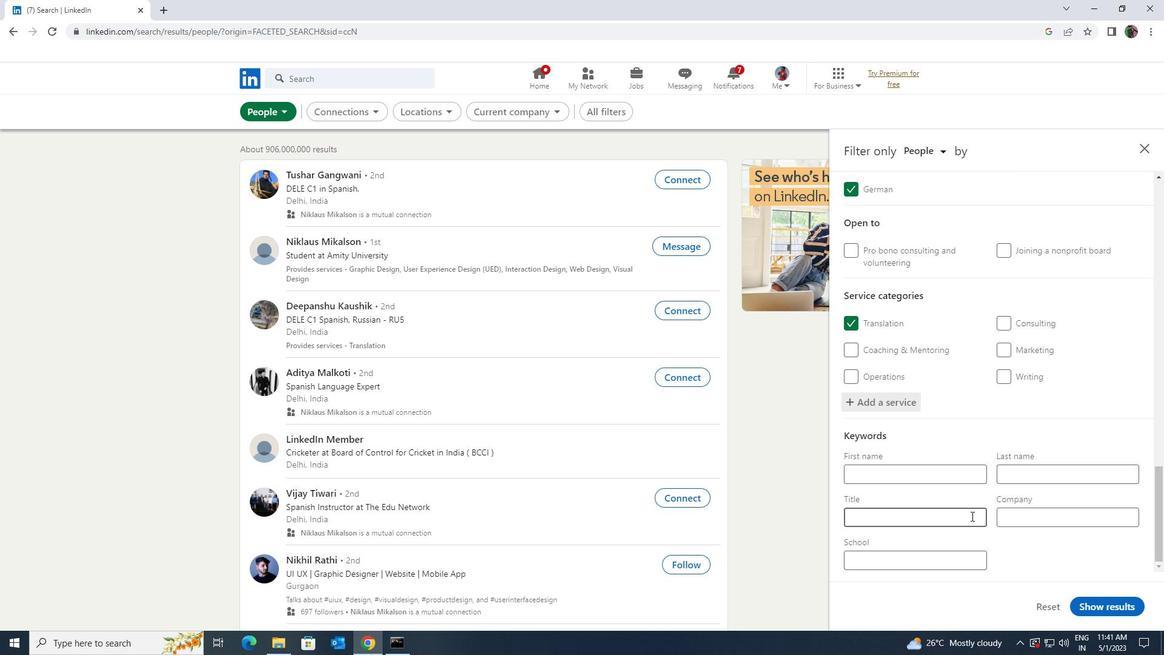 
Action: Key pressed <Key.shift>MENTOR
Screenshot: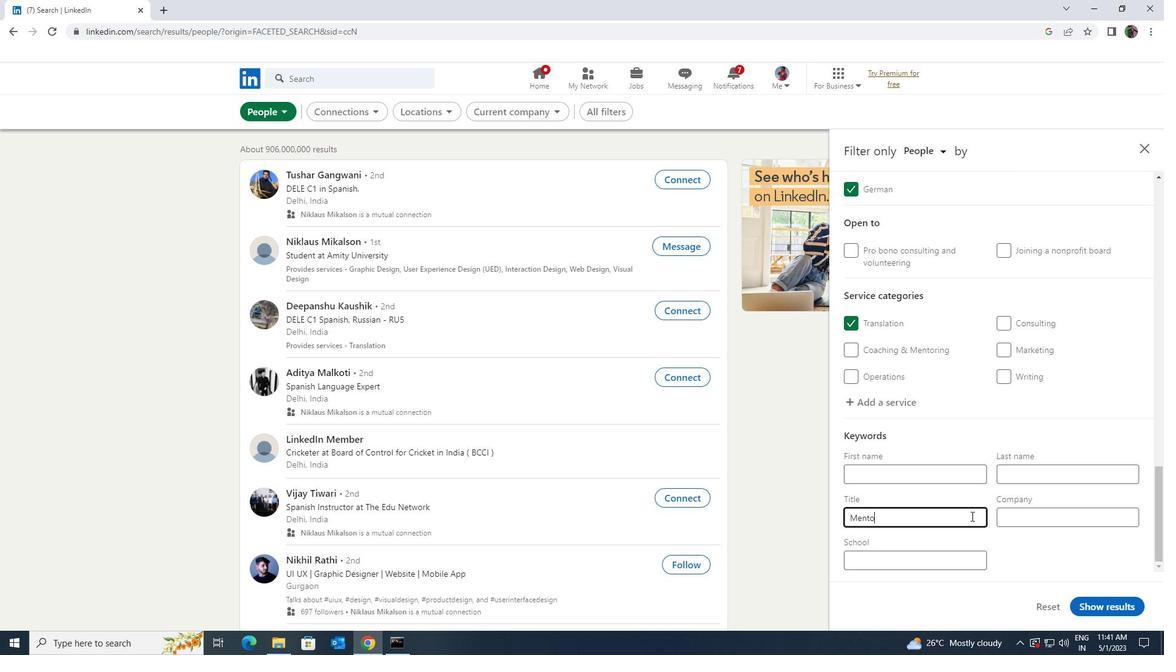 
Action: Mouse moved to (1091, 601)
Screenshot: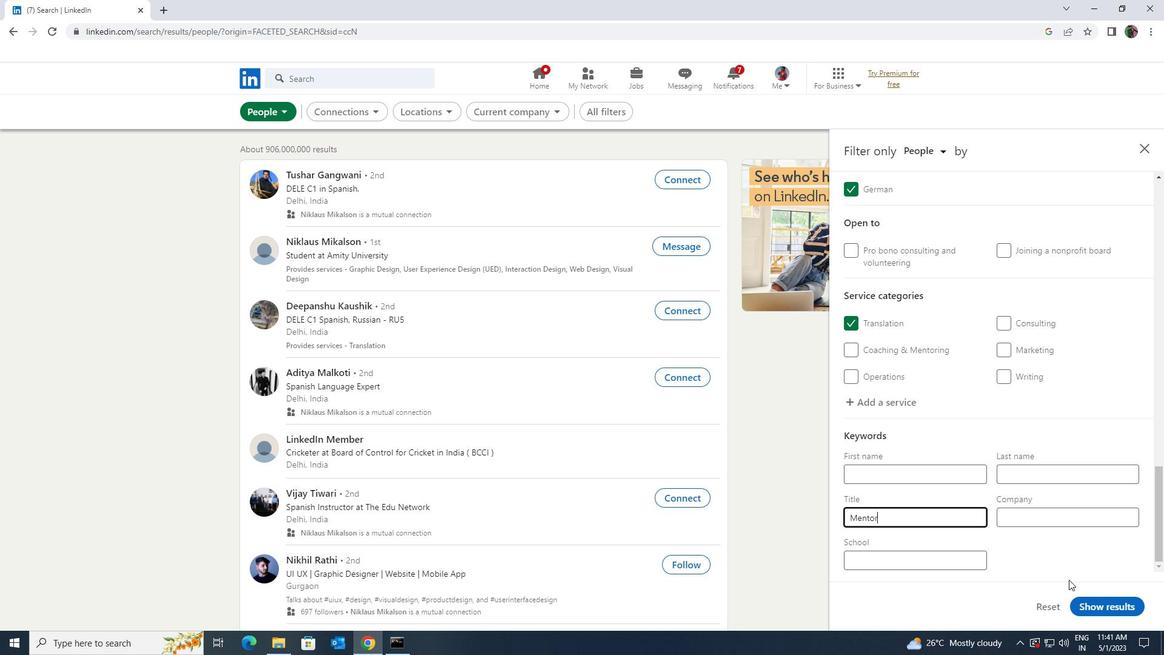 
Action: Mouse pressed left at (1091, 601)
Screenshot: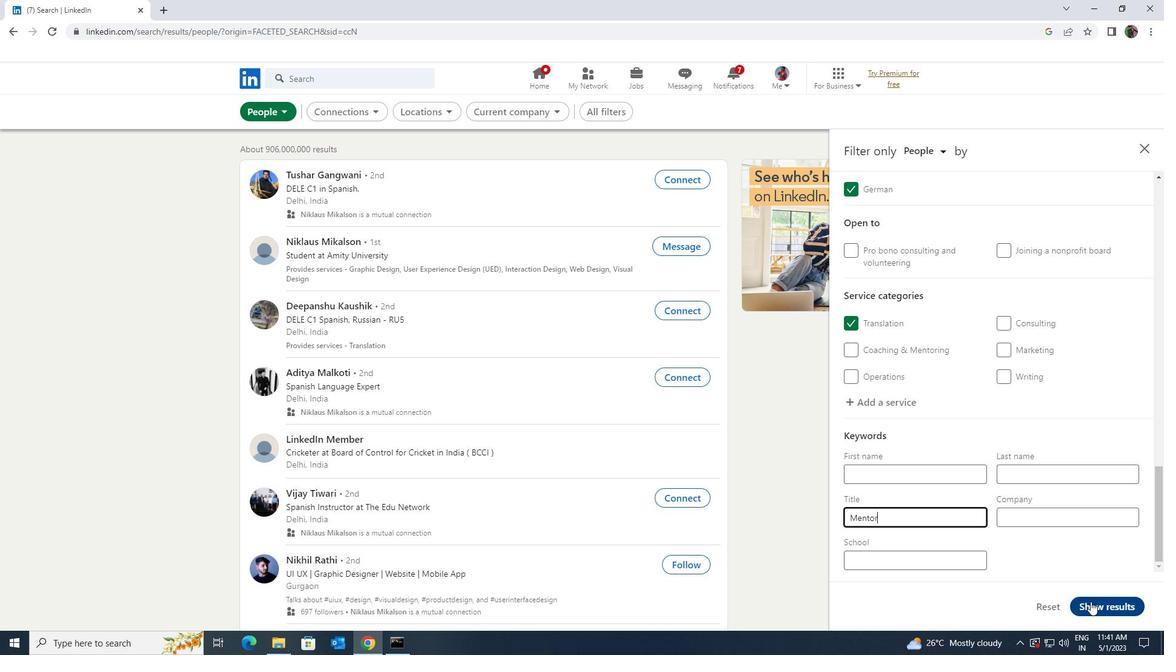 
